 Task: Add a timeline in the project BellTech for the epic 'Software license optimization' from 2024/04/03 to 2025/07/25. Add a timeline in the project BellTech for the epic 'Cloud-based backup and recovery' from 2024/01/26 to 2025/12/22. Add a timeline in the project BellTech for the epic 'Internet security improvement' from 2023/01/02 to 2025/11/03
Action: Mouse moved to (202, 65)
Screenshot: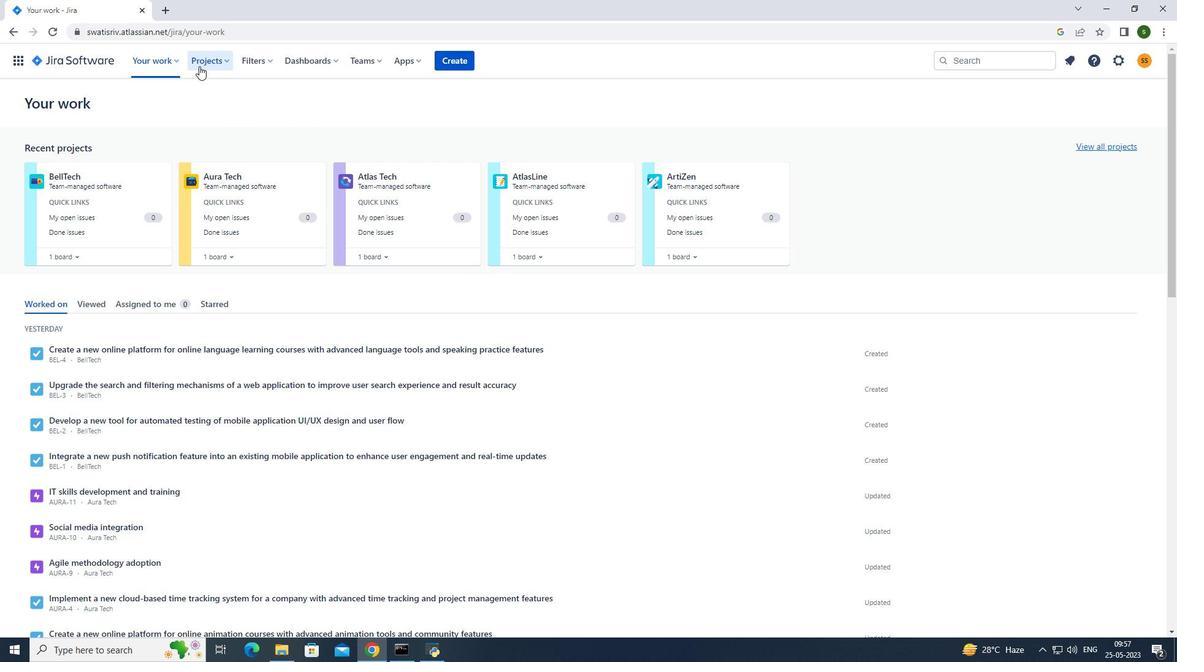 
Action: Mouse pressed left at (202, 65)
Screenshot: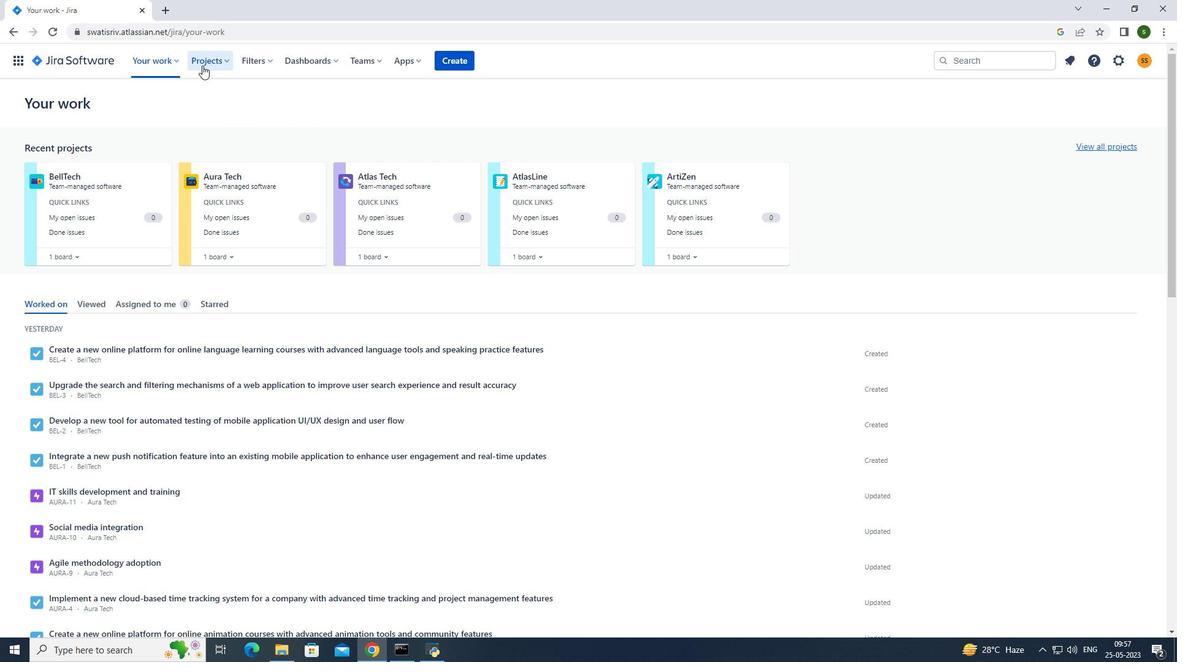 
Action: Mouse moved to (240, 110)
Screenshot: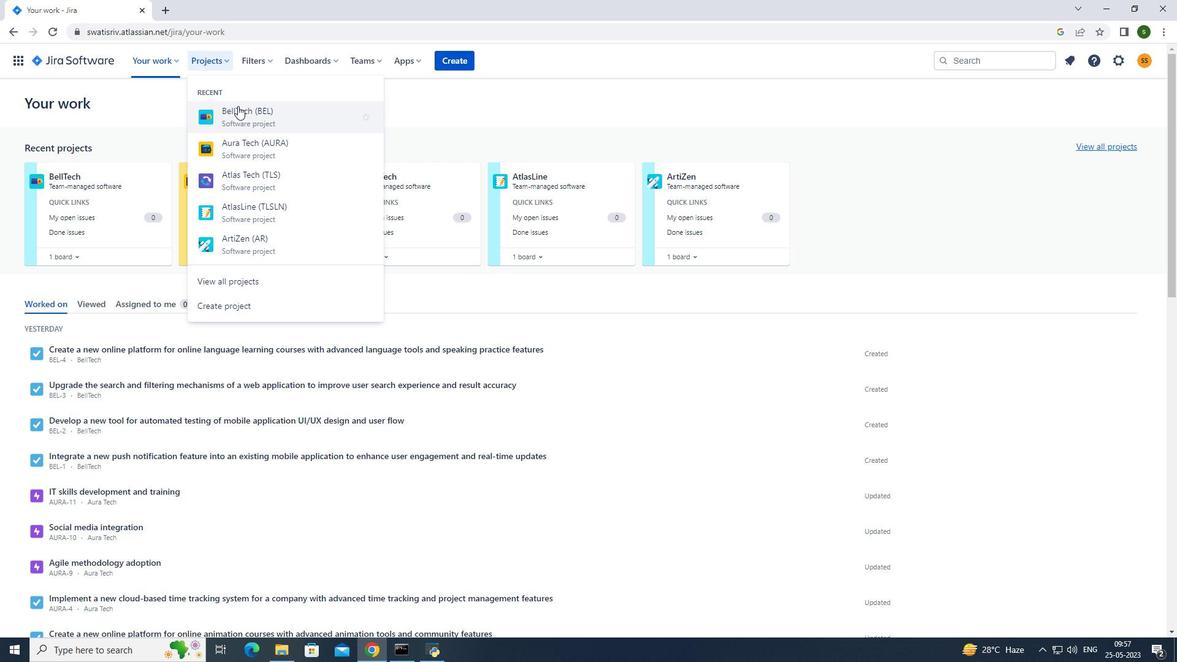 
Action: Mouse pressed left at (240, 110)
Screenshot: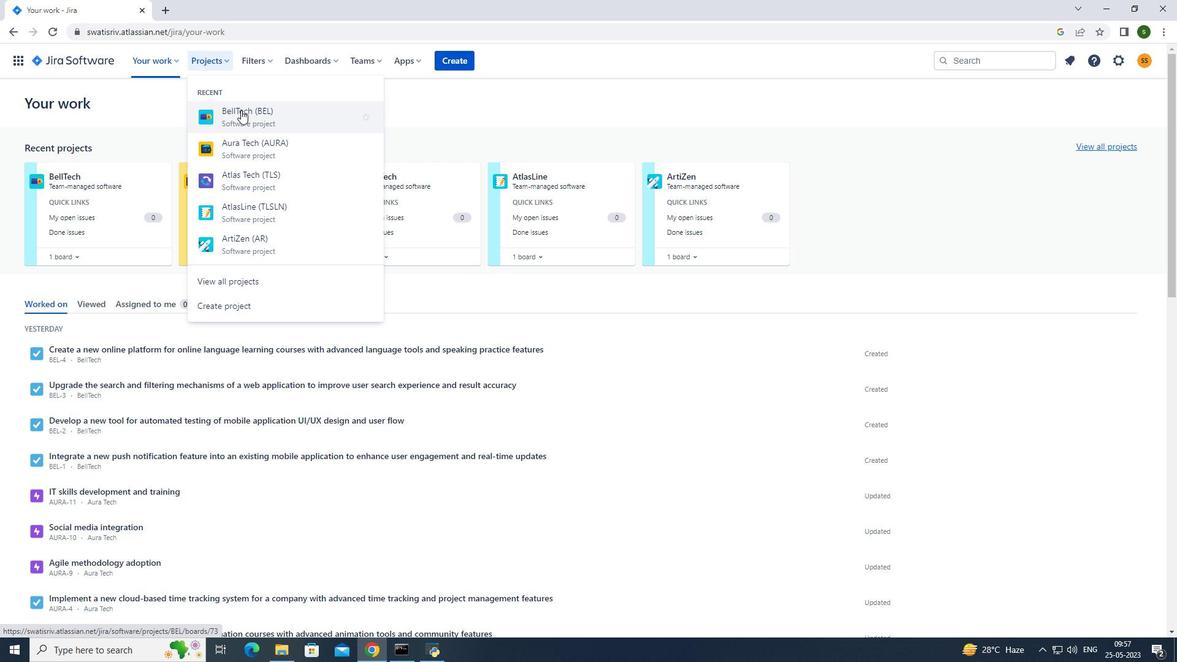 
Action: Mouse moved to (109, 195)
Screenshot: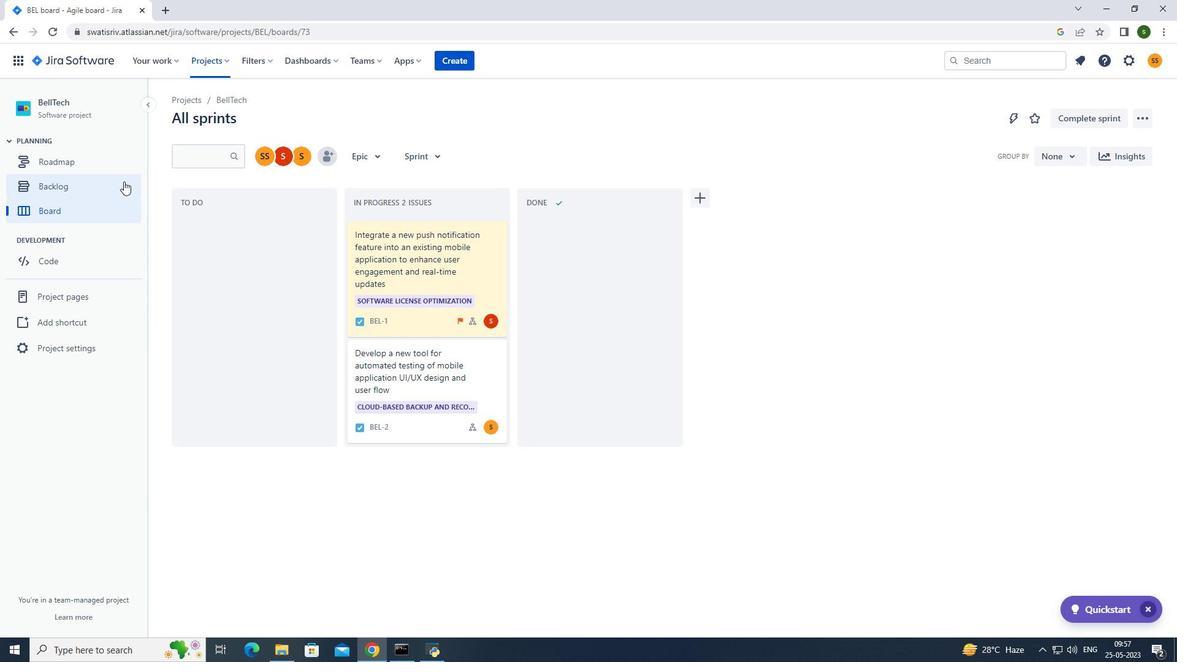
Action: Mouse pressed left at (109, 195)
Screenshot: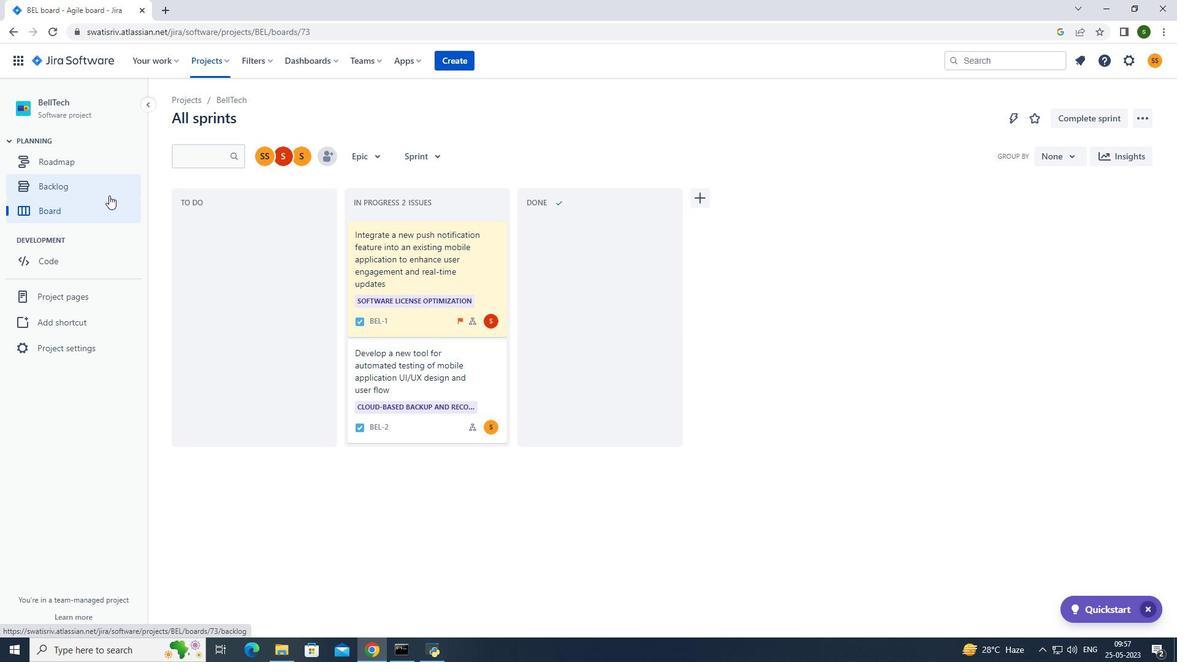
Action: Mouse moved to (183, 245)
Screenshot: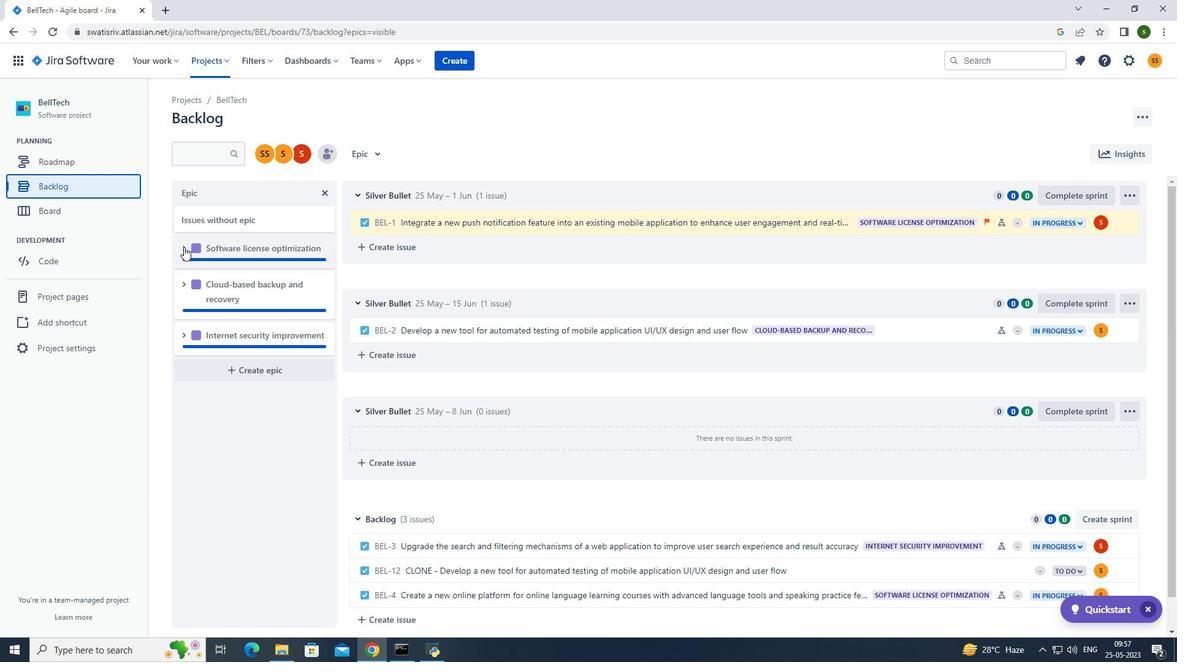 
Action: Mouse pressed left at (183, 245)
Screenshot: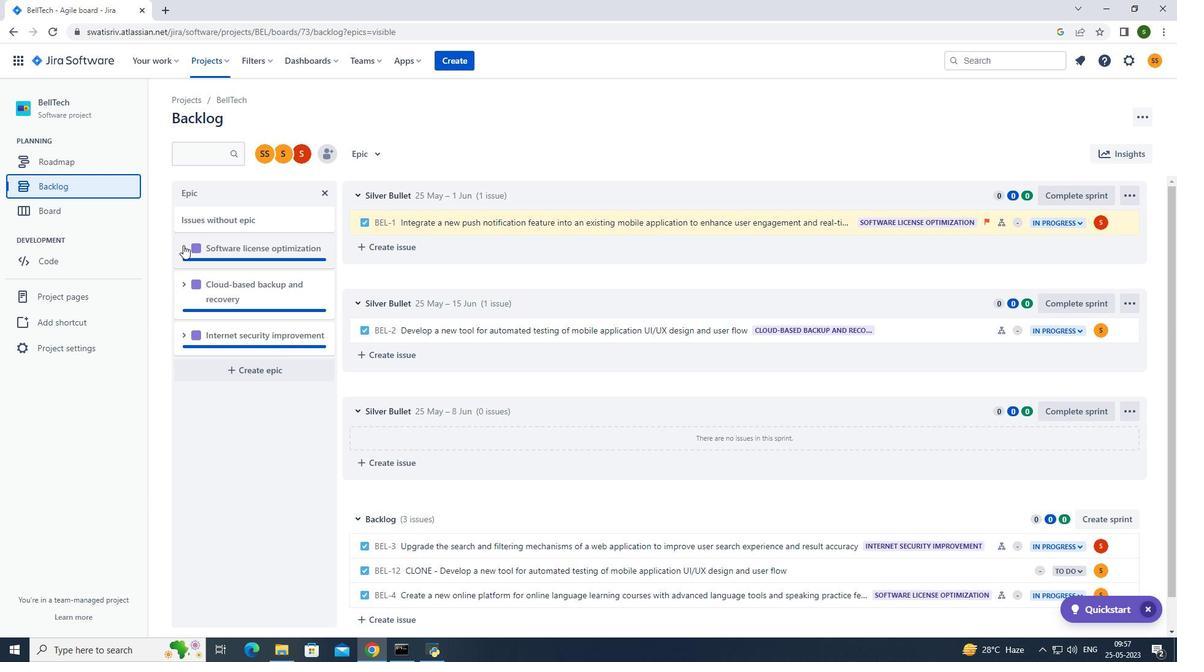 
Action: Mouse moved to (256, 340)
Screenshot: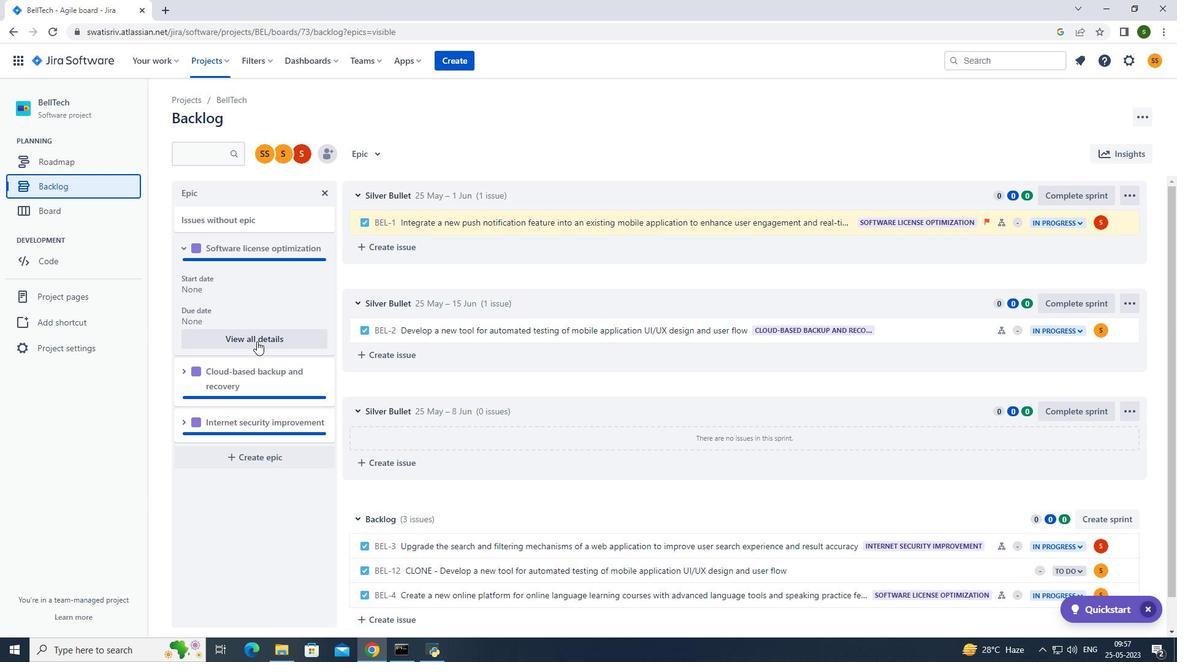 
Action: Mouse pressed left at (256, 340)
Screenshot: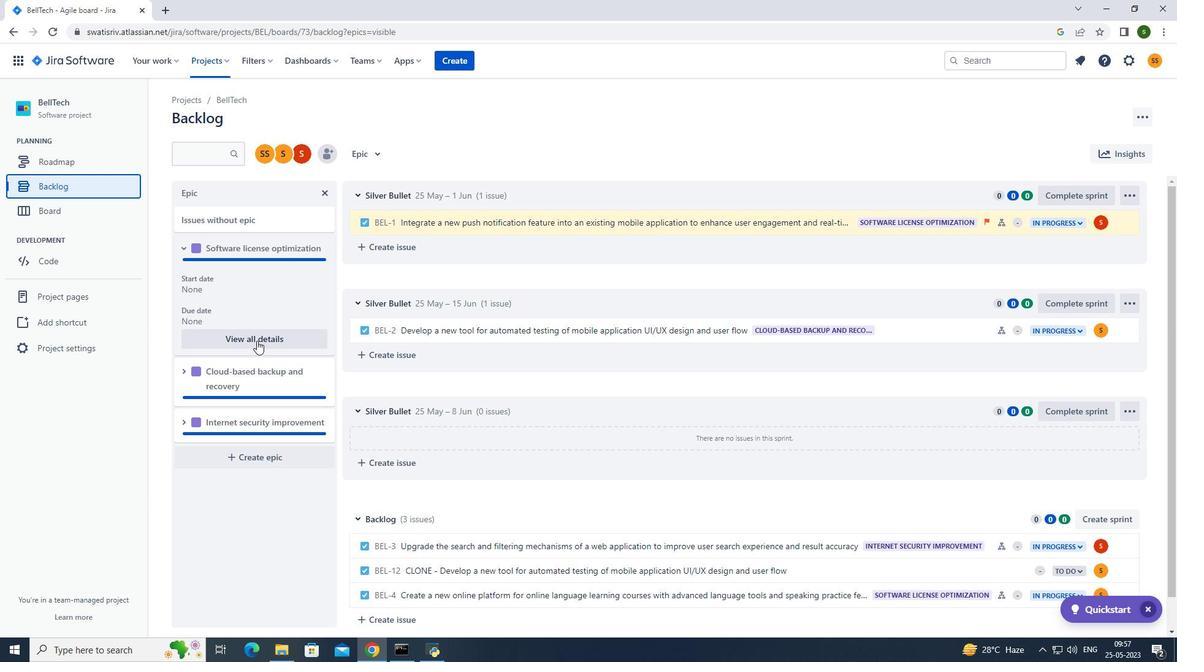 
Action: Mouse moved to (1042, 550)
Screenshot: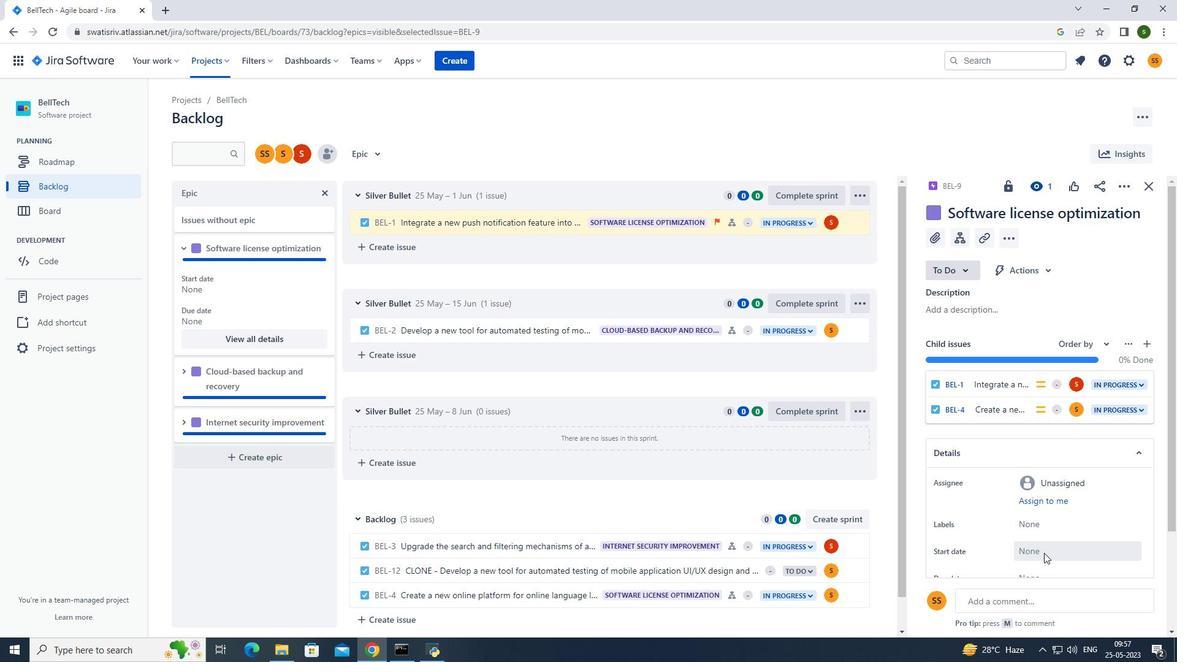 
Action: Mouse scrolled (1042, 549) with delta (0, 0)
Screenshot: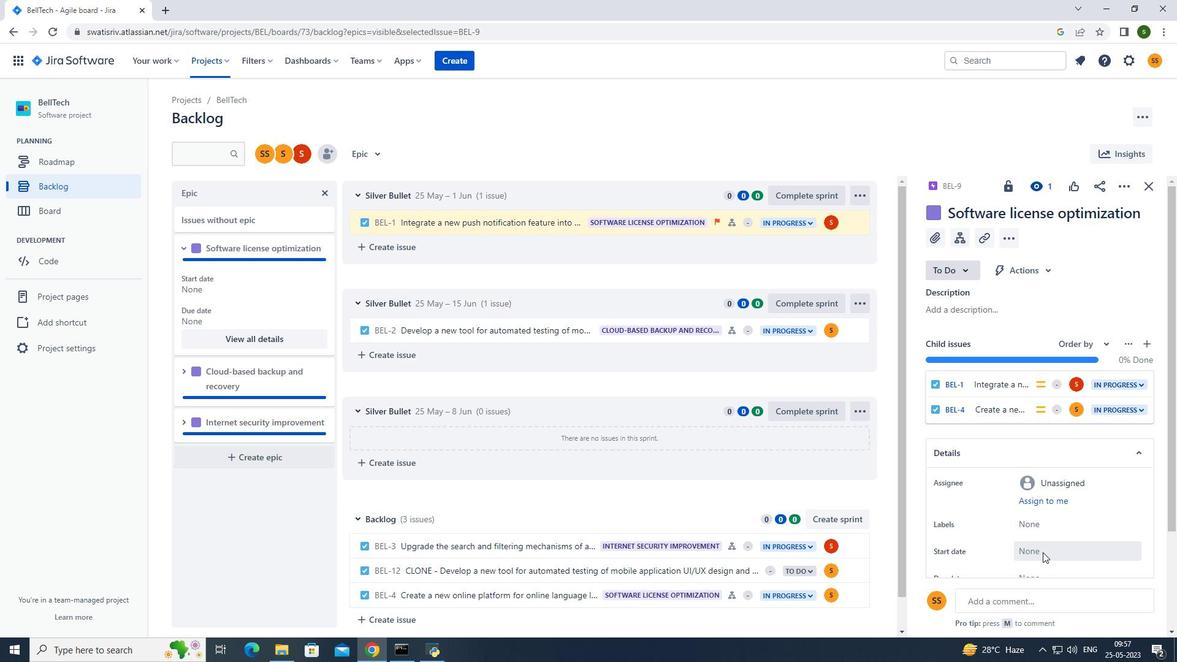 
Action: Mouse scrolled (1042, 549) with delta (0, 0)
Screenshot: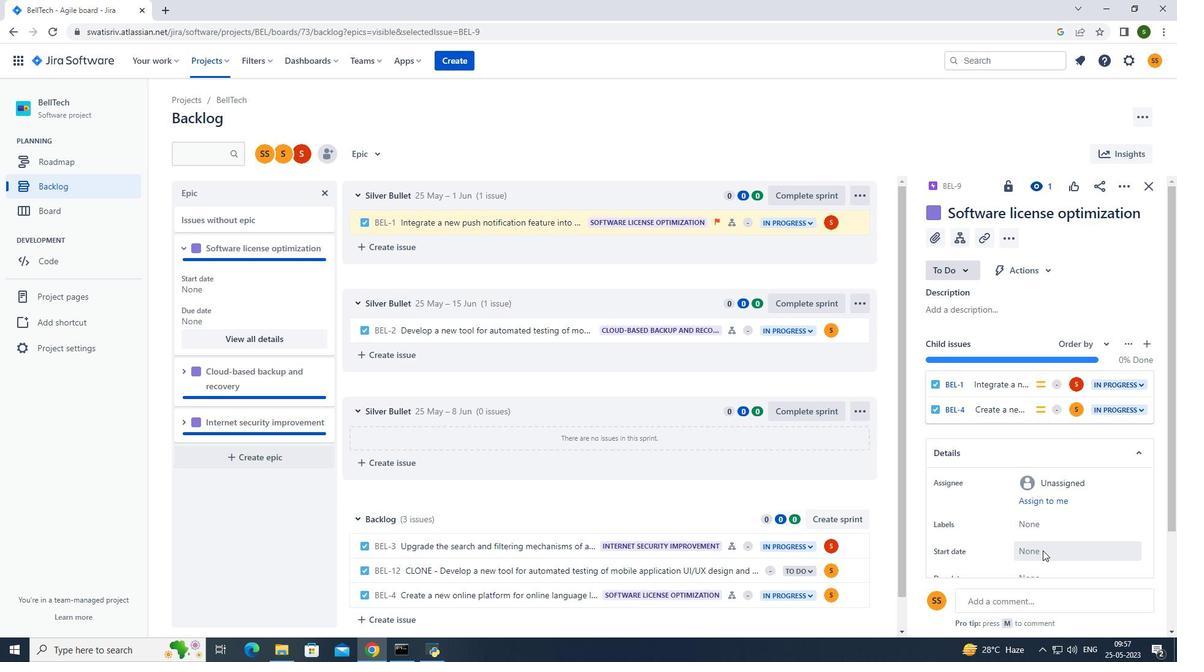 
Action: Mouse moved to (1048, 429)
Screenshot: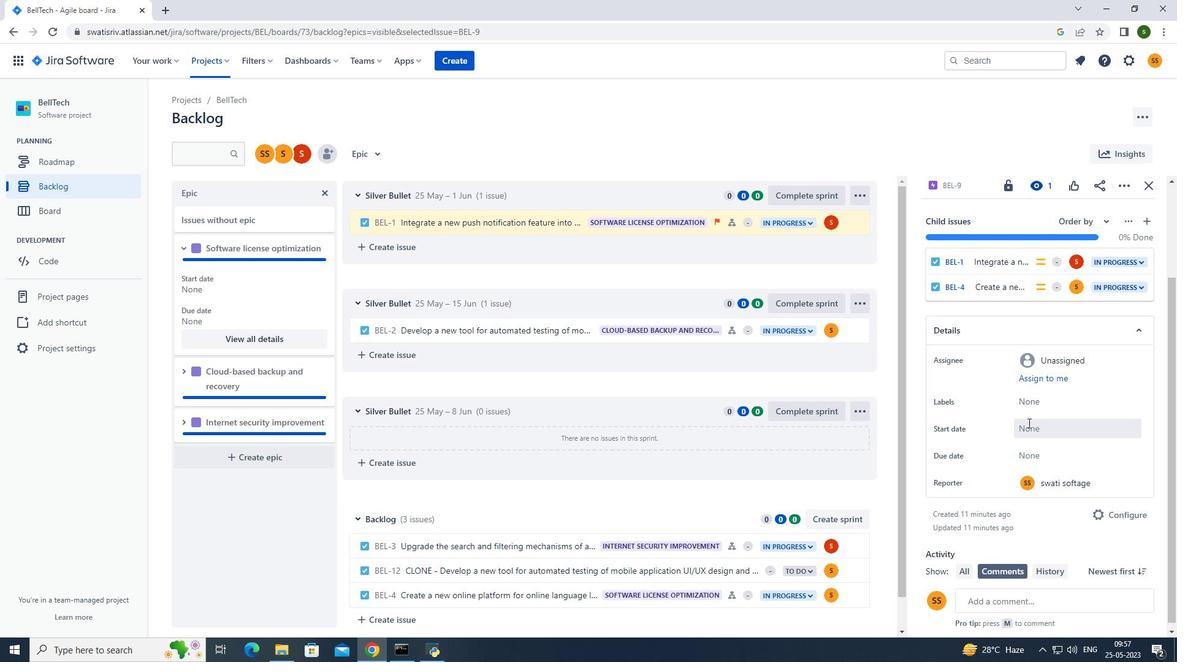 
Action: Mouse pressed left at (1048, 429)
Screenshot: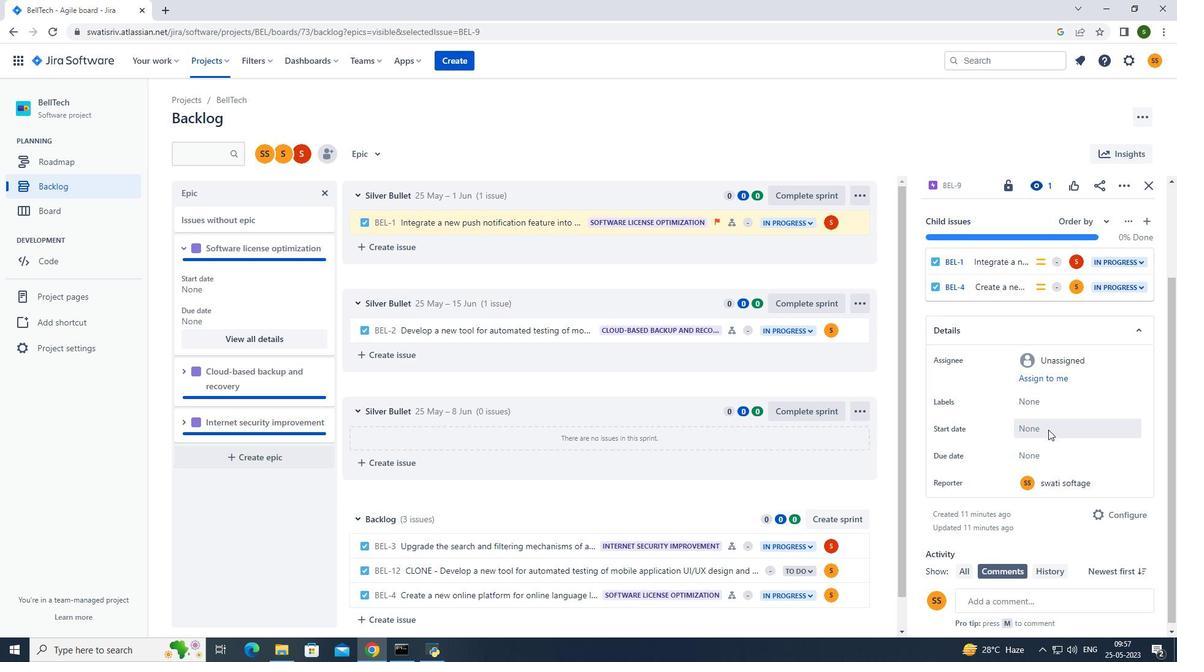 
Action: Mouse moved to (988, 464)
Screenshot: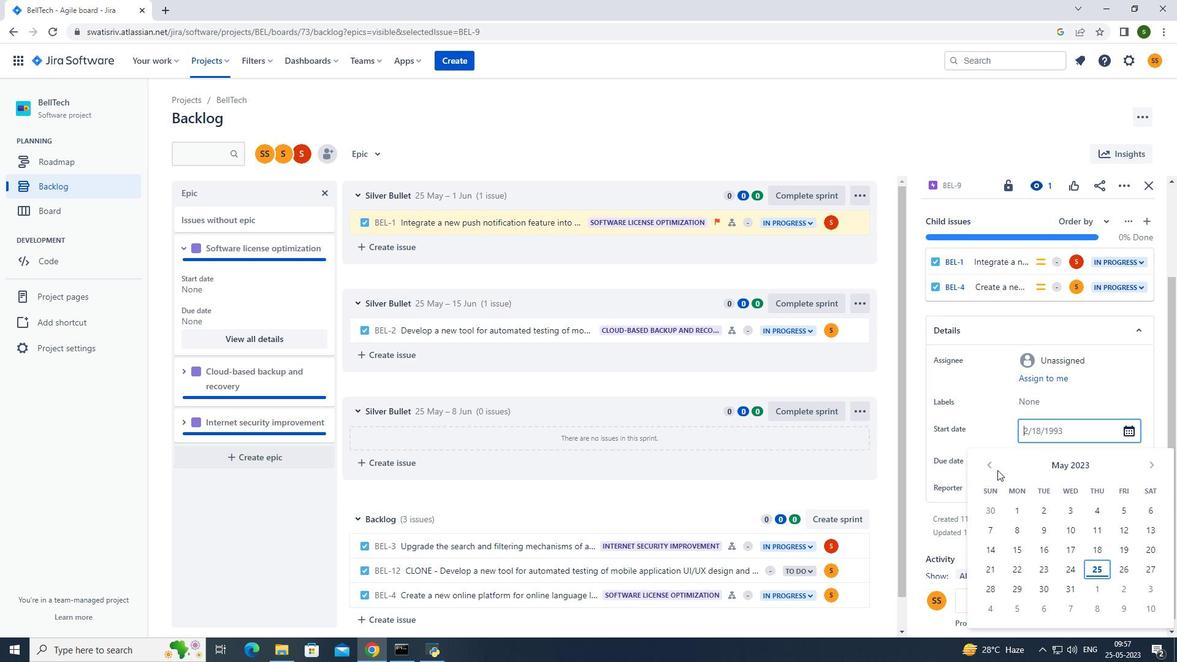 
Action: Mouse pressed left at (988, 464)
Screenshot: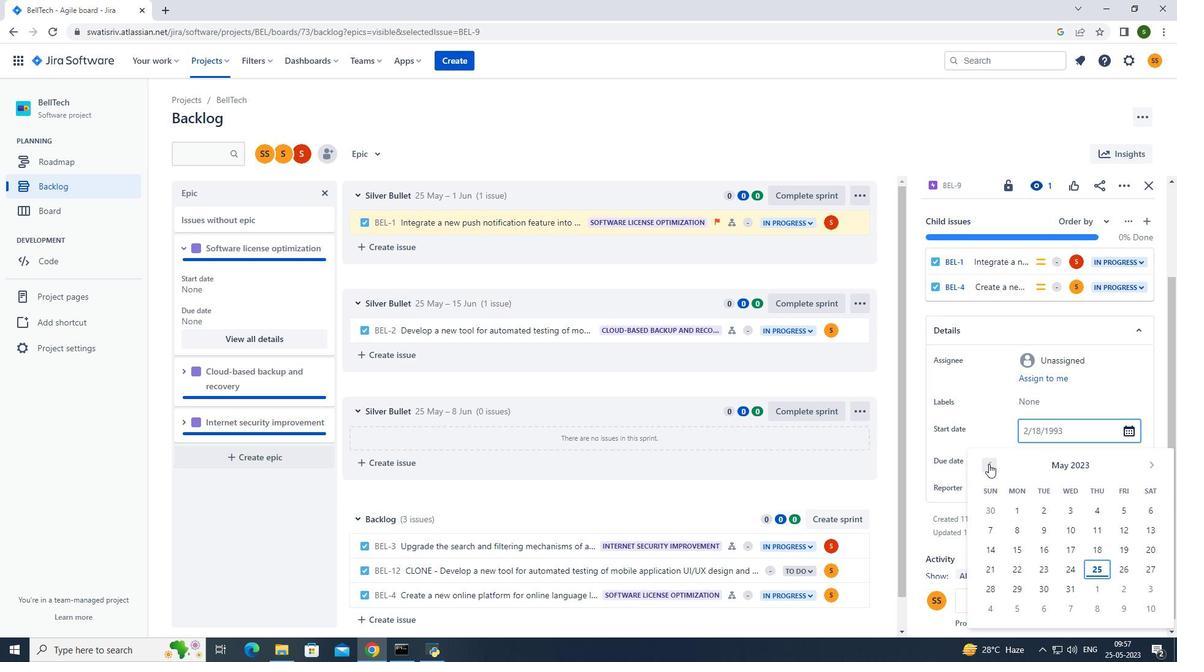 
Action: Mouse moved to (1037, 524)
Screenshot: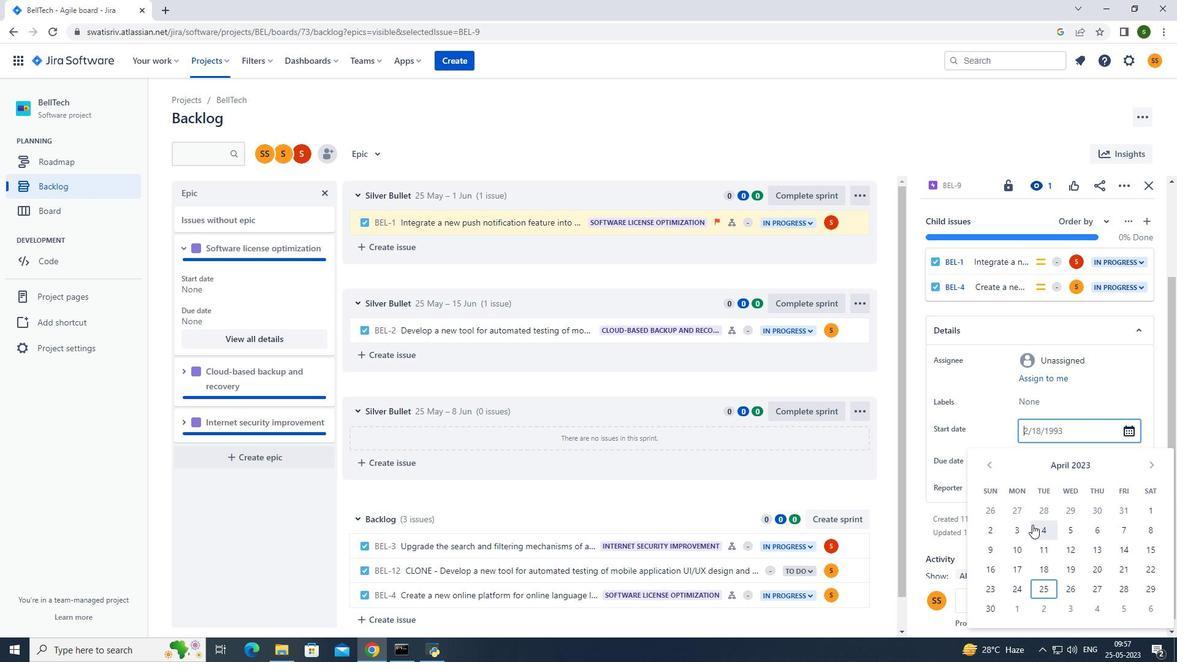 
Action: Mouse pressed left at (1037, 524)
Screenshot: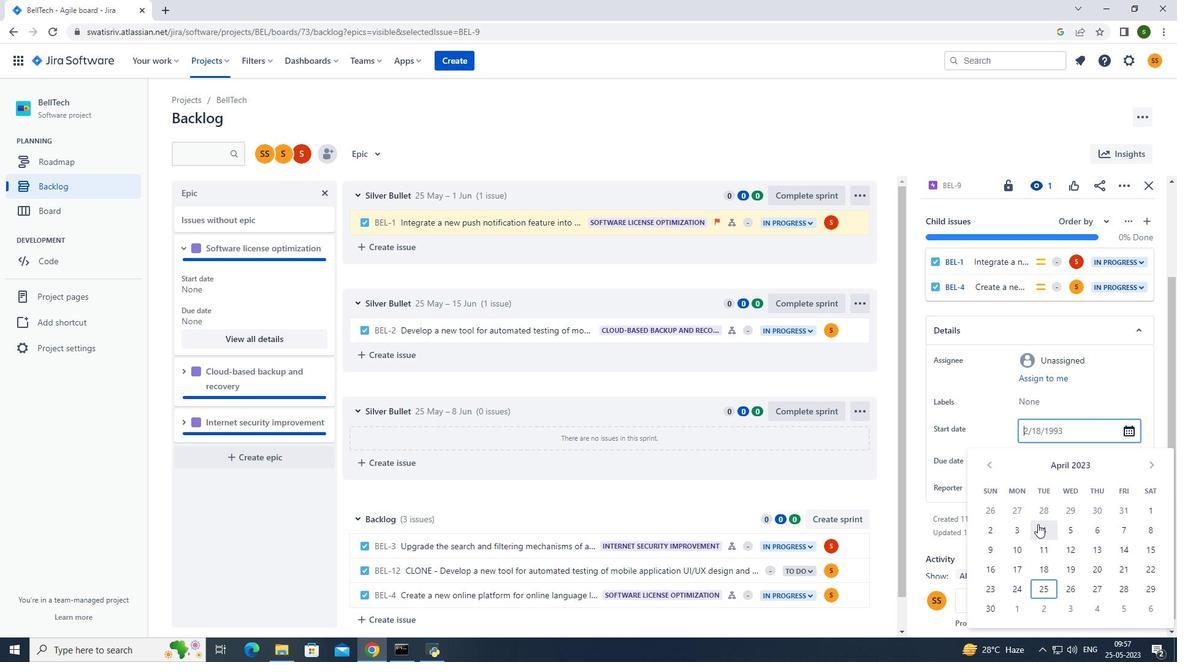 
Action: Mouse moved to (1039, 462)
Screenshot: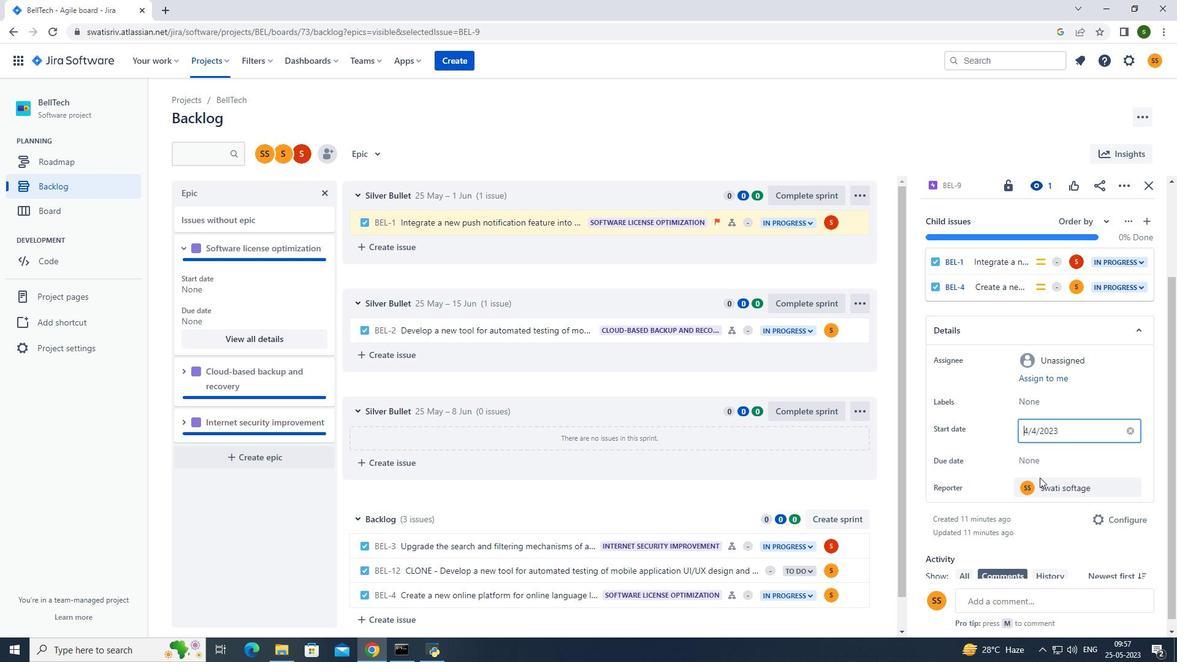 
Action: Mouse pressed left at (1039, 462)
Screenshot: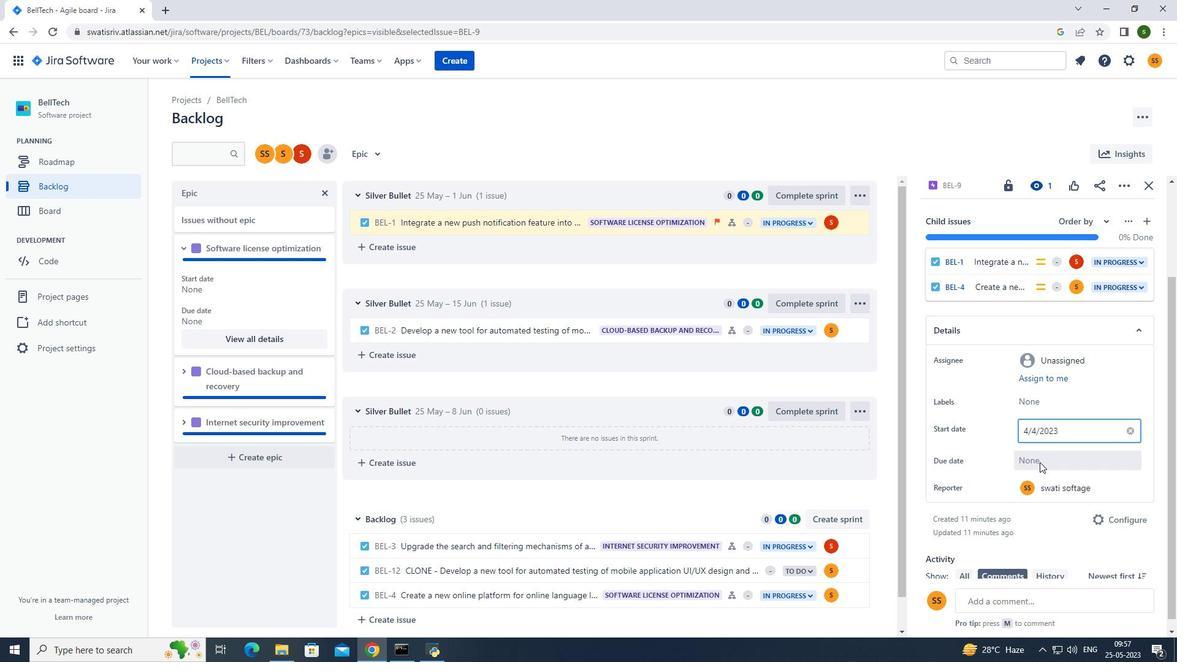 
Action: Mouse moved to (1158, 285)
Screenshot: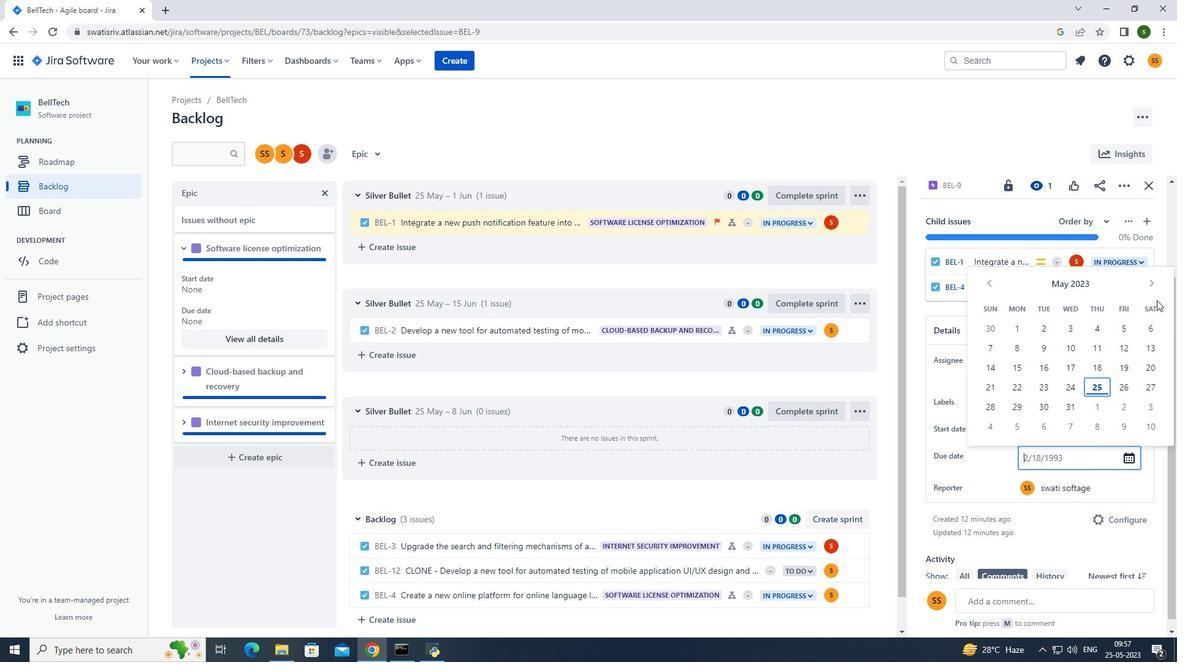 
Action: Mouse pressed left at (1158, 285)
Screenshot: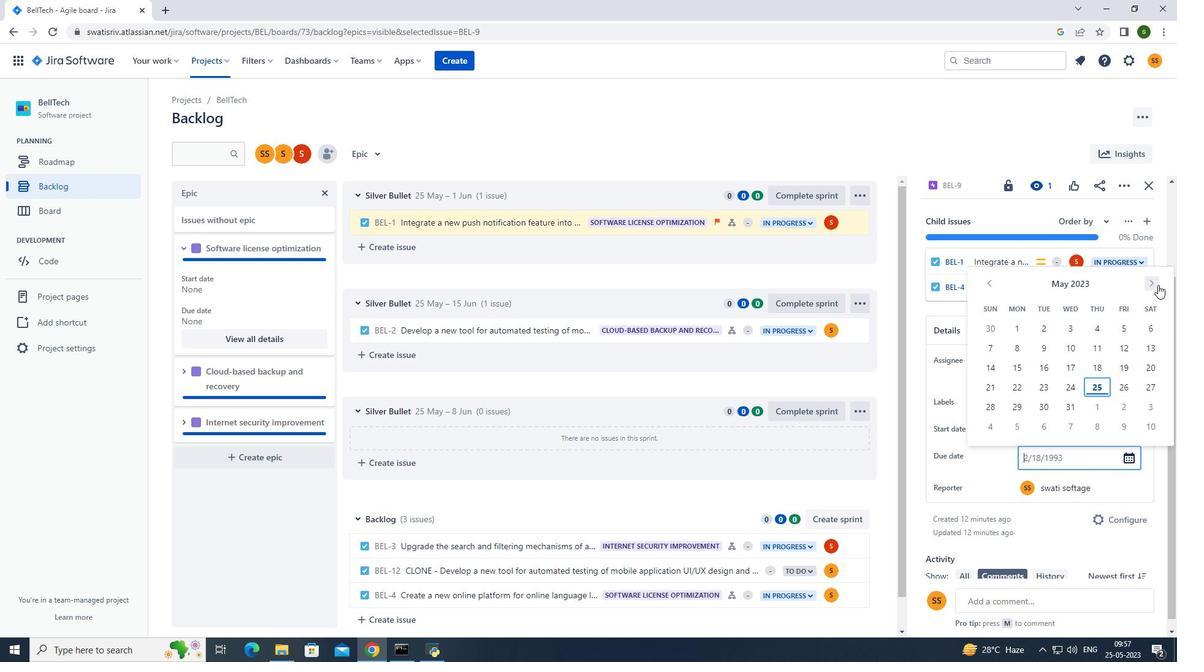 
Action: Mouse pressed left at (1158, 285)
Screenshot: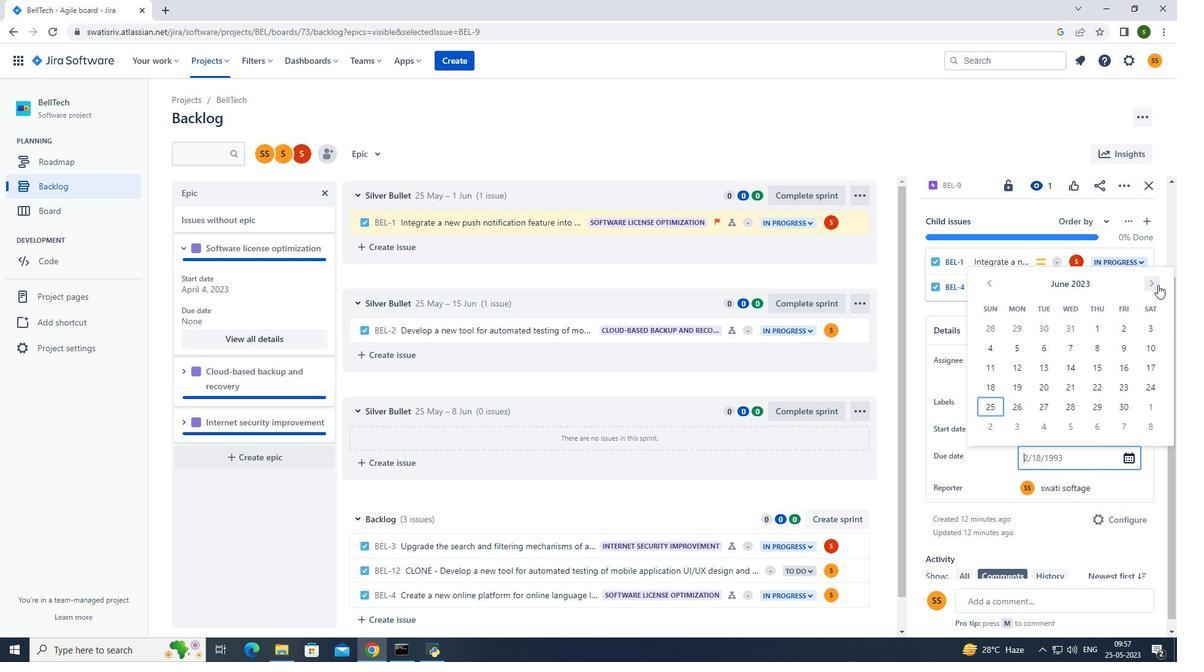 
Action: Mouse pressed left at (1158, 285)
Screenshot: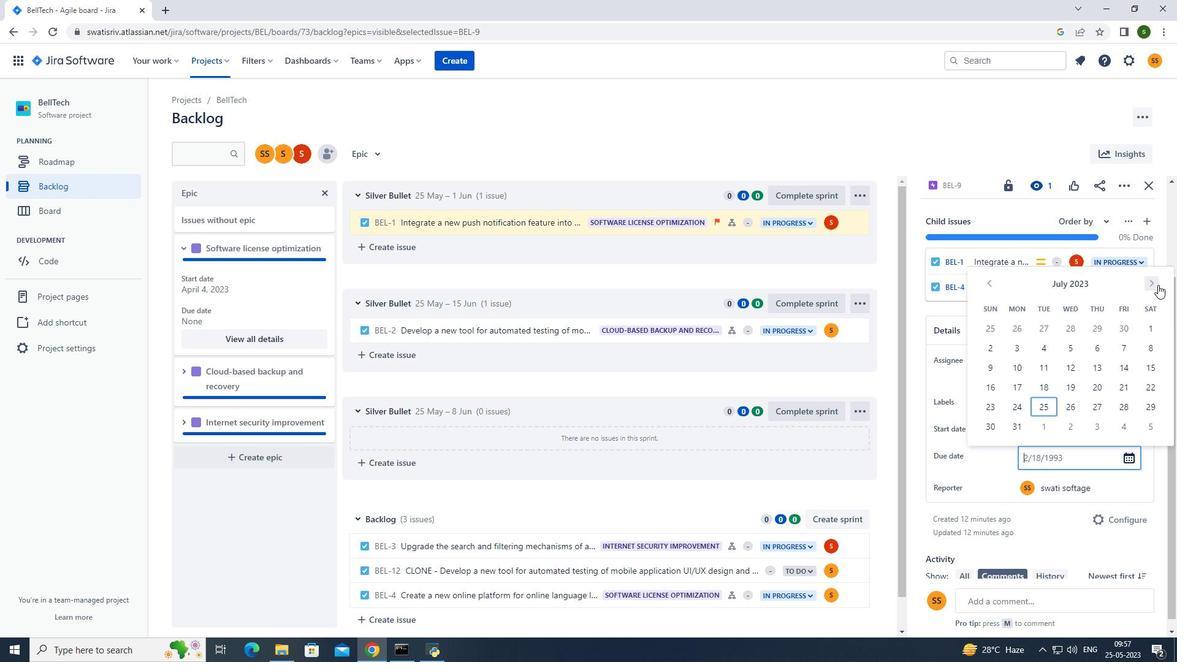 
Action: Mouse pressed left at (1158, 285)
Screenshot: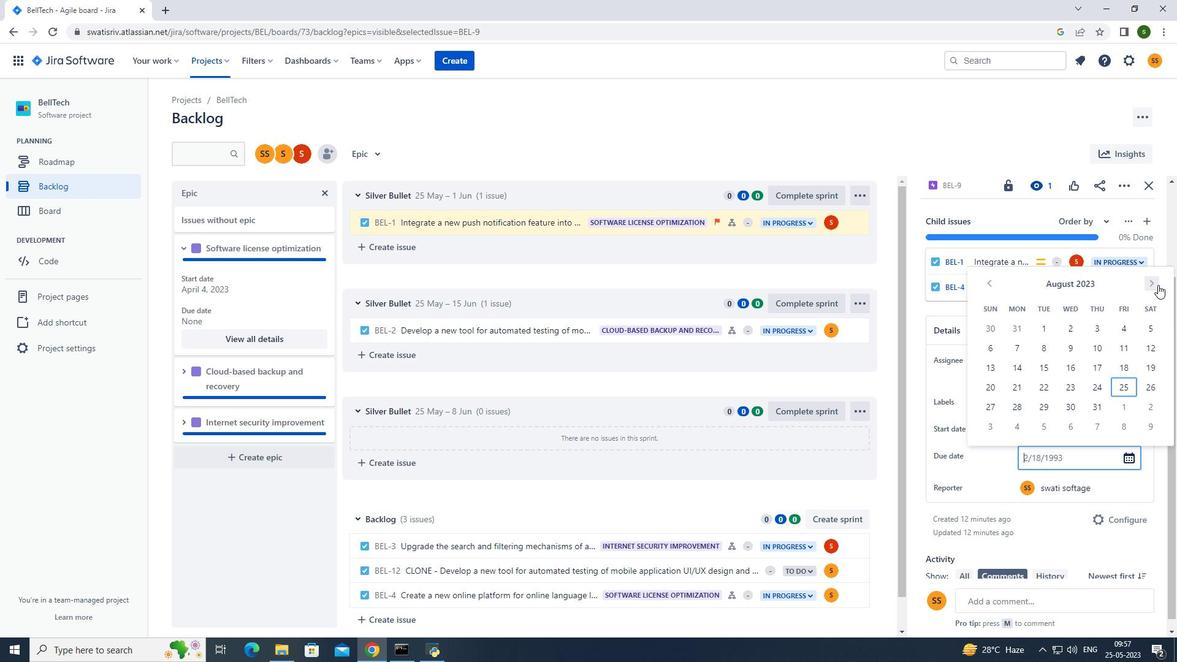 
Action: Mouse pressed left at (1158, 285)
Screenshot: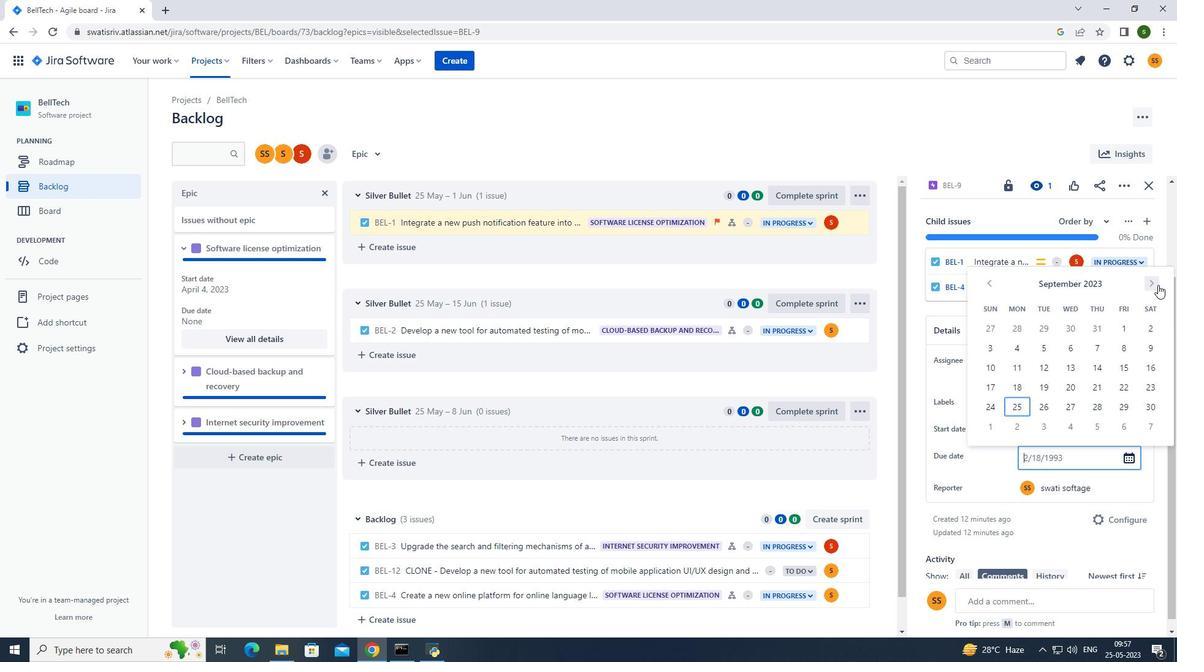 
Action: Mouse pressed left at (1158, 285)
Screenshot: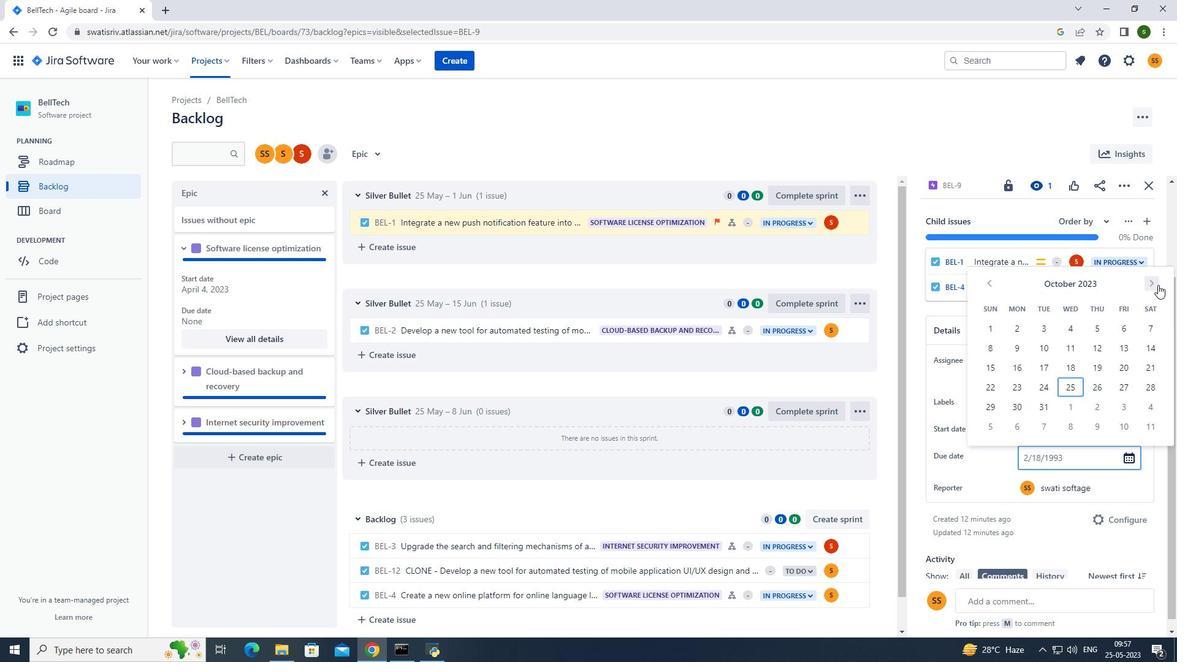
Action: Mouse pressed left at (1158, 285)
Screenshot: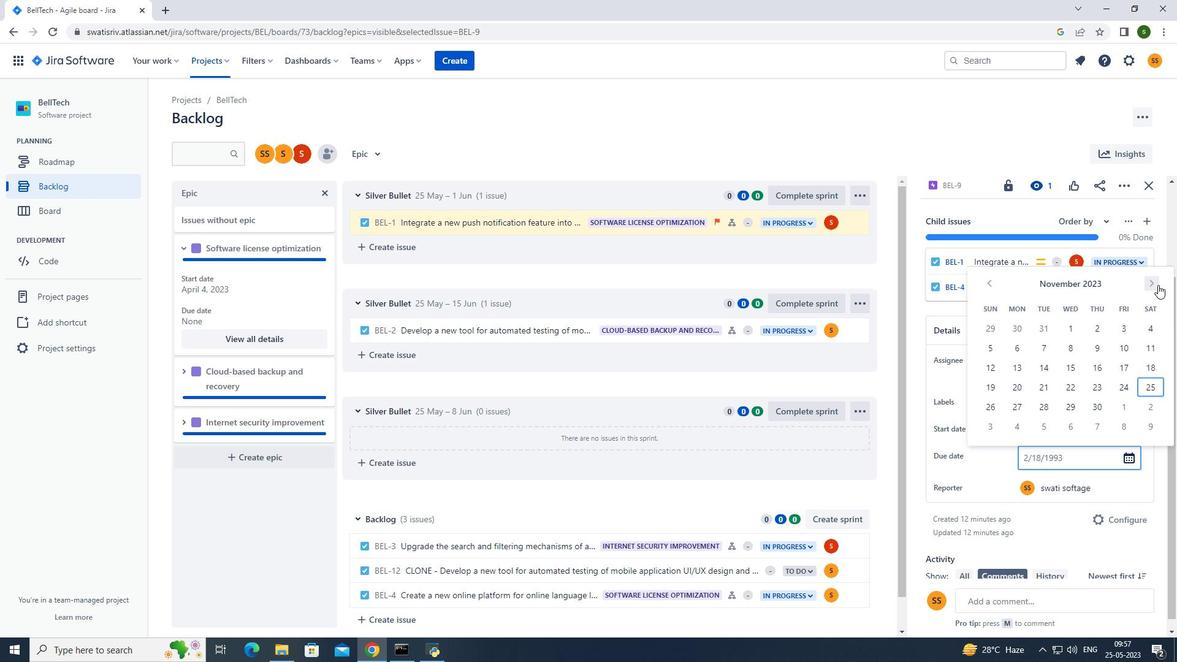 
Action: Mouse pressed left at (1158, 285)
Screenshot: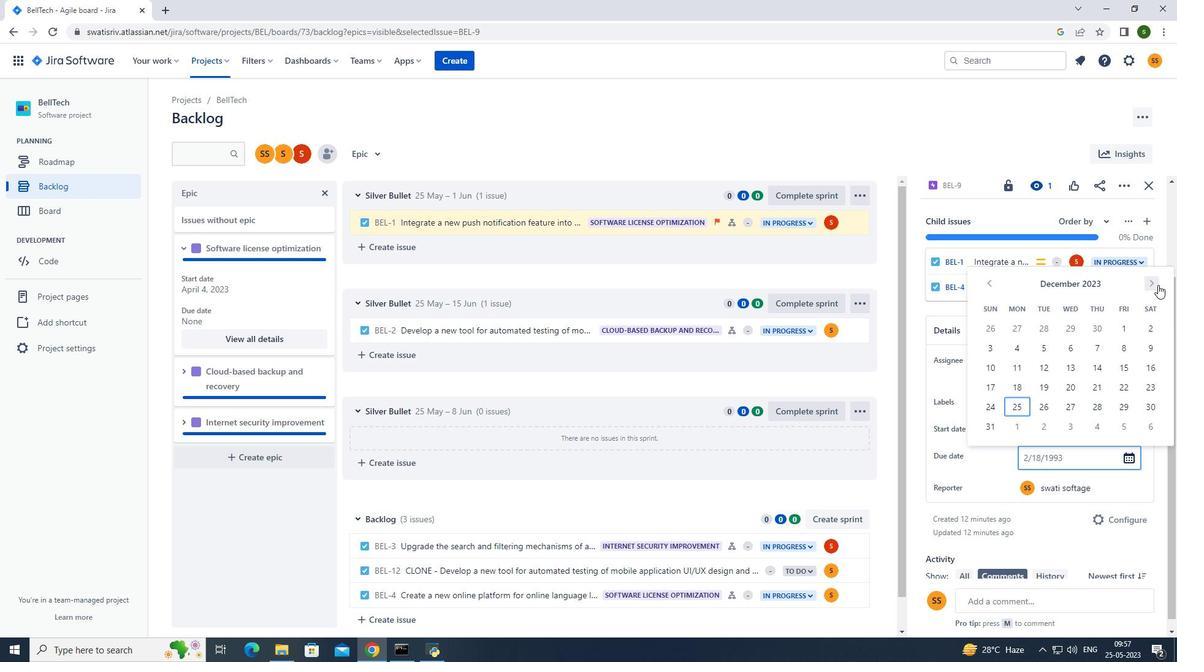 
Action: Mouse pressed left at (1158, 285)
Screenshot: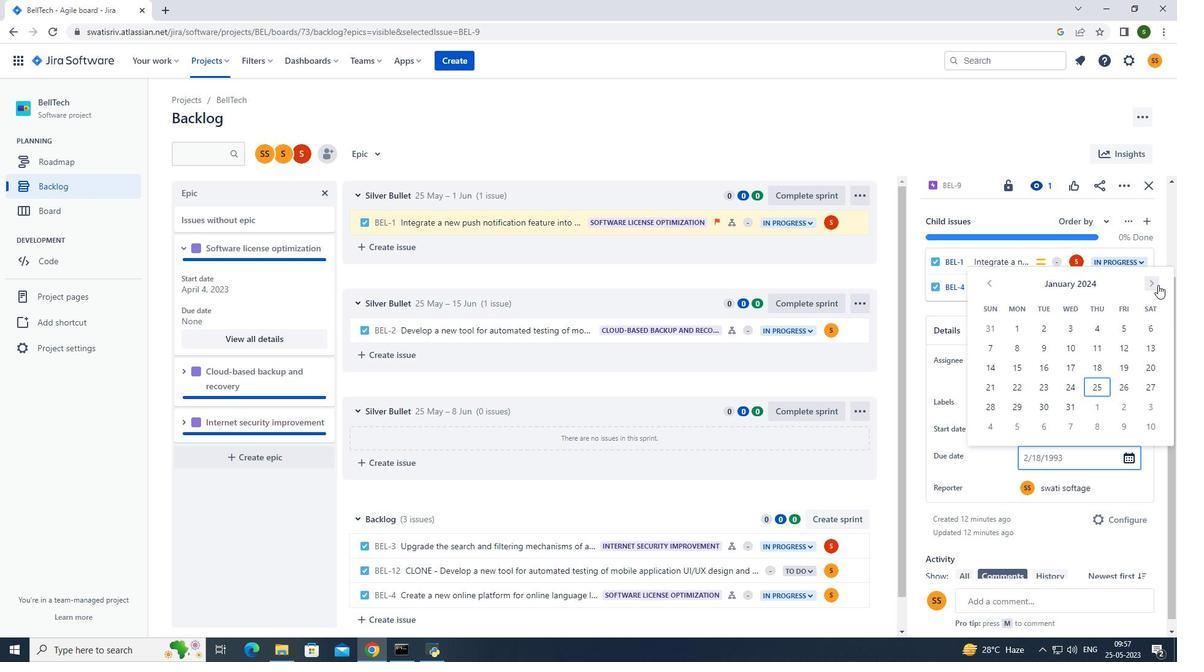 
Action: Mouse pressed left at (1158, 285)
Screenshot: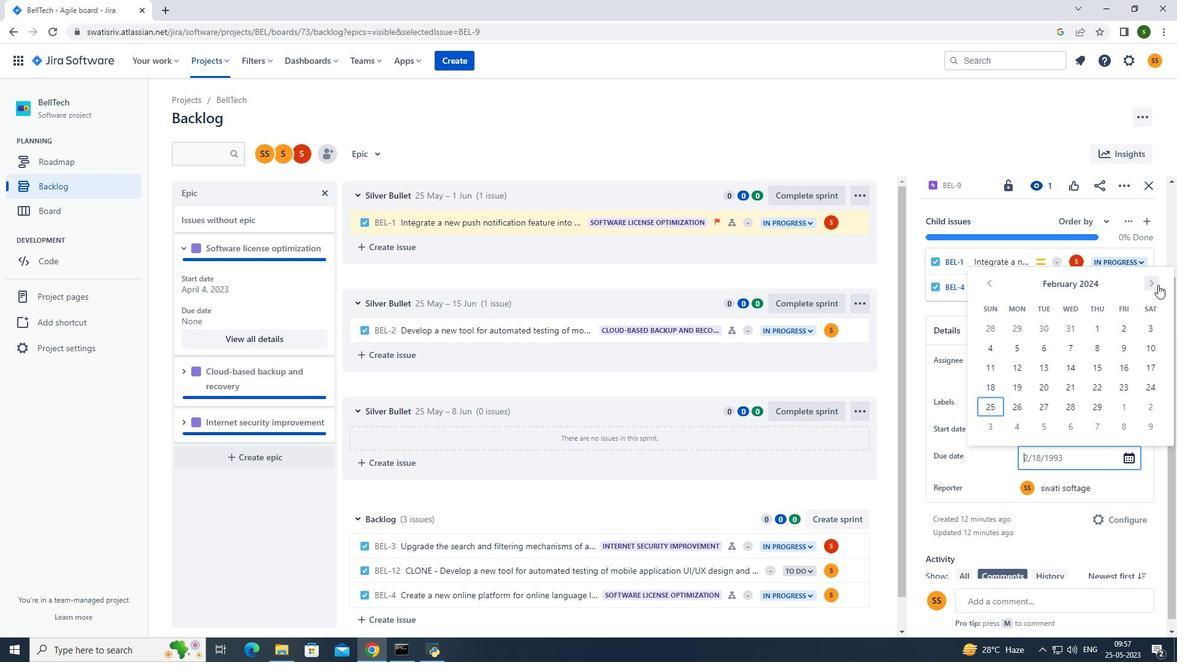 
Action: Mouse pressed left at (1158, 285)
Screenshot: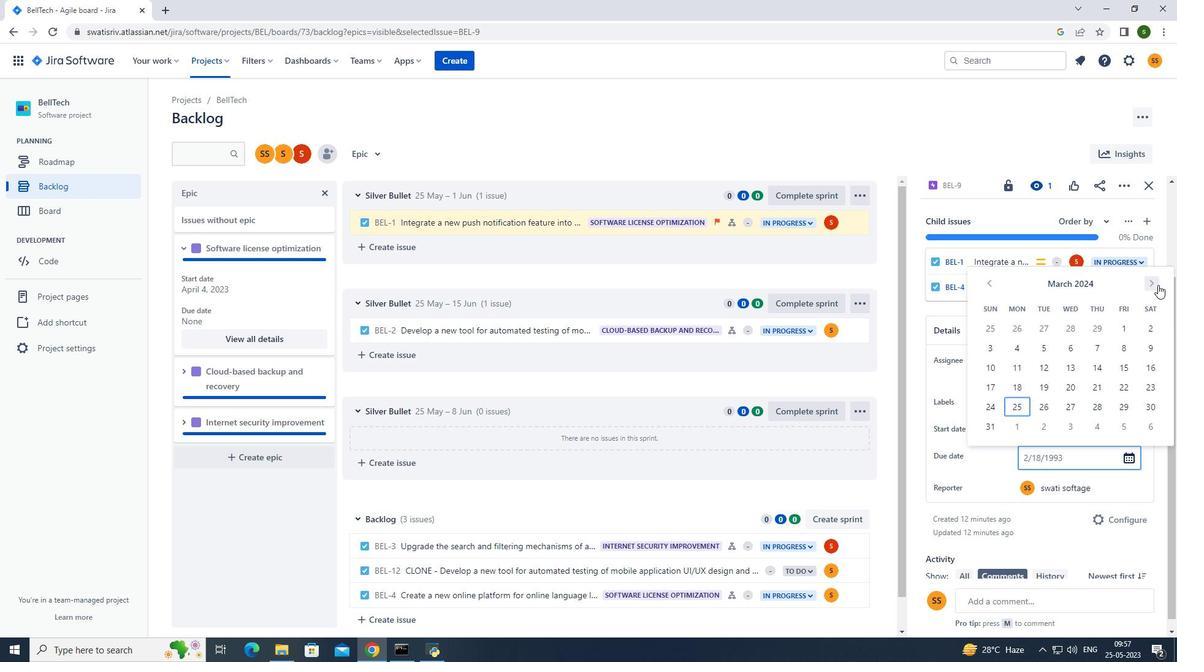 
Action: Mouse pressed left at (1158, 285)
Screenshot: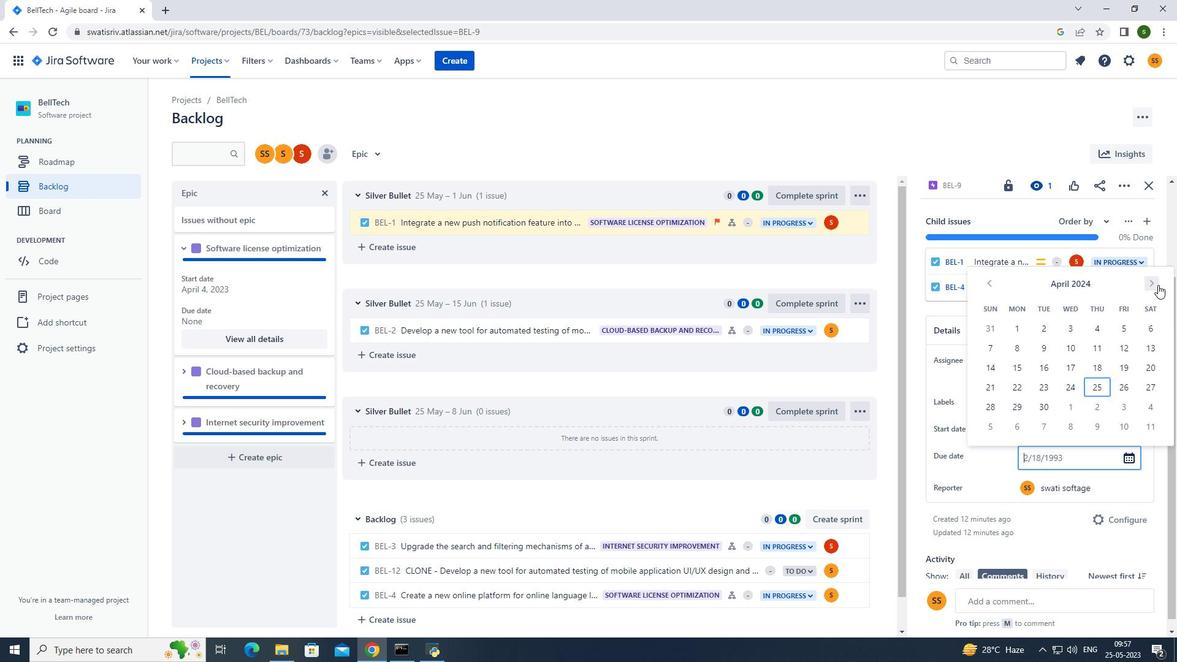 
Action: Mouse pressed left at (1158, 285)
Screenshot: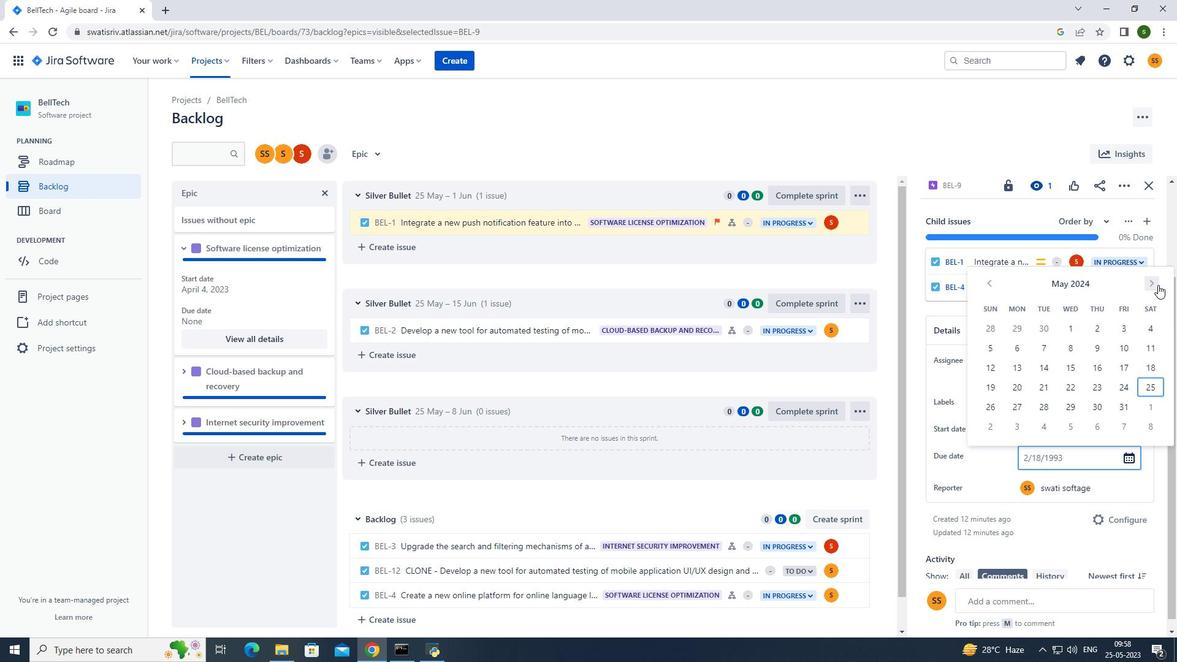 
Action: Mouse pressed left at (1158, 285)
Screenshot: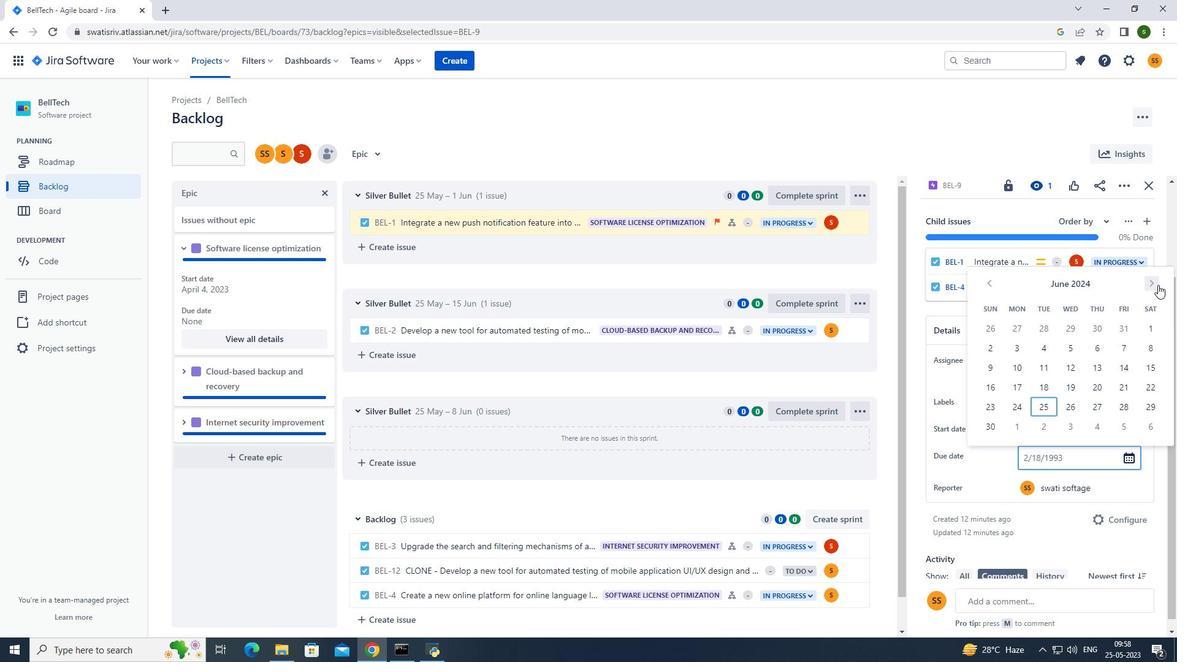 
Action: Mouse pressed left at (1158, 285)
Screenshot: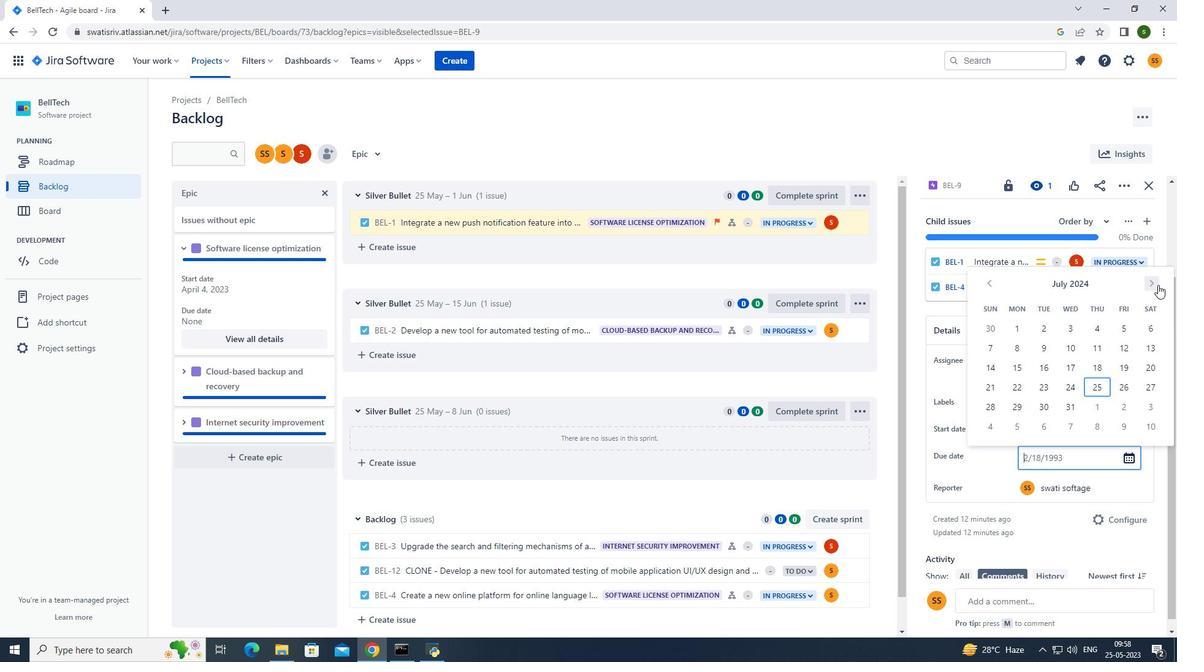 
Action: Mouse pressed left at (1158, 285)
Screenshot: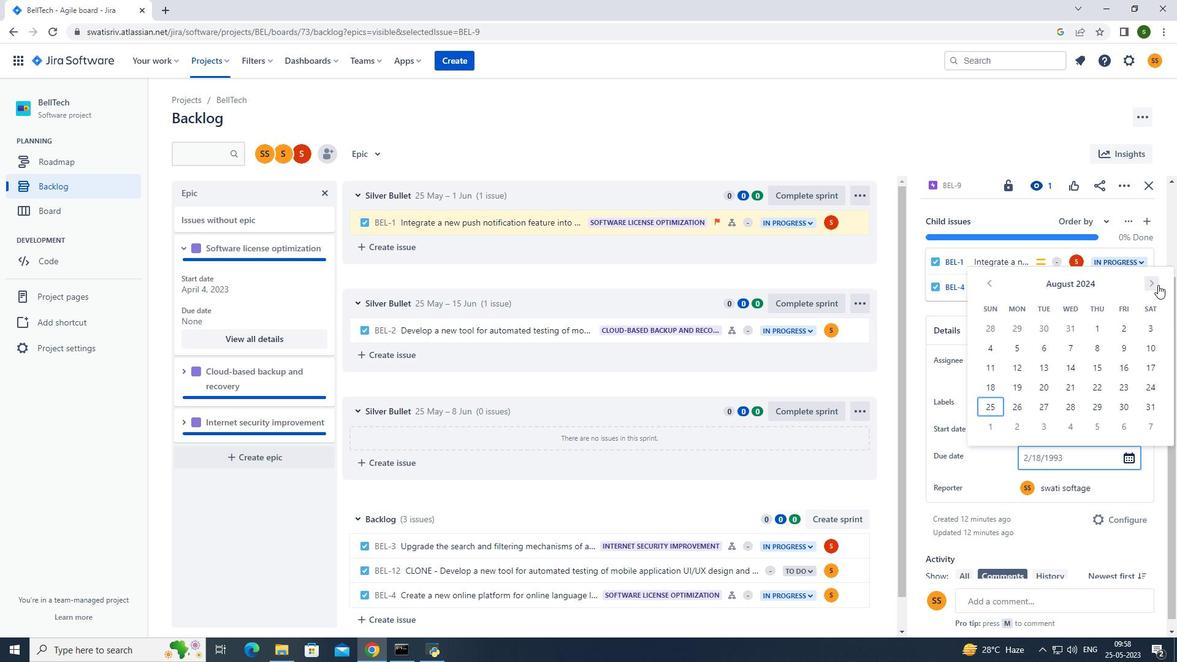 
Action: Mouse pressed left at (1158, 285)
Screenshot: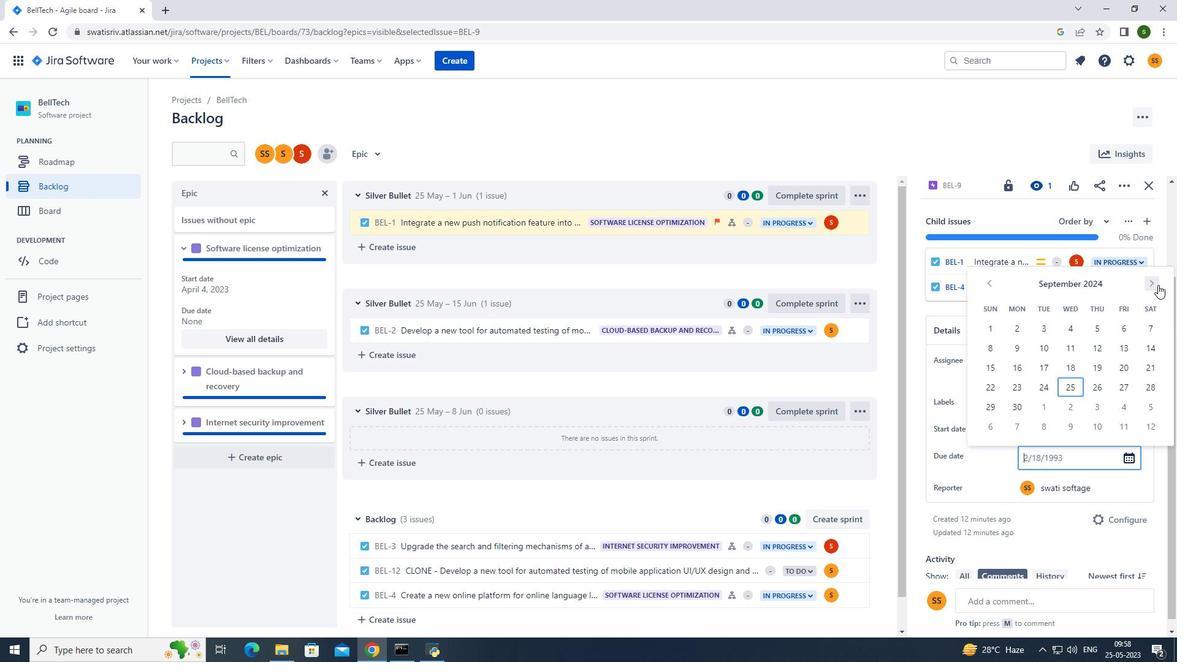 
Action: Mouse pressed left at (1158, 285)
Screenshot: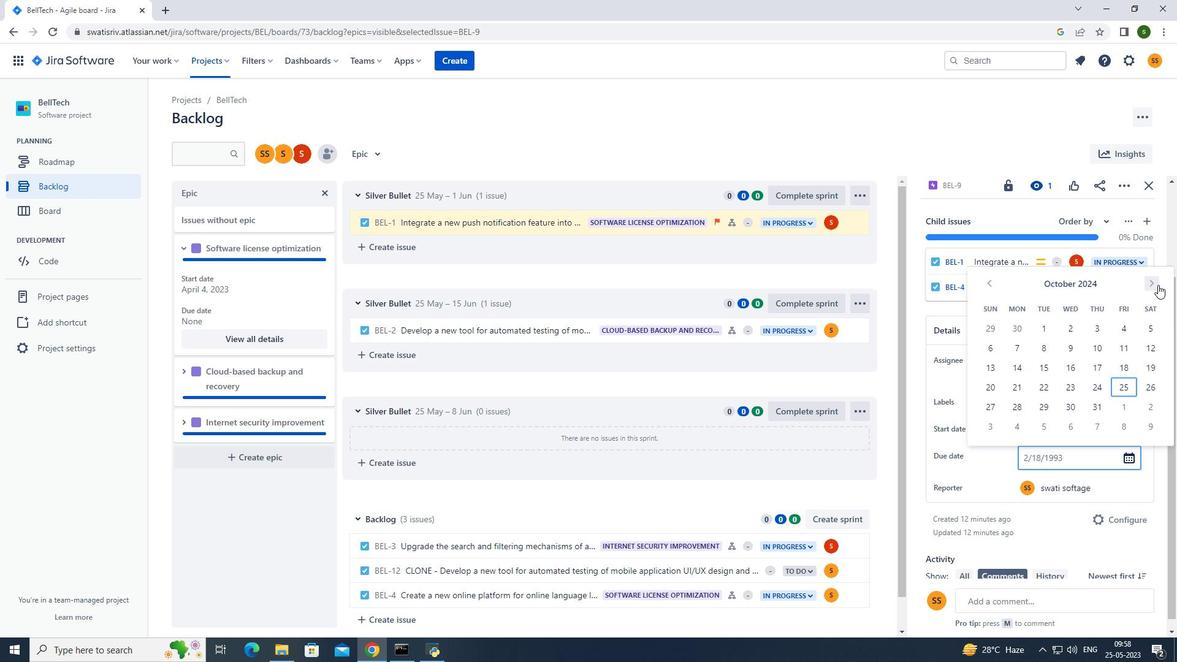
Action: Mouse pressed left at (1158, 285)
Screenshot: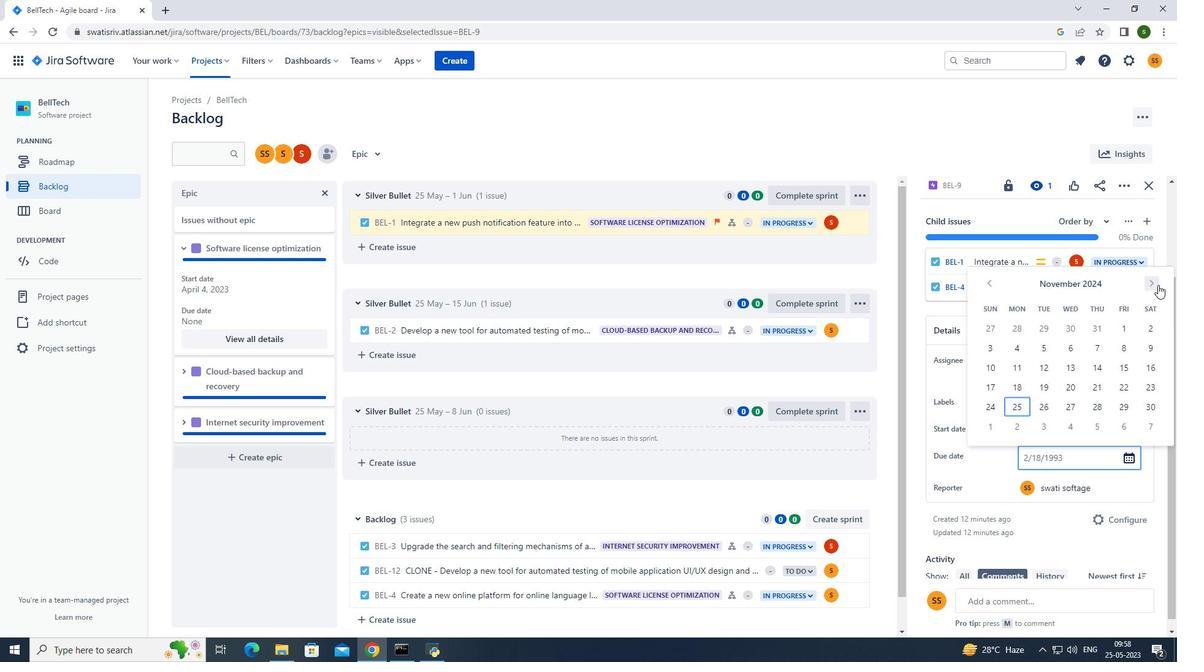 
Action: Mouse pressed left at (1158, 285)
Screenshot: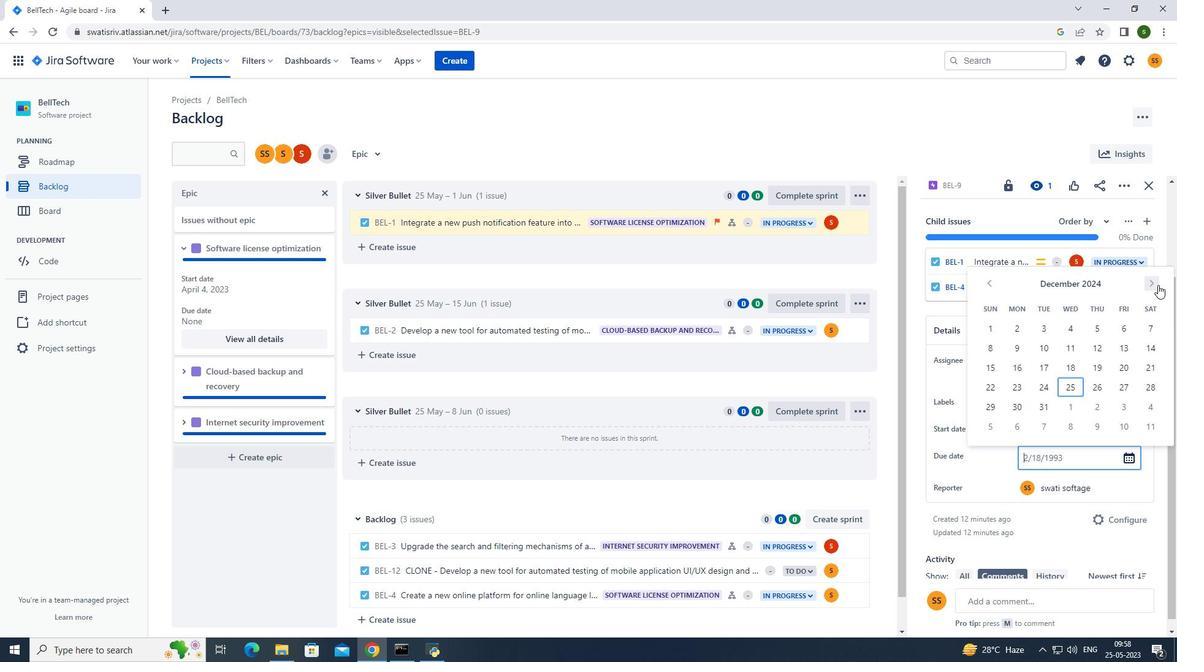 
Action: Mouse pressed left at (1158, 285)
Screenshot: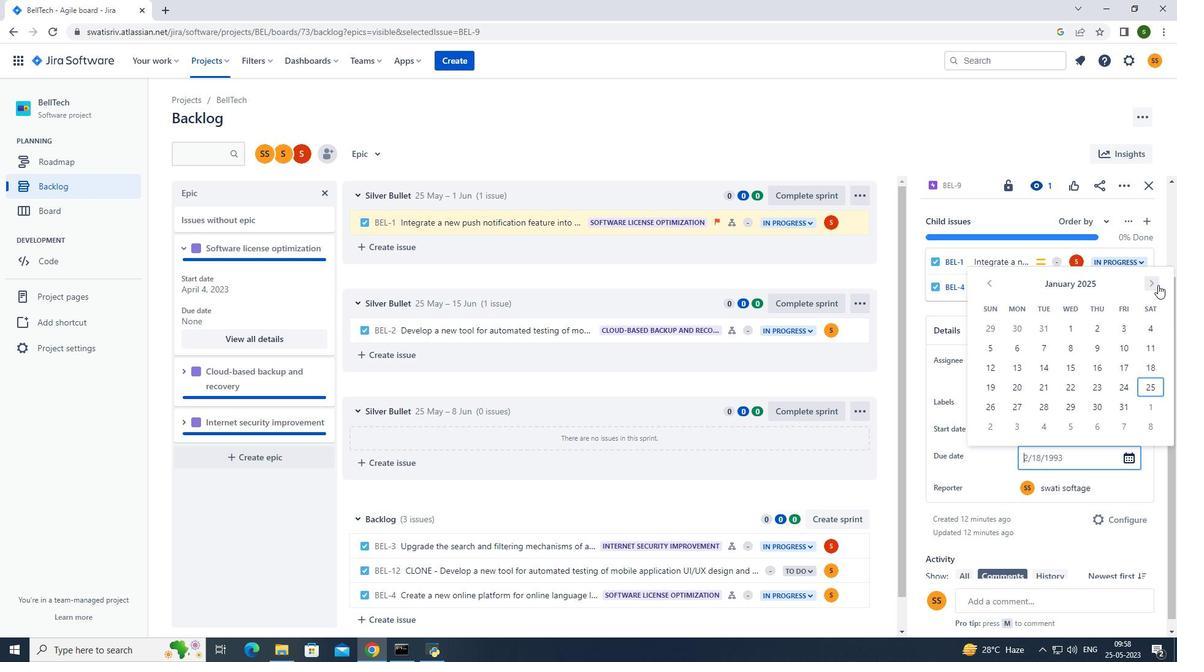 
Action: Mouse pressed left at (1158, 285)
Screenshot: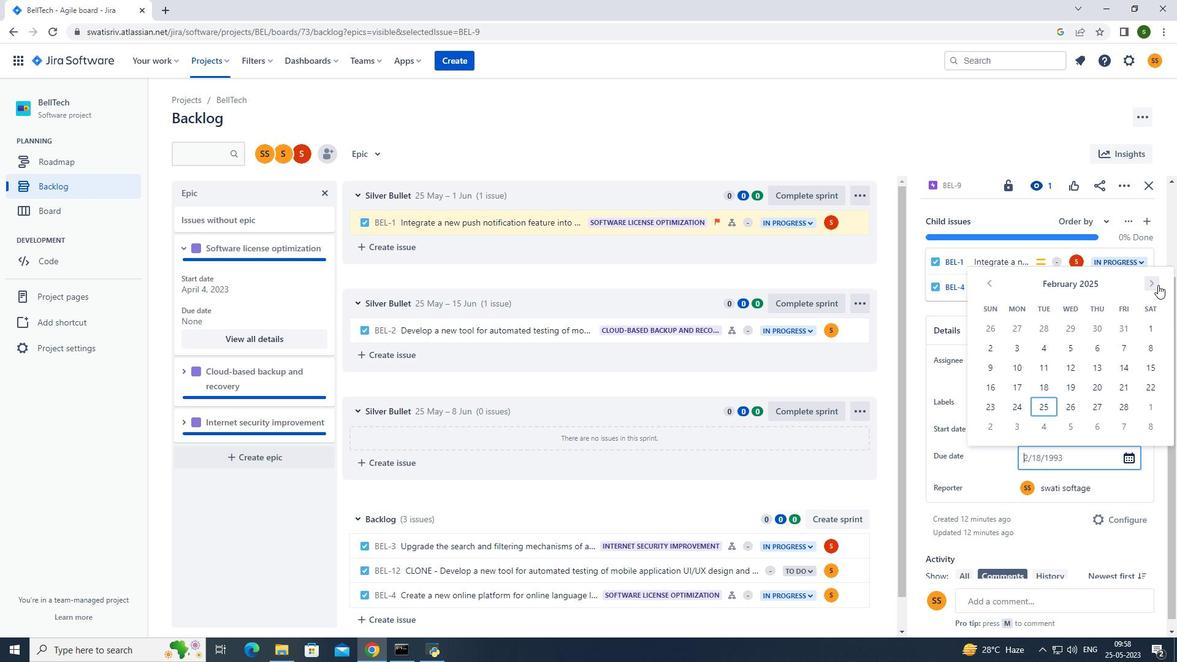 
Action: Mouse pressed left at (1158, 285)
Screenshot: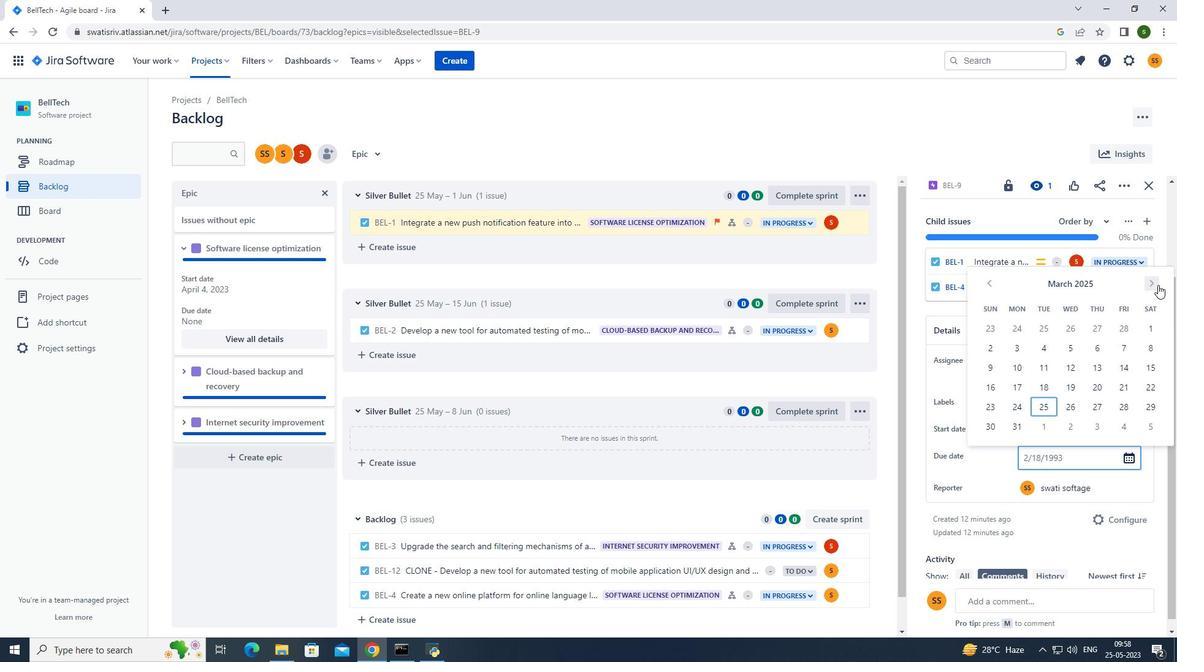 
Action: Mouse pressed left at (1158, 285)
Screenshot: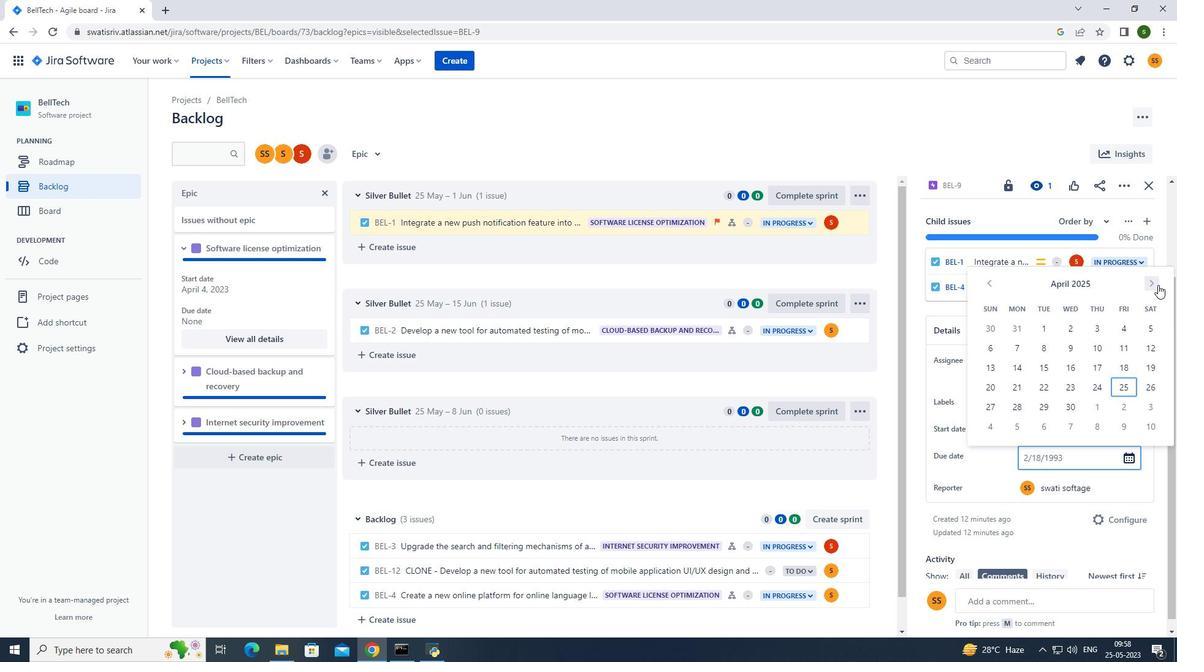 
Action: Mouse pressed left at (1158, 285)
Screenshot: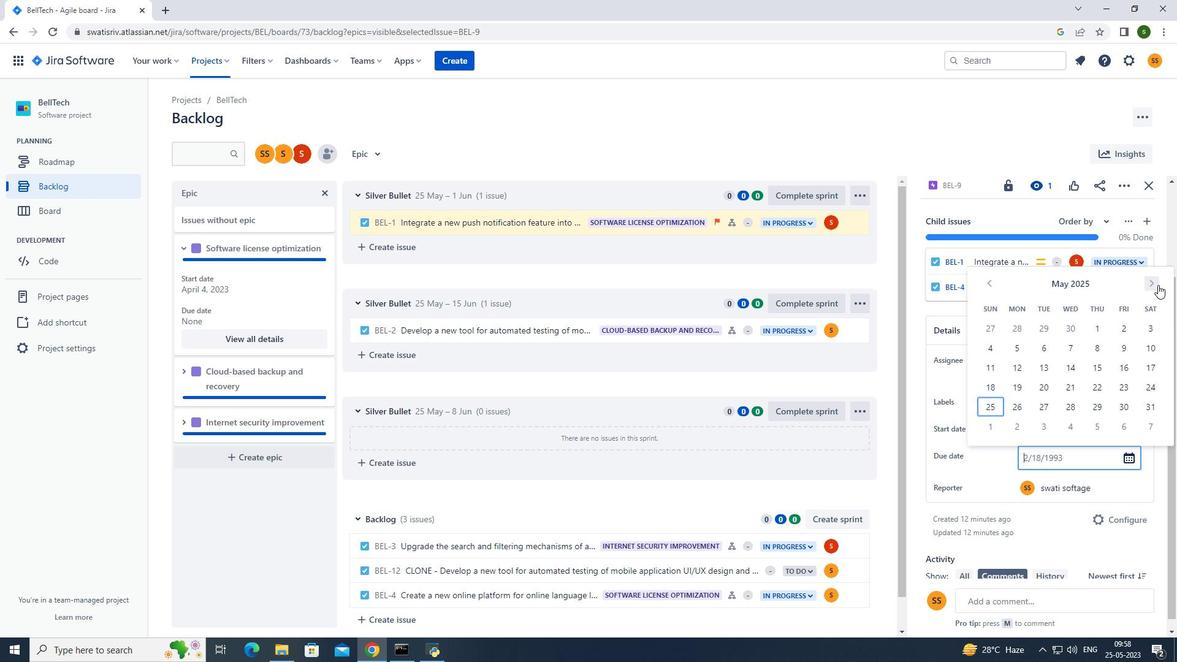 
Action: Mouse pressed left at (1158, 285)
Screenshot: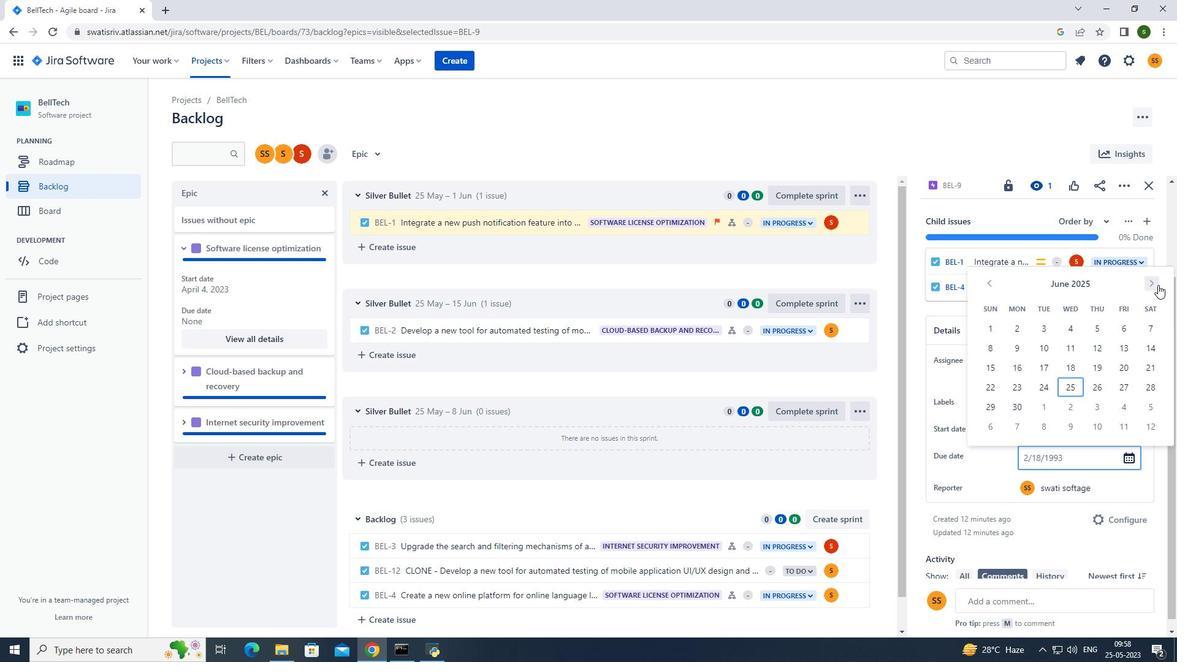 
Action: Mouse moved to (1129, 385)
Screenshot: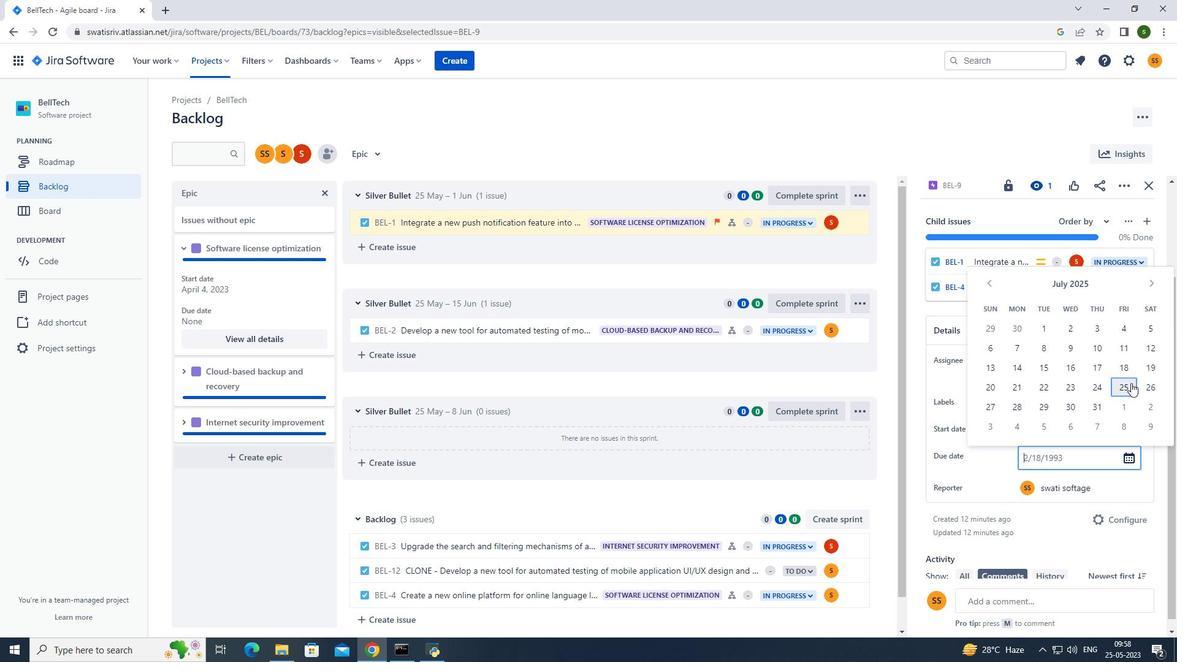 
Action: Mouse pressed left at (1129, 385)
Screenshot: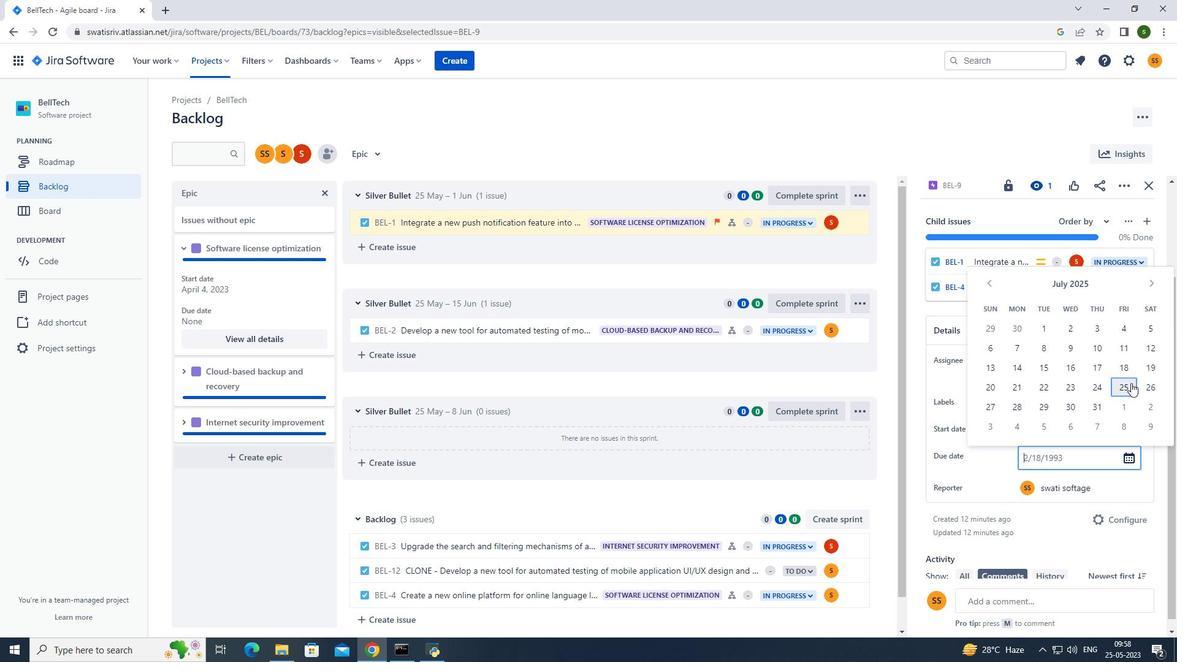 
Action: Mouse moved to (596, 143)
Screenshot: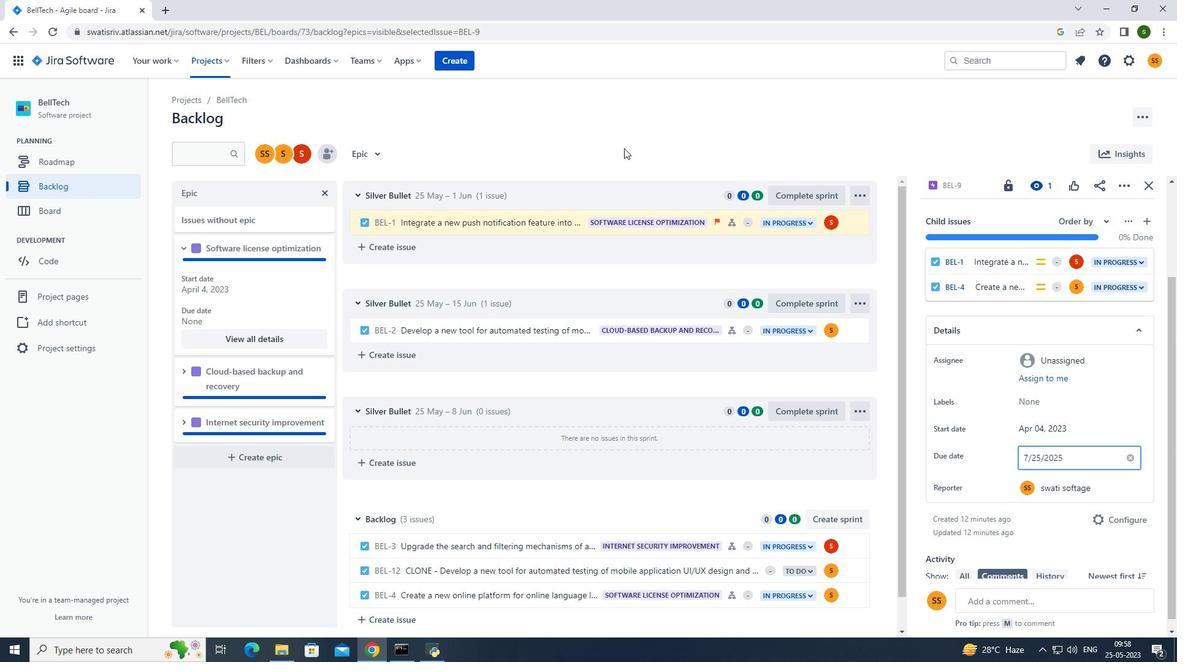 
Action: Mouse pressed left at (596, 143)
Screenshot: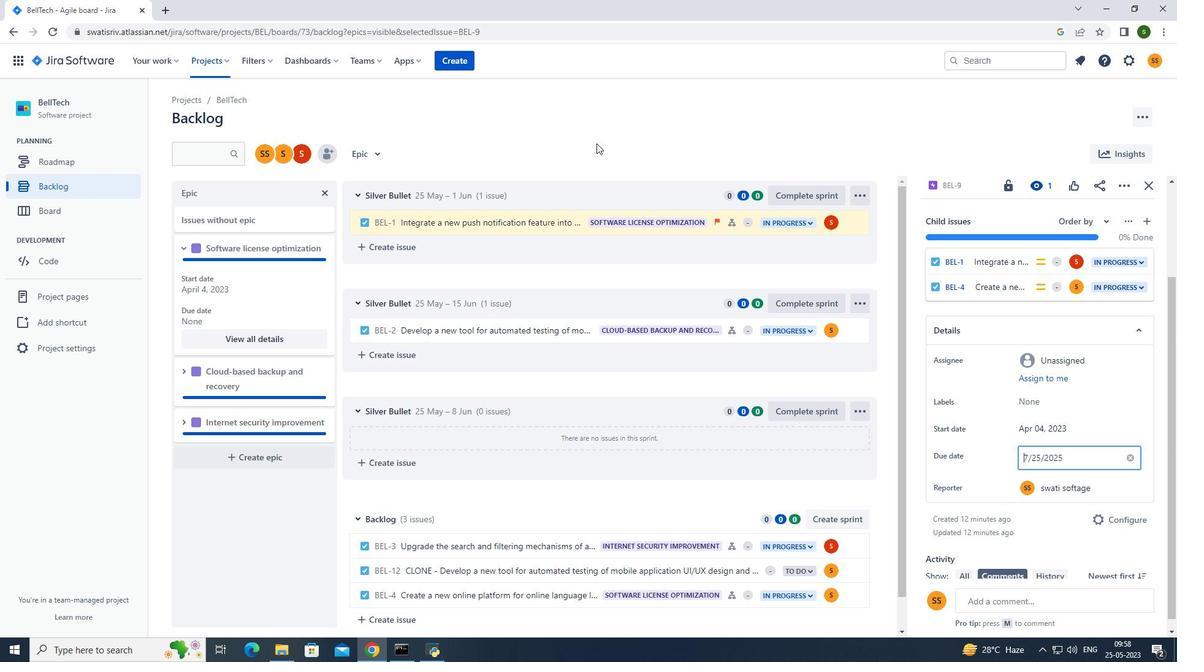 
Action: Mouse moved to (221, 61)
Screenshot: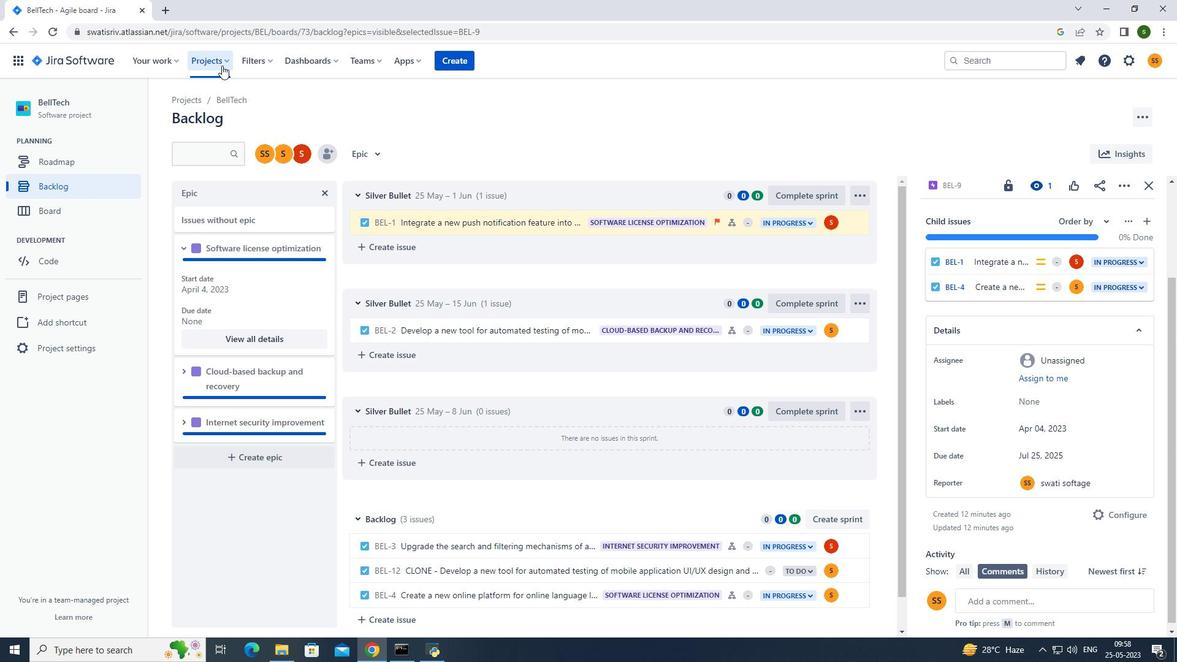 
Action: Mouse pressed left at (221, 61)
Screenshot: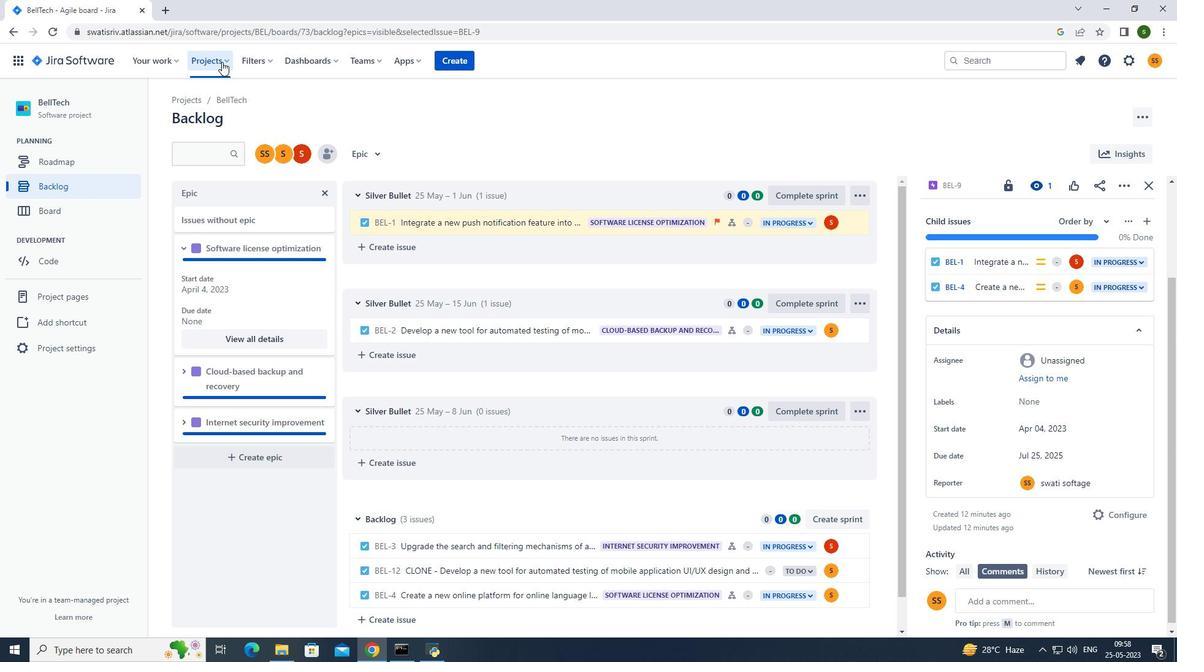 
Action: Mouse moved to (247, 121)
Screenshot: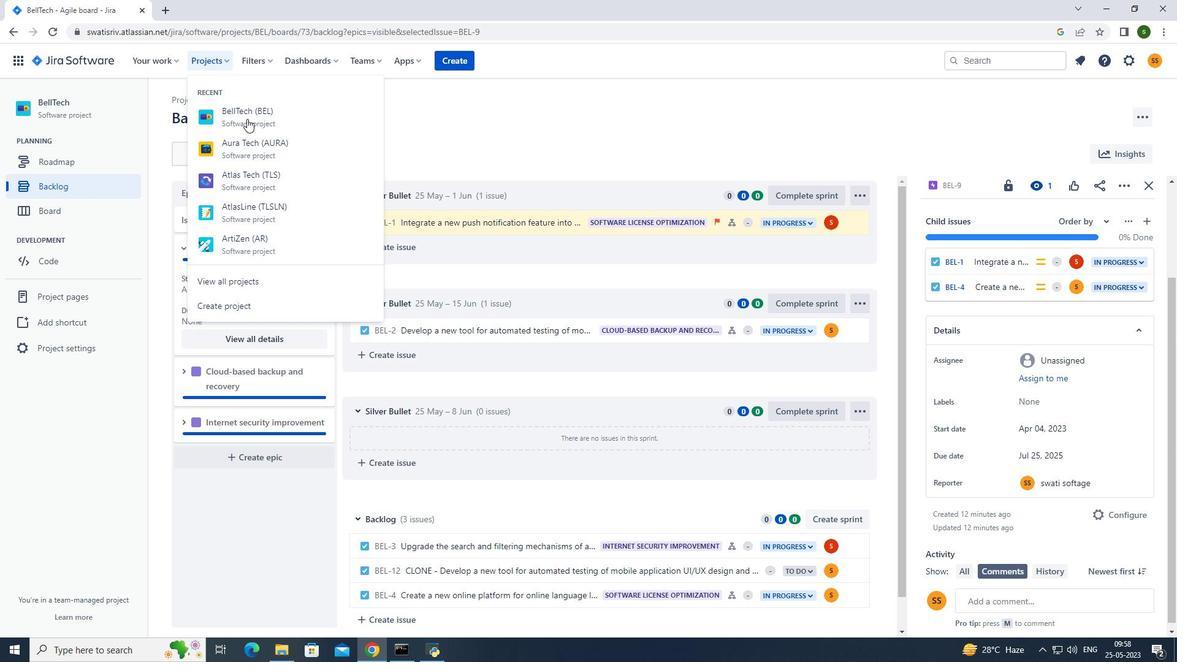 
Action: Mouse pressed left at (247, 121)
Screenshot: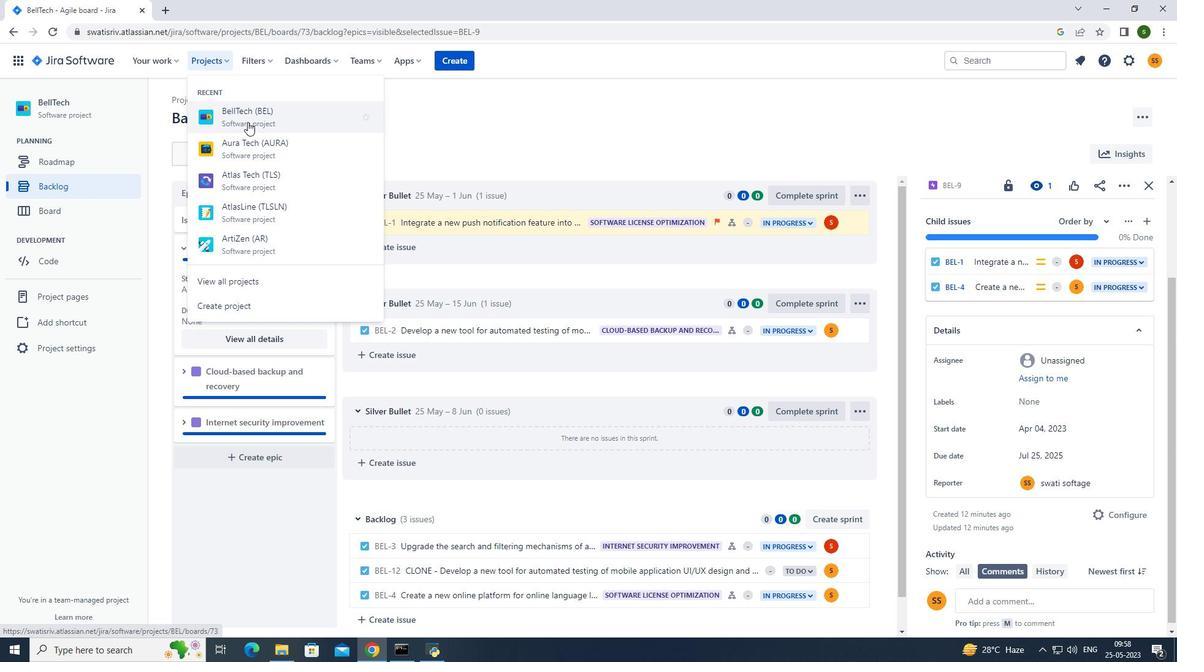 
Action: Mouse moved to (83, 189)
Screenshot: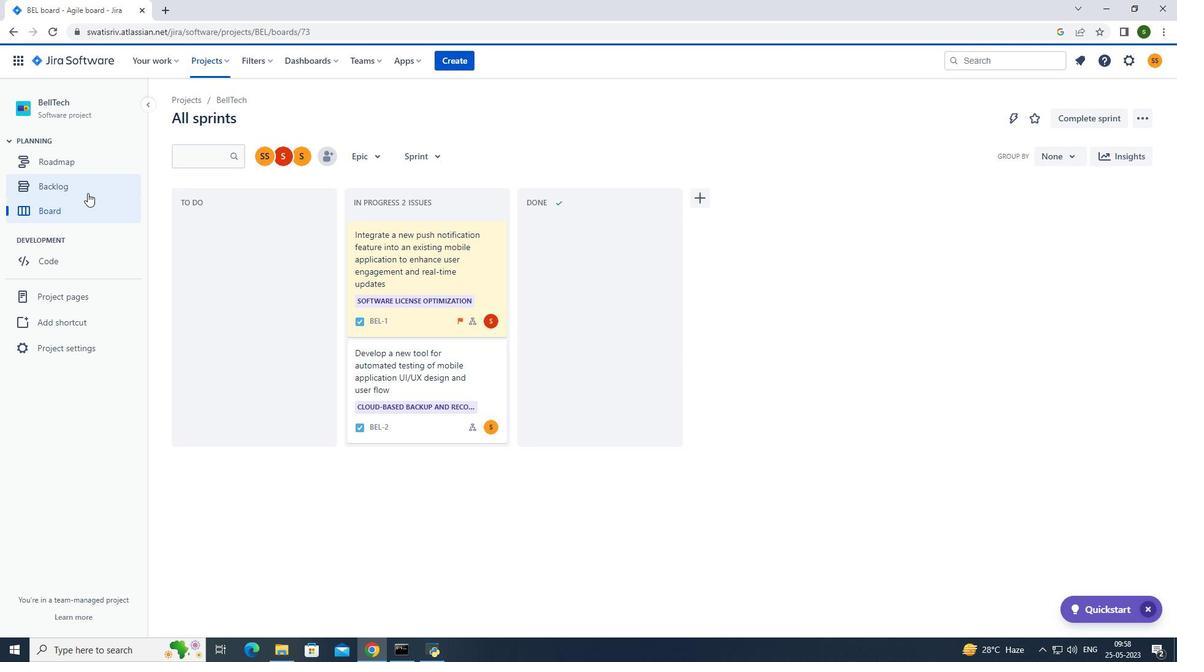 
Action: Mouse pressed left at (83, 189)
Screenshot: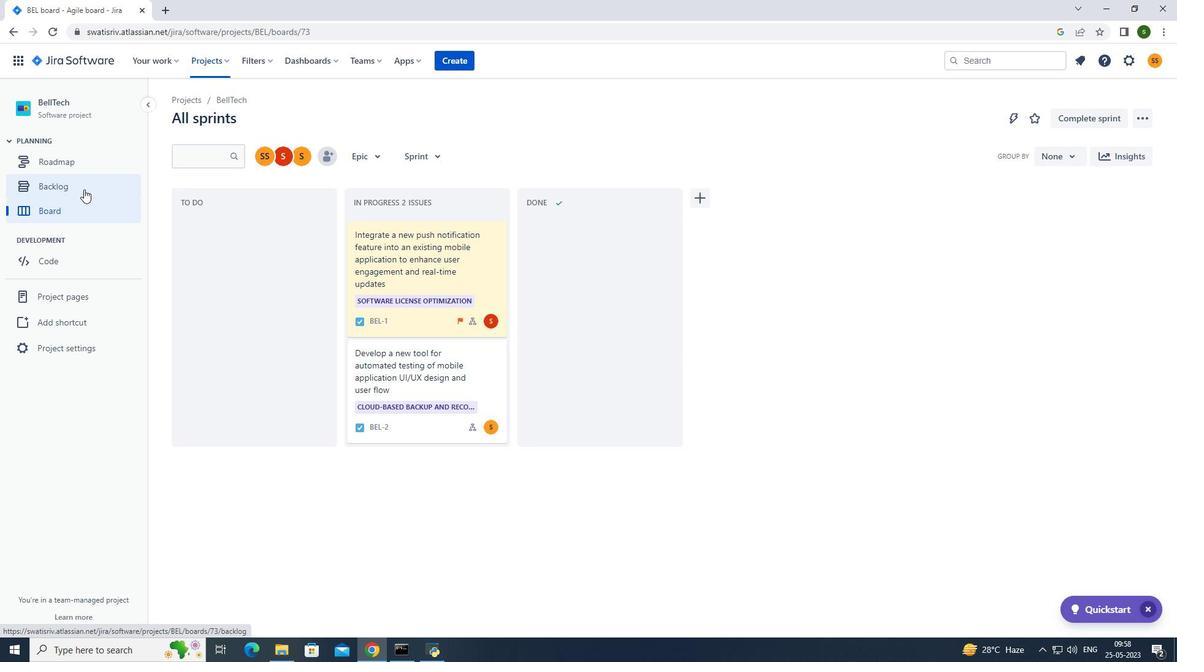 
Action: Mouse moved to (182, 286)
Screenshot: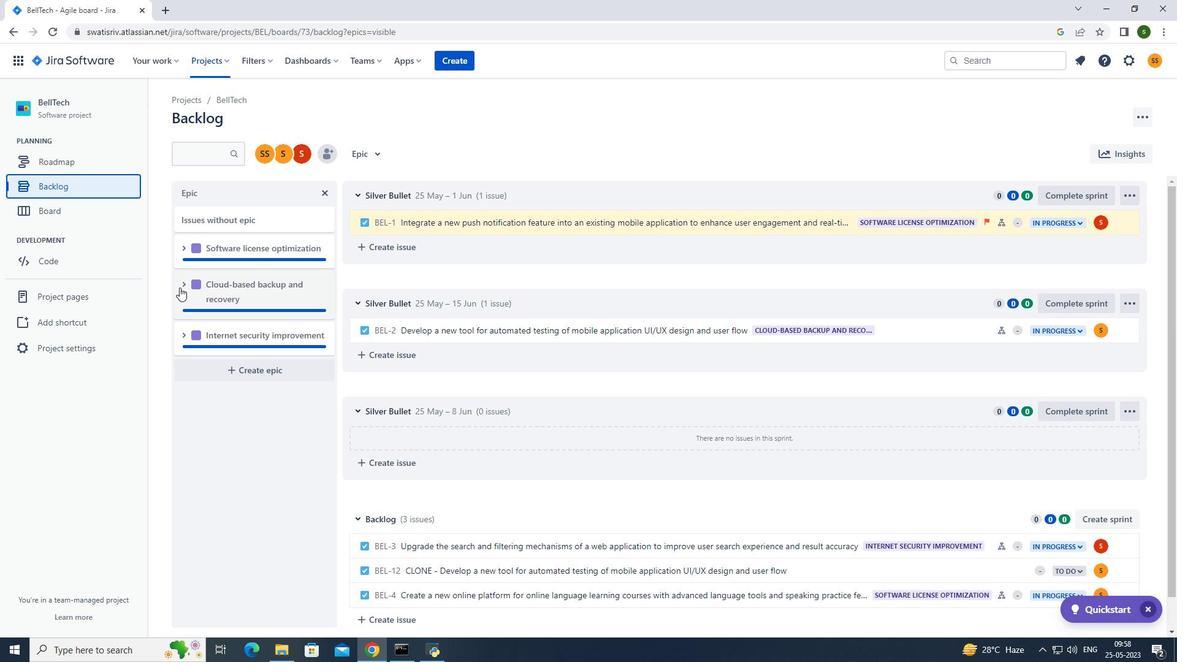 
Action: Mouse pressed left at (182, 286)
Screenshot: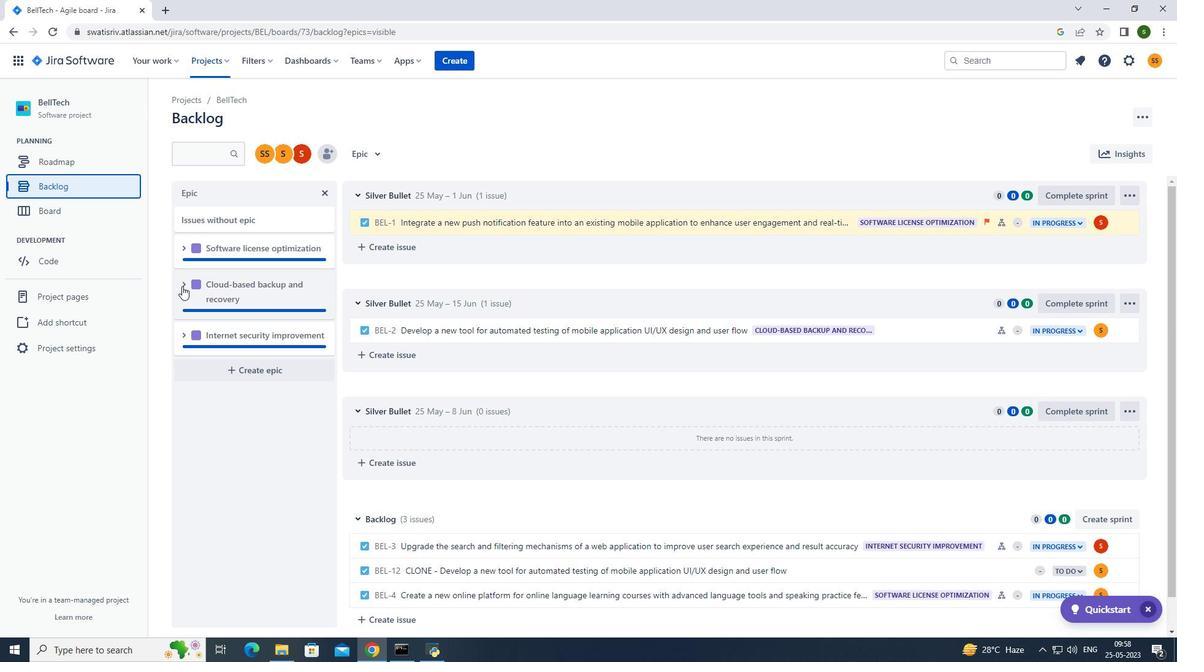 
Action: Mouse moved to (228, 381)
Screenshot: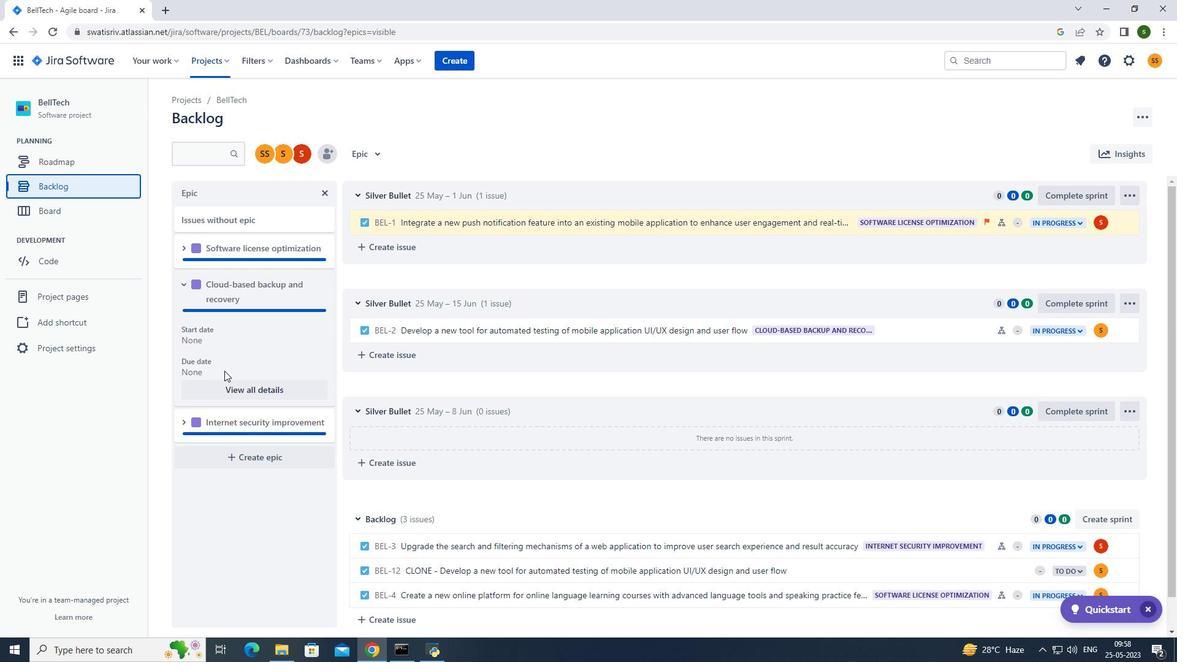 
Action: Mouse pressed left at (228, 381)
Screenshot: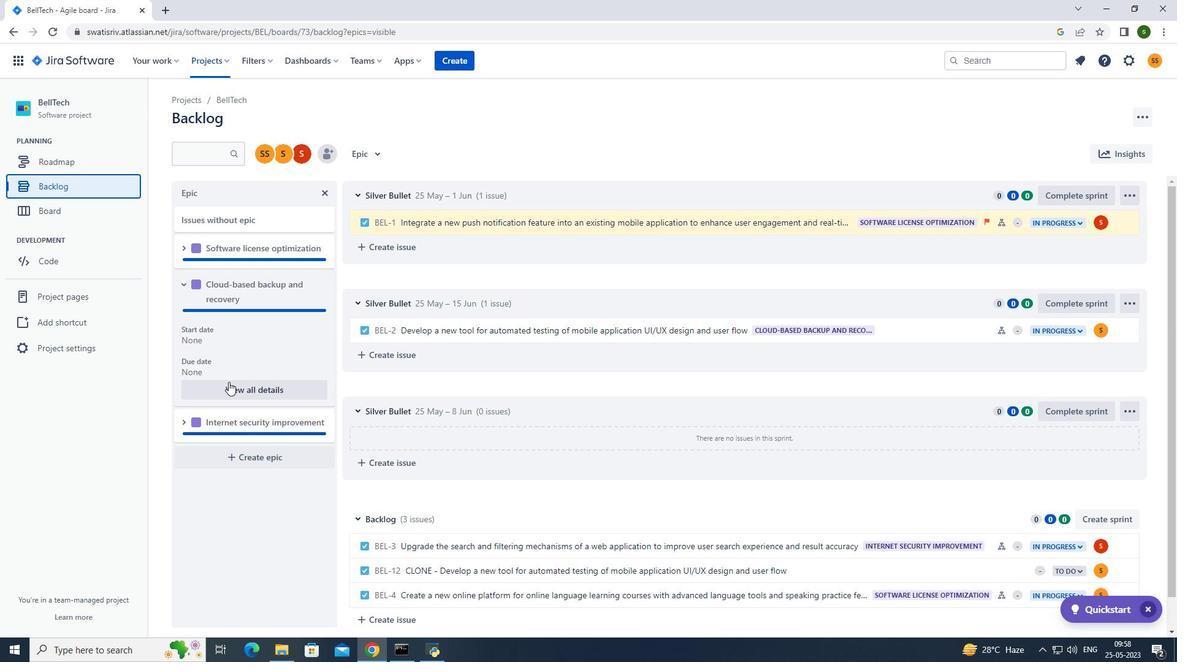 
Action: Mouse moved to (1040, 531)
Screenshot: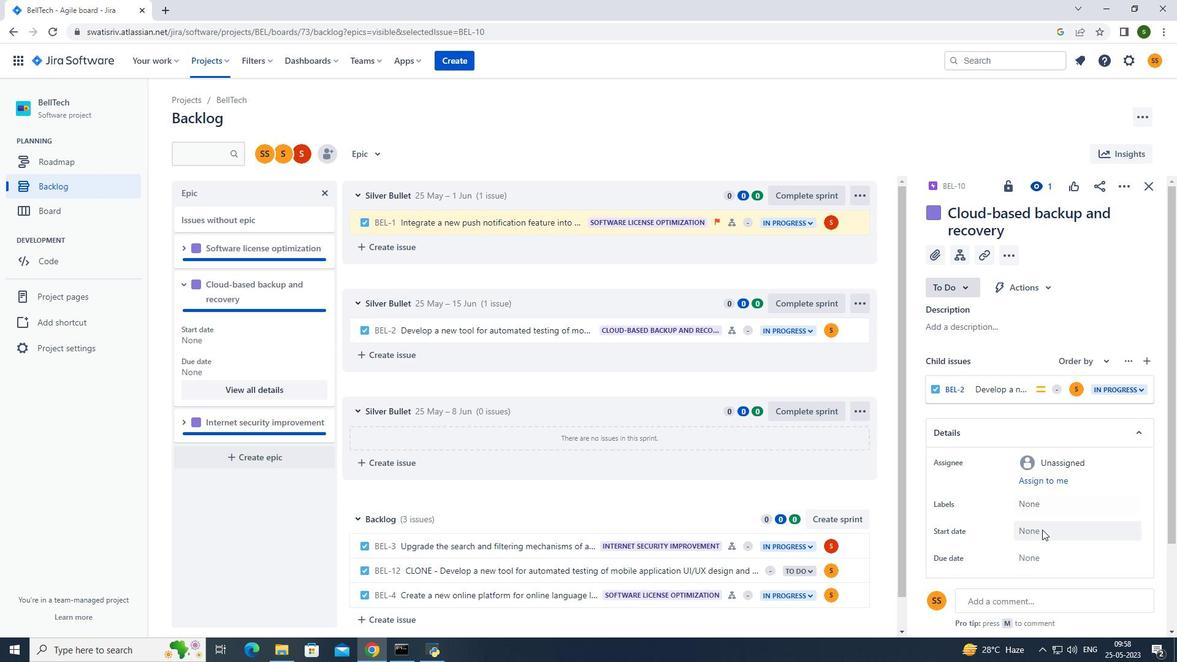 
Action: Mouse pressed left at (1040, 531)
Screenshot: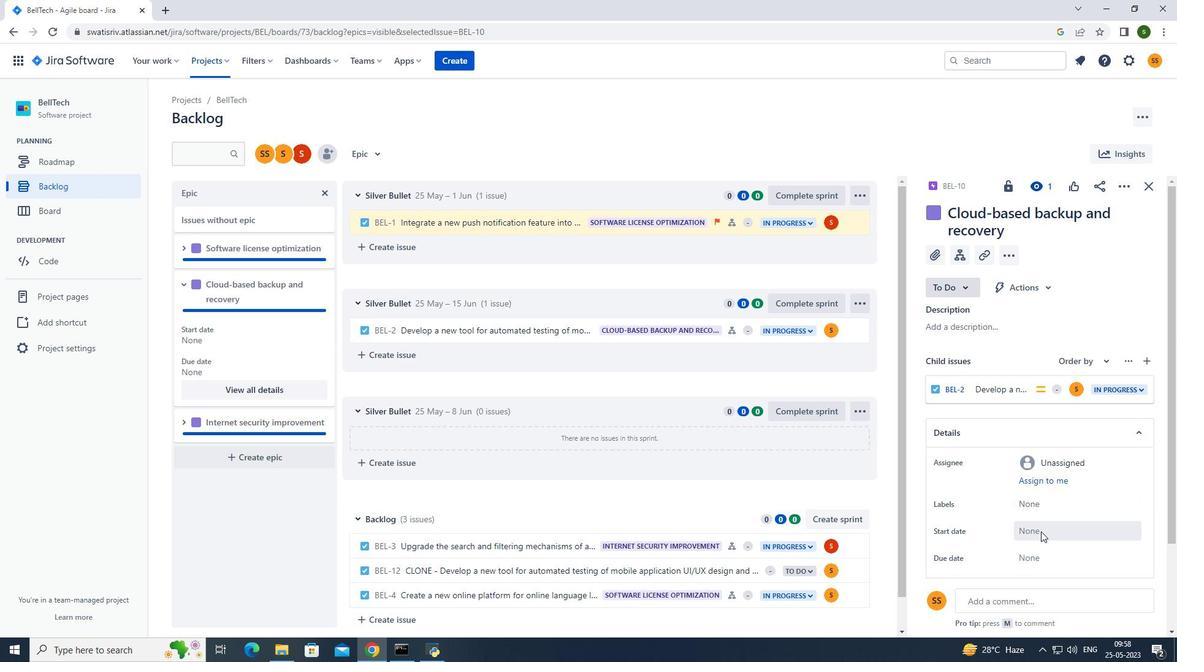 
Action: Mouse moved to (1148, 349)
Screenshot: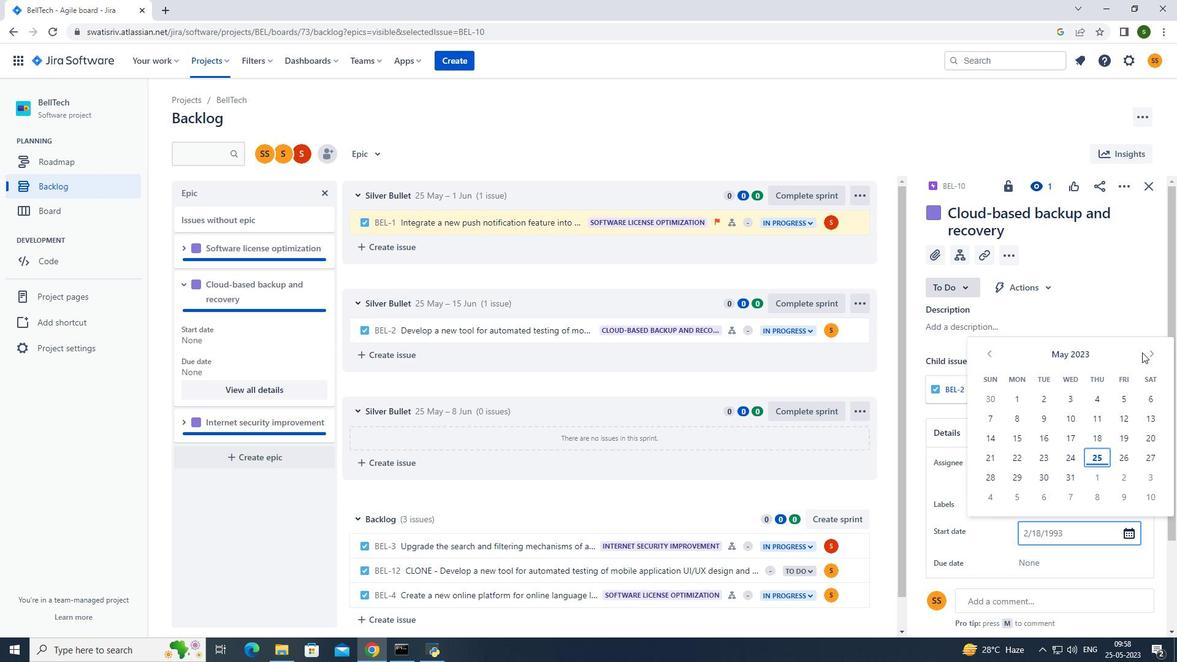 
Action: Mouse pressed left at (1148, 349)
Screenshot: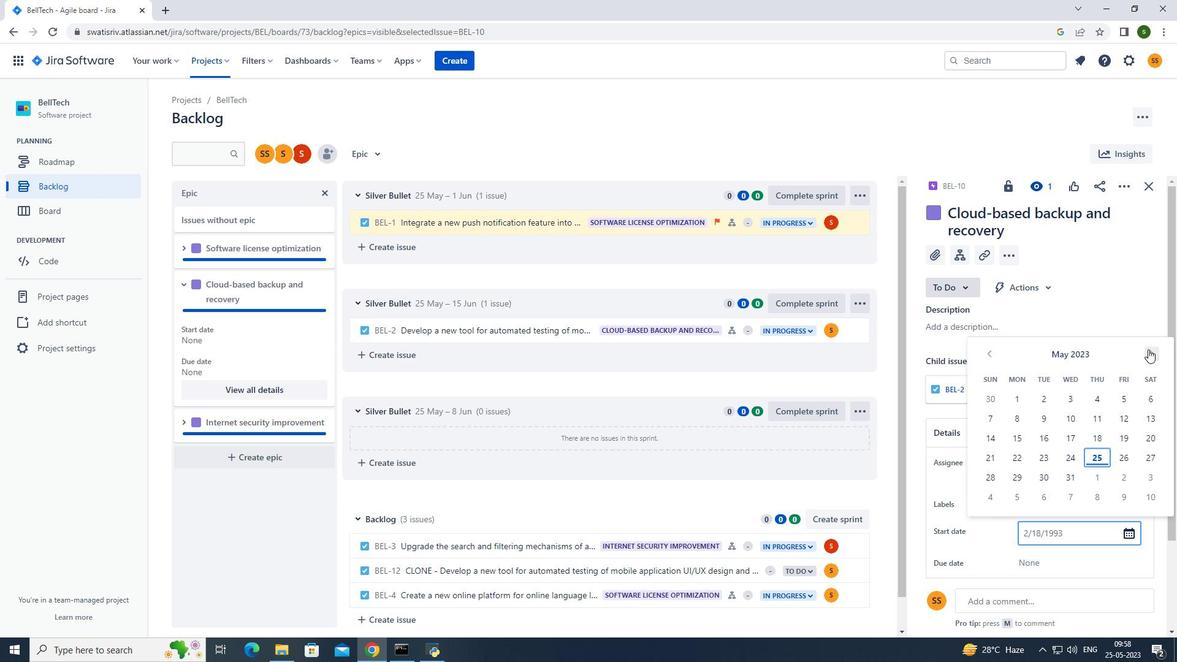 
Action: Mouse pressed left at (1148, 349)
Screenshot: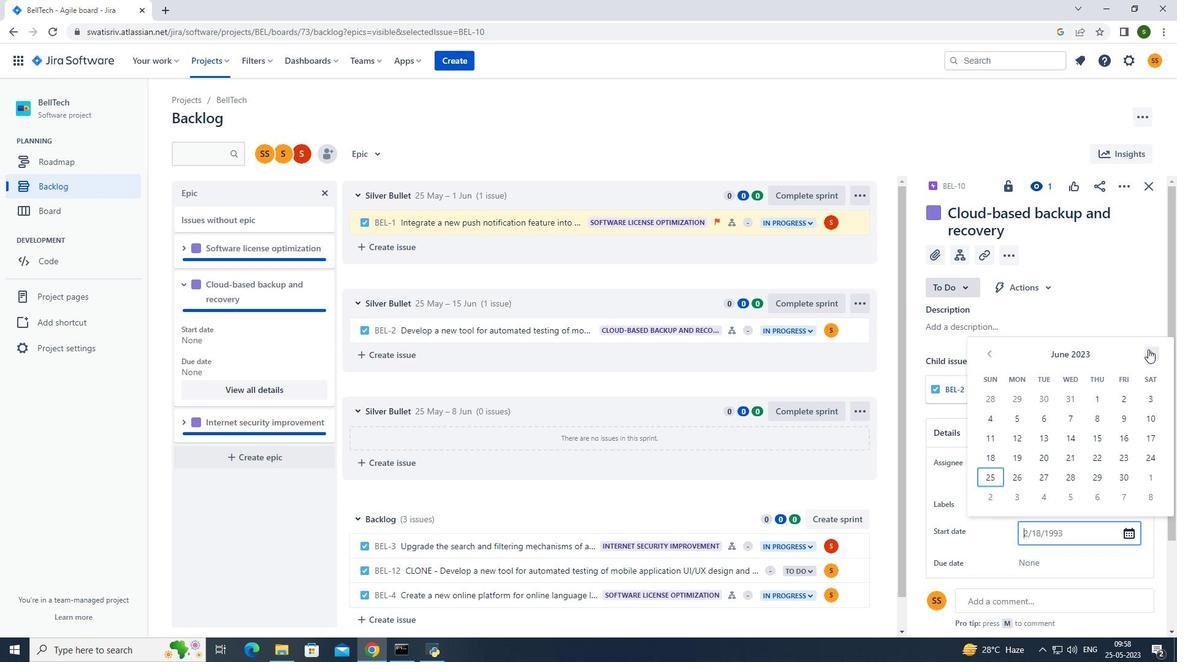 
Action: Mouse pressed left at (1148, 349)
Screenshot: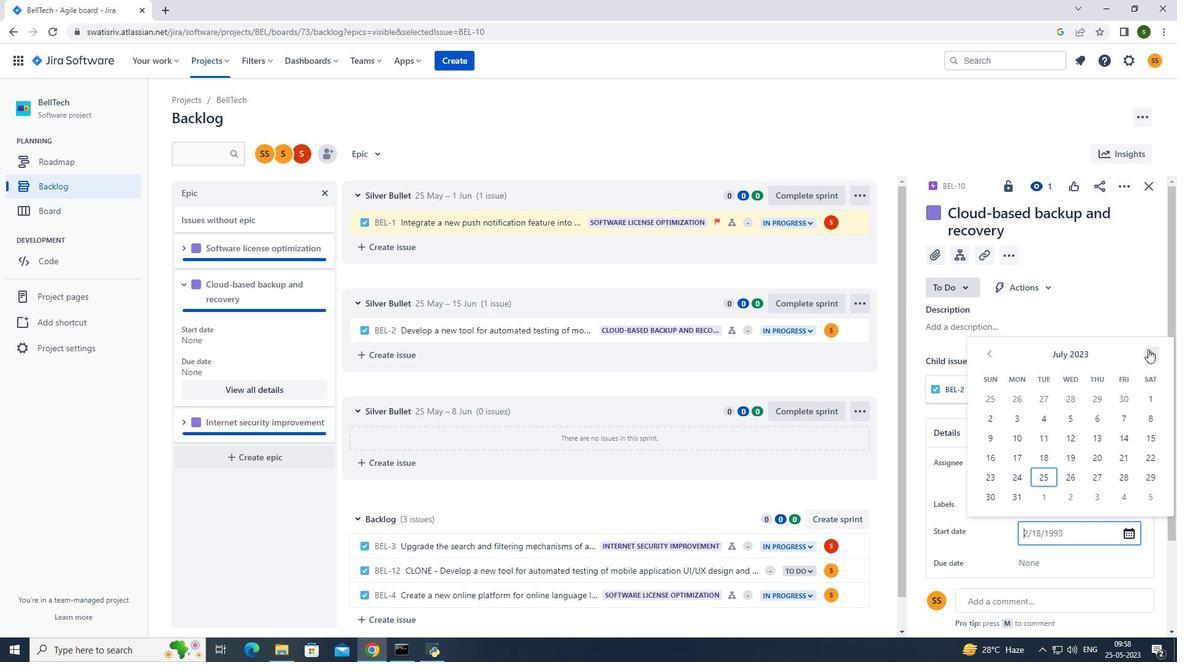 
Action: Mouse moved to (1149, 348)
Screenshot: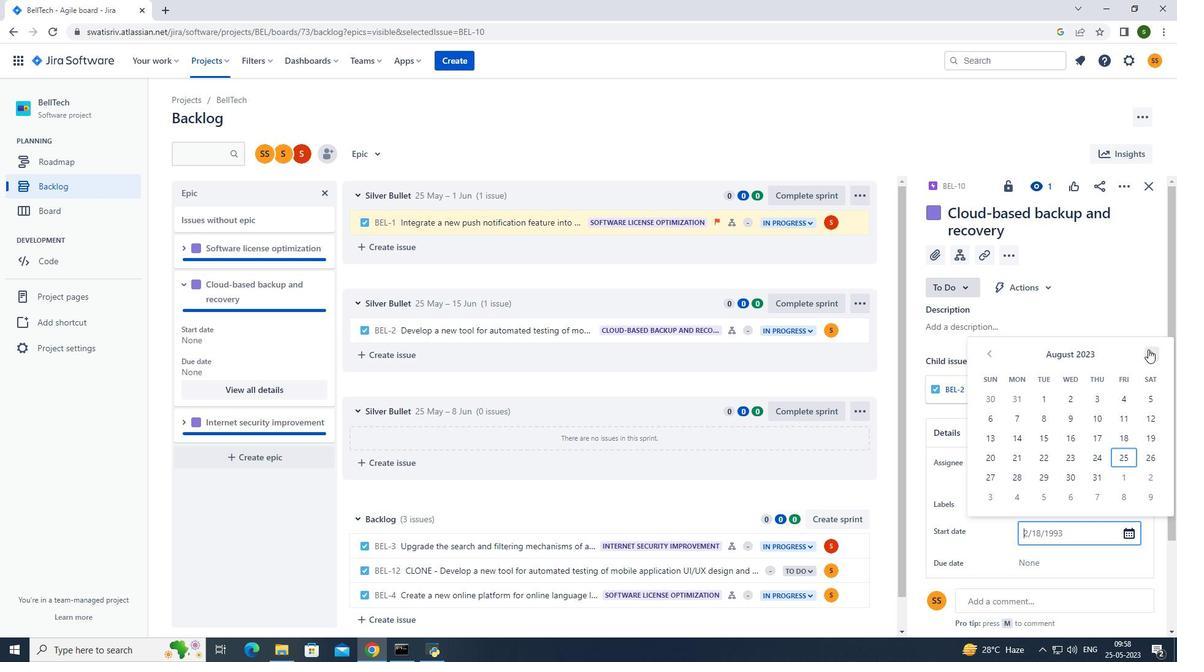 
Action: Mouse pressed left at (1149, 348)
Screenshot: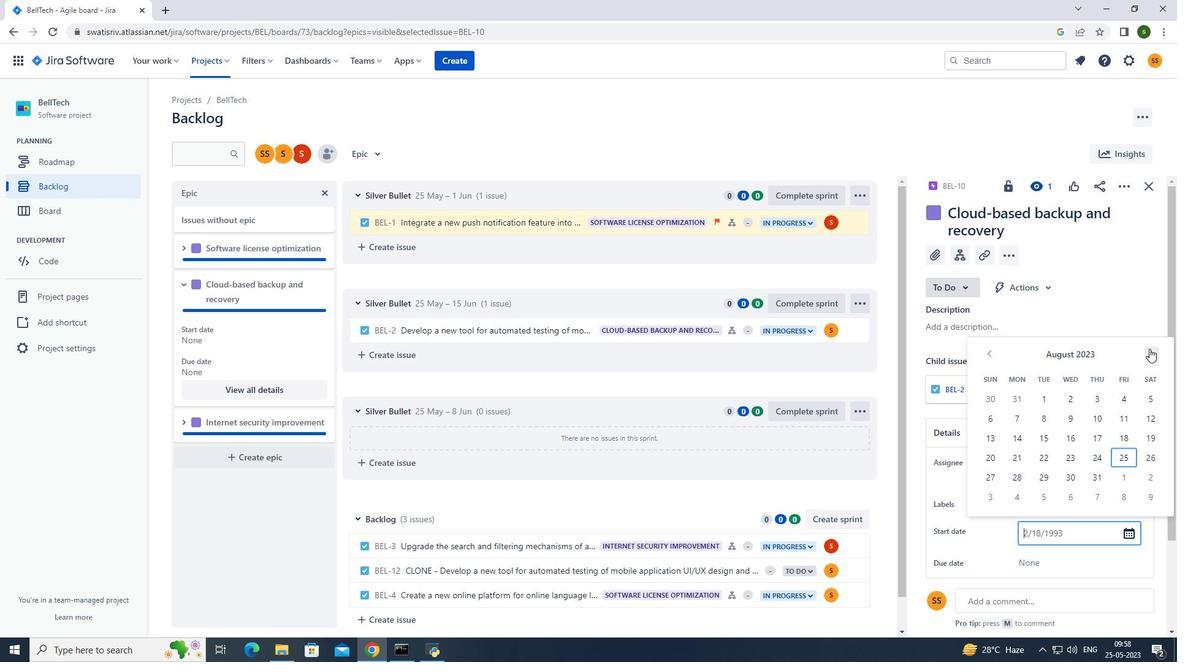
Action: Mouse pressed left at (1149, 348)
Screenshot: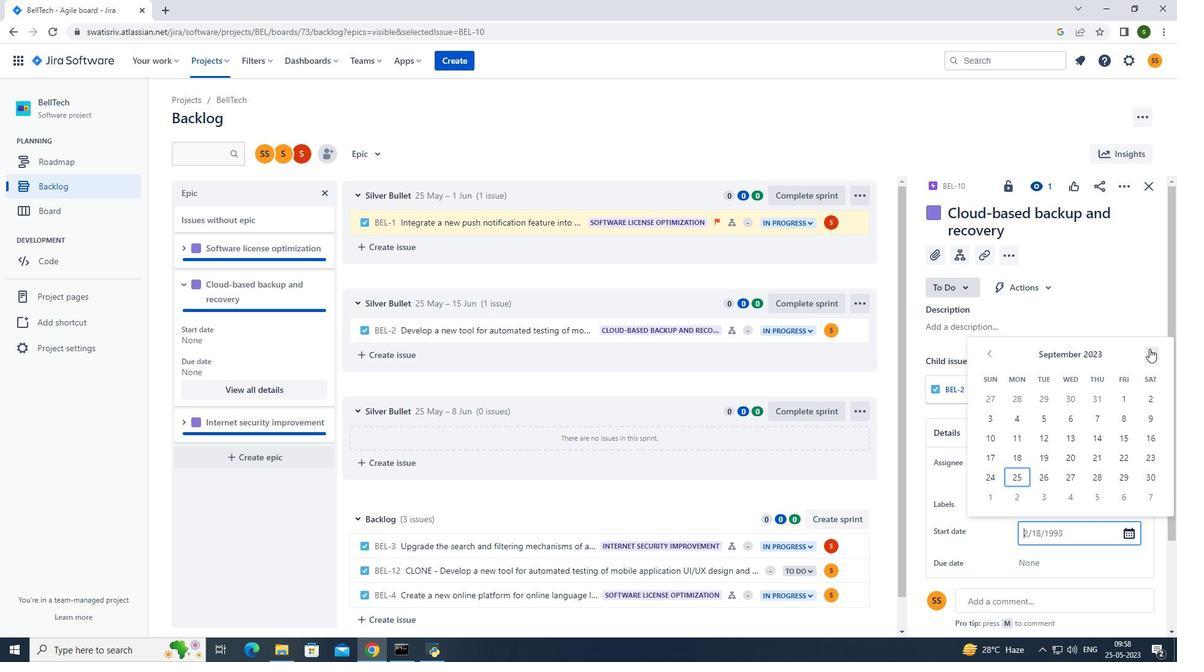 
Action: Mouse pressed left at (1149, 348)
Screenshot: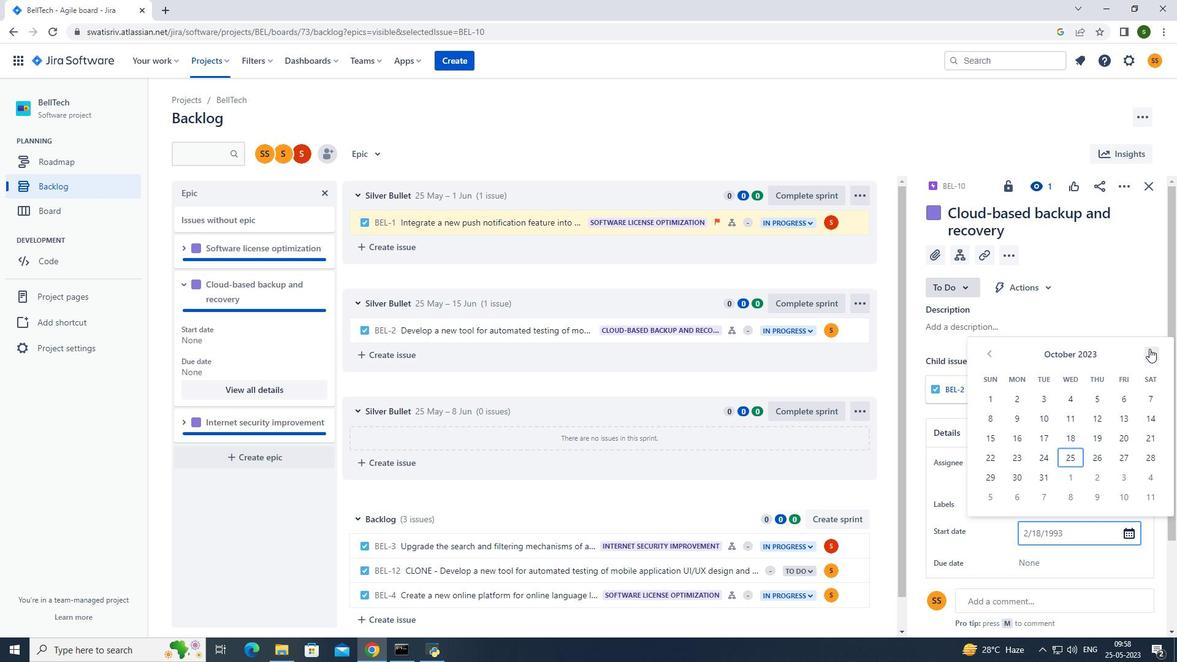 
Action: Mouse pressed left at (1149, 348)
Screenshot: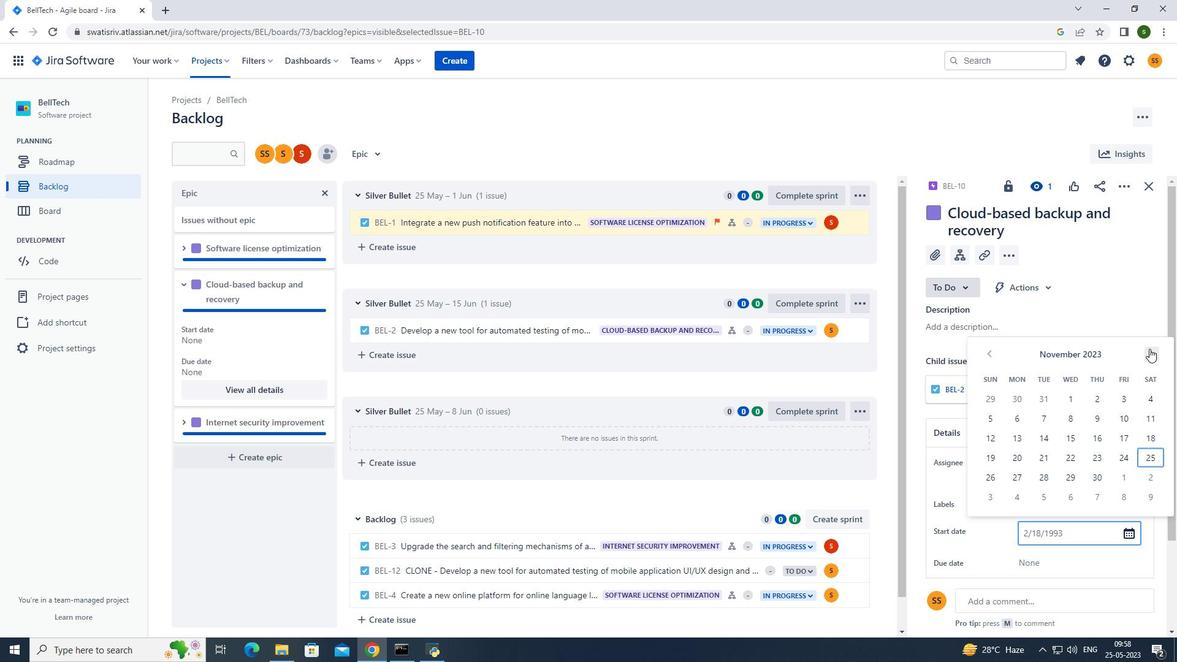 
Action: Mouse pressed left at (1149, 348)
Screenshot: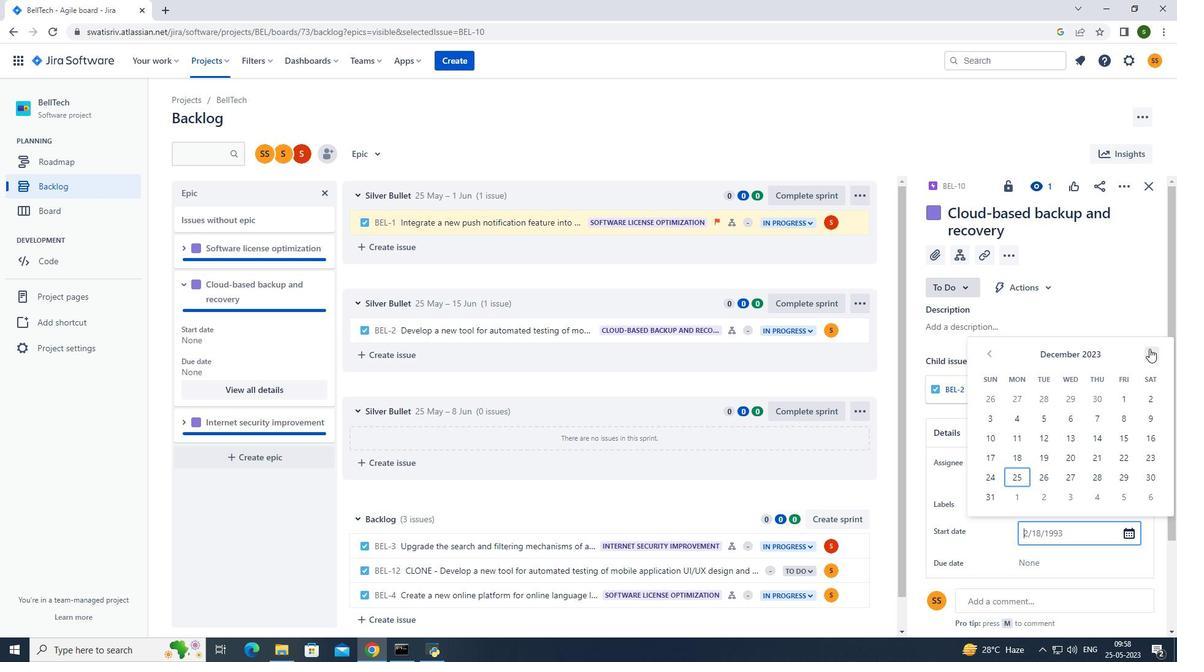 
Action: Mouse moved to (1124, 456)
Screenshot: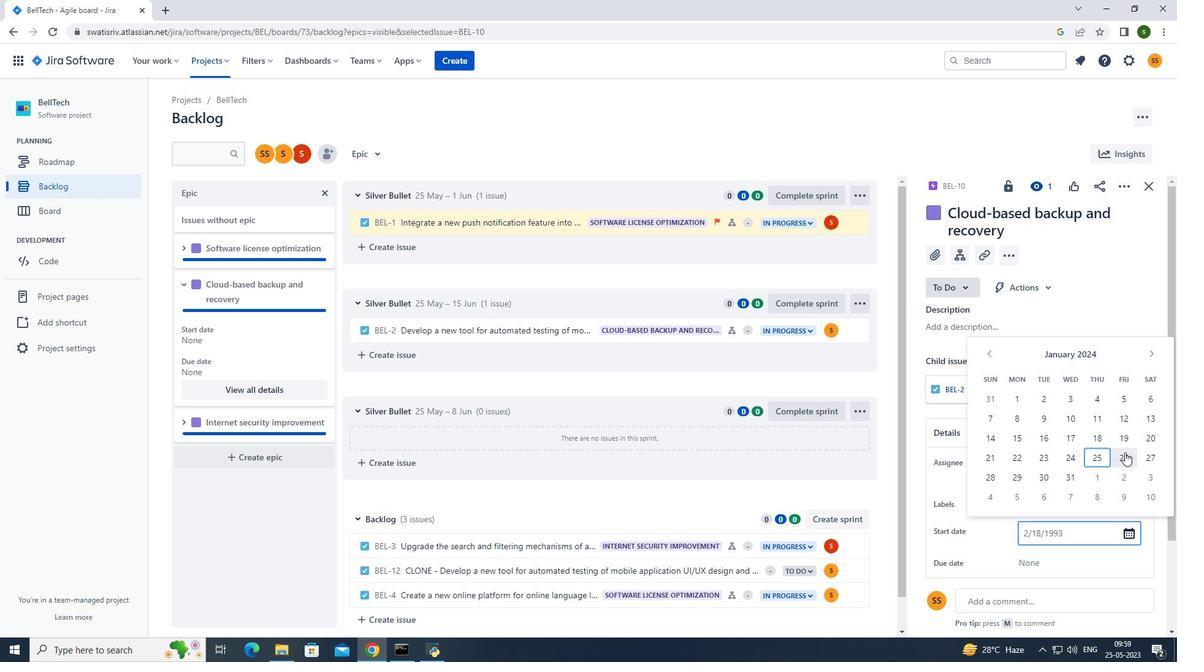 
Action: Mouse pressed left at (1124, 456)
Screenshot: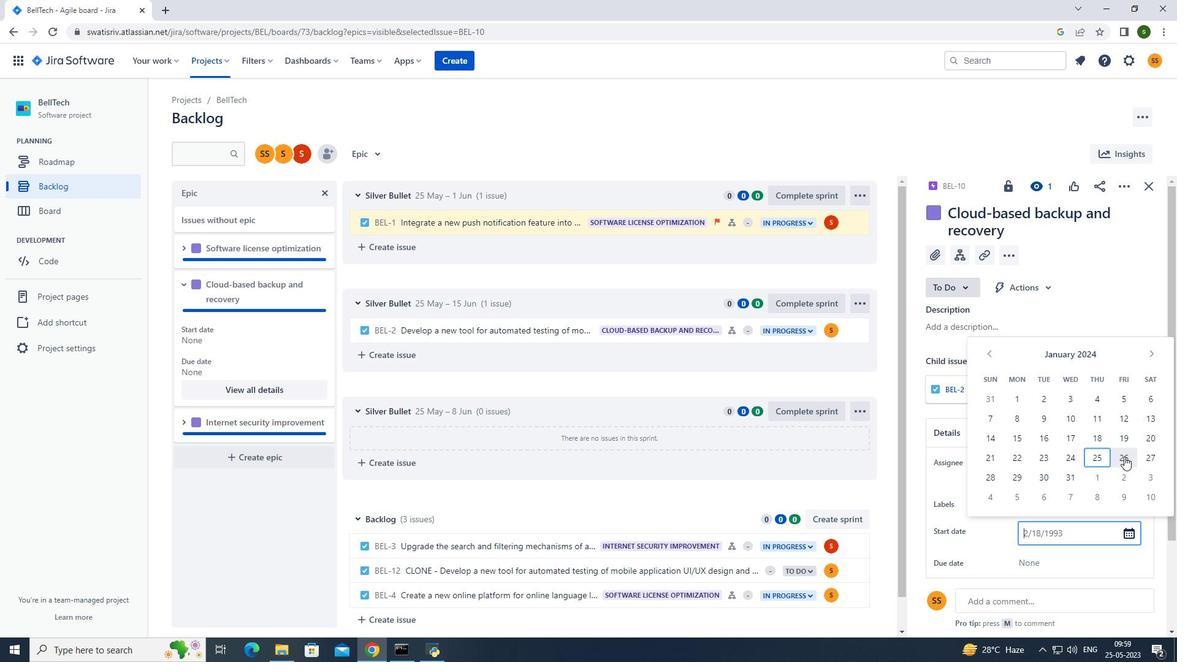 
Action: Mouse moved to (1035, 560)
Screenshot: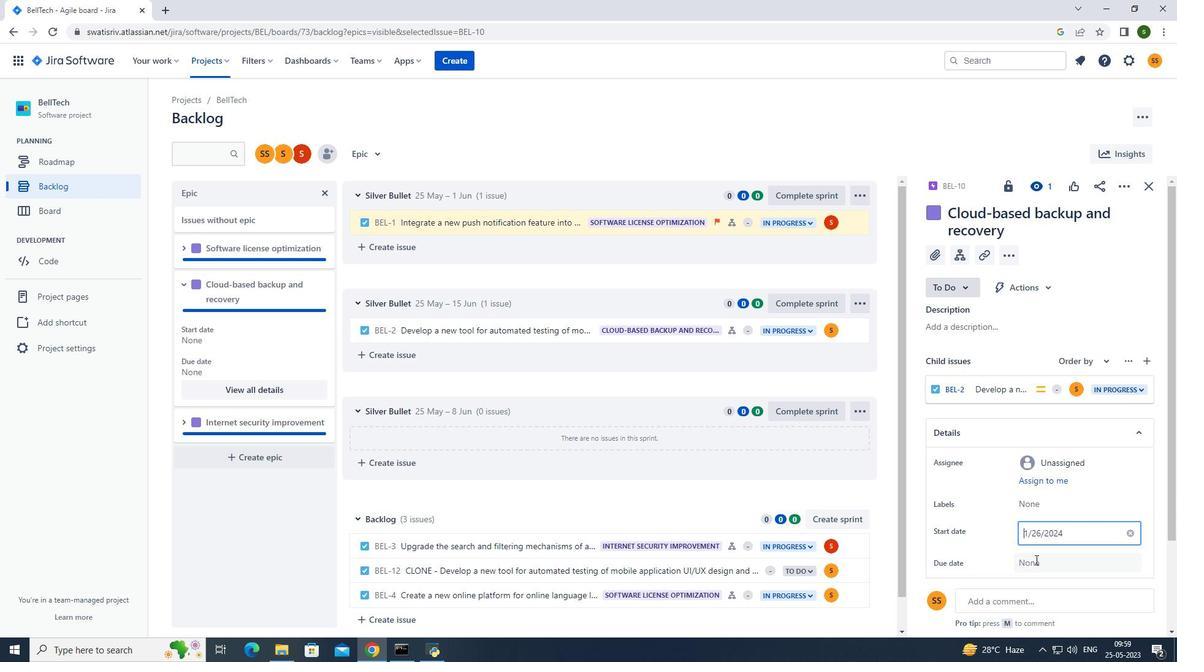 
Action: Mouse pressed left at (1035, 560)
Screenshot: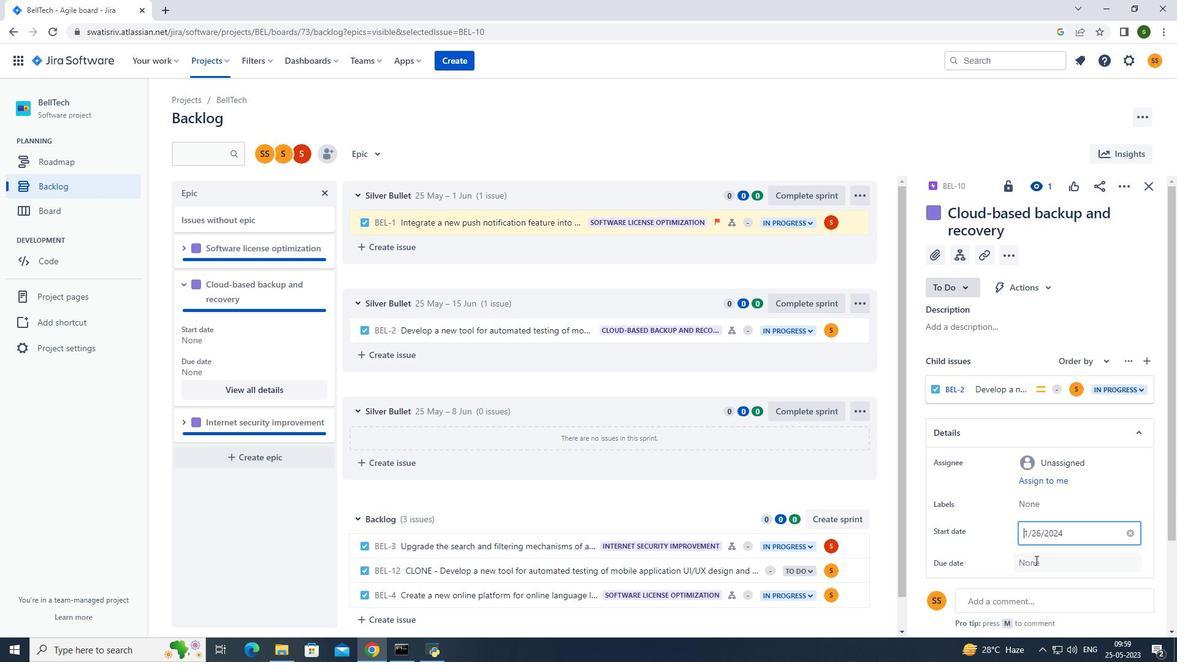
Action: Mouse moved to (1154, 382)
Screenshot: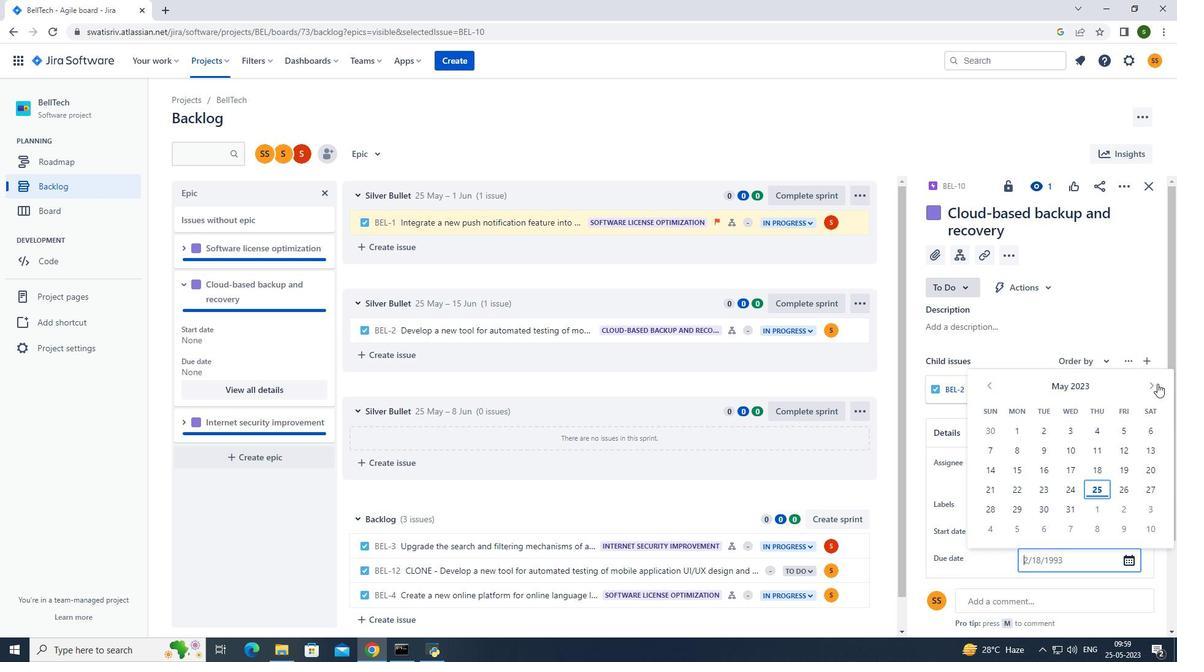 
Action: Mouse pressed left at (1154, 382)
Screenshot: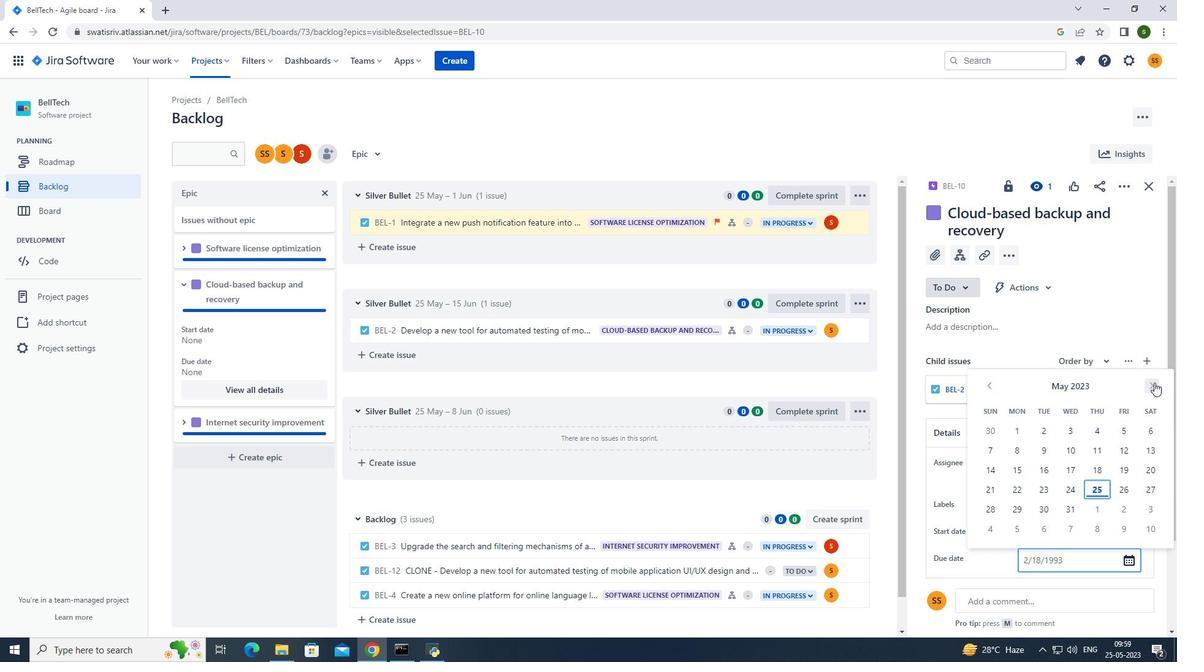 
Action: Mouse pressed left at (1154, 382)
Screenshot: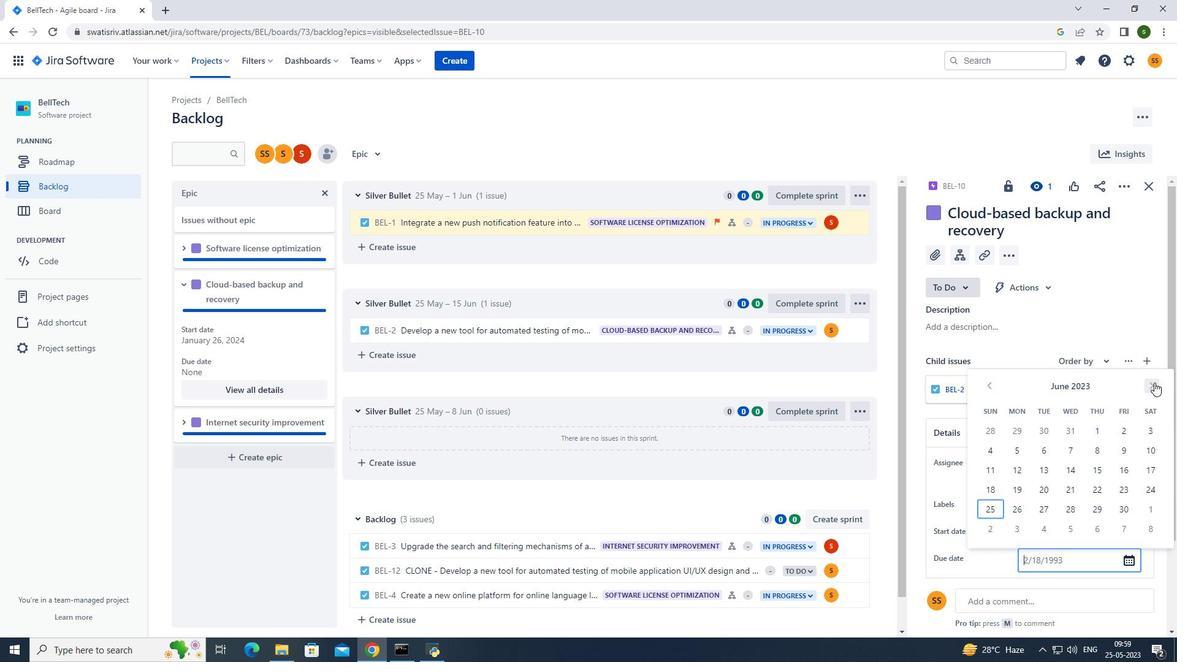 
Action: Mouse pressed left at (1154, 382)
Screenshot: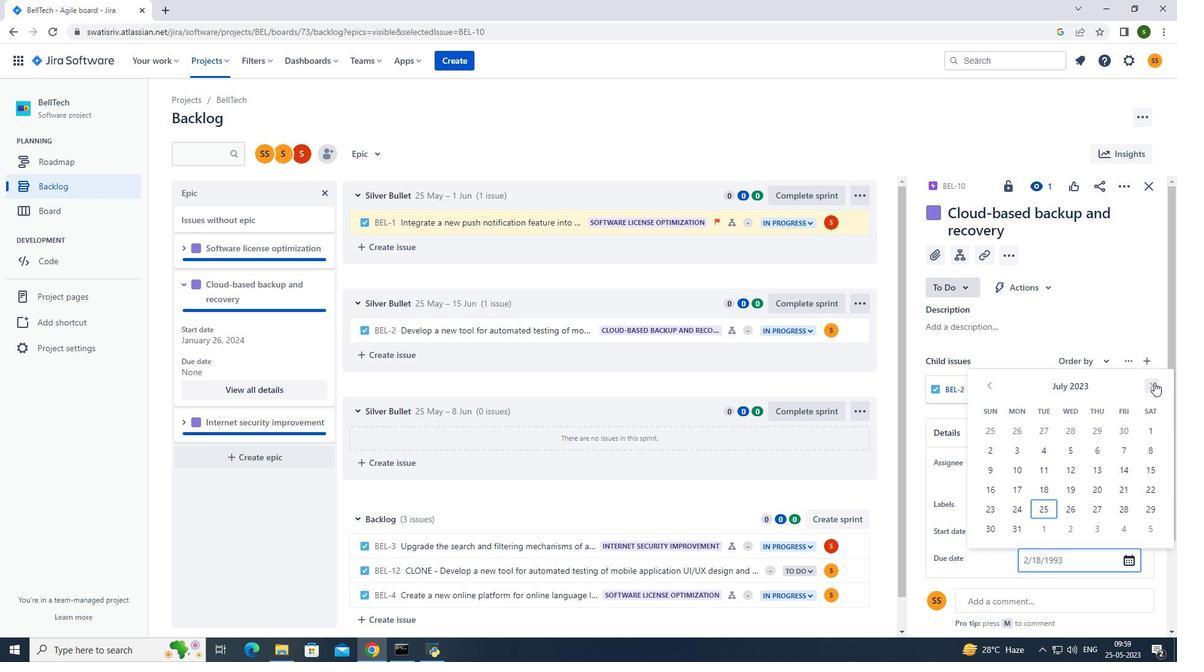 
Action: Mouse pressed left at (1154, 382)
Screenshot: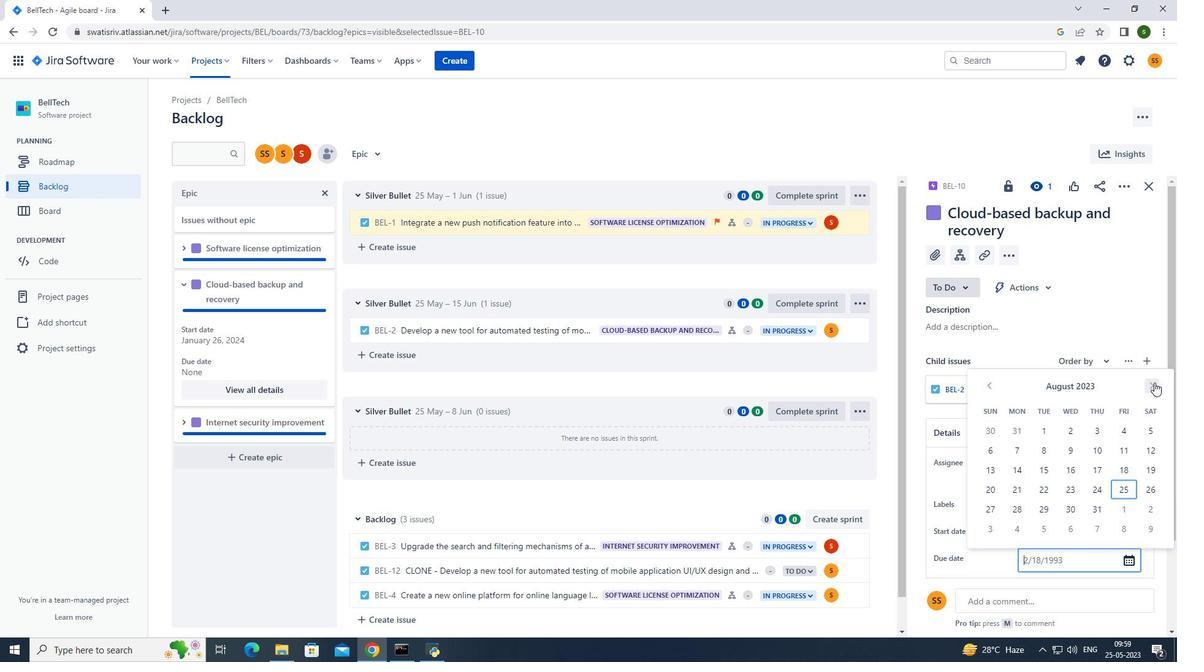 
Action: Mouse pressed left at (1154, 382)
Screenshot: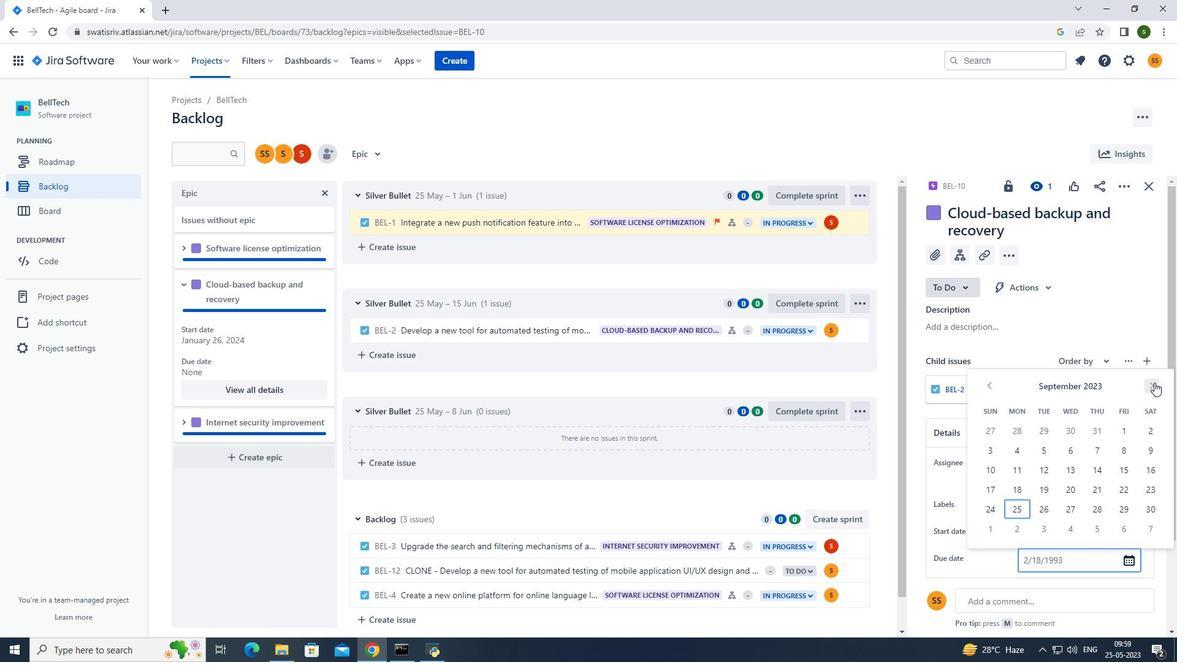 
Action: Mouse pressed left at (1154, 382)
Screenshot: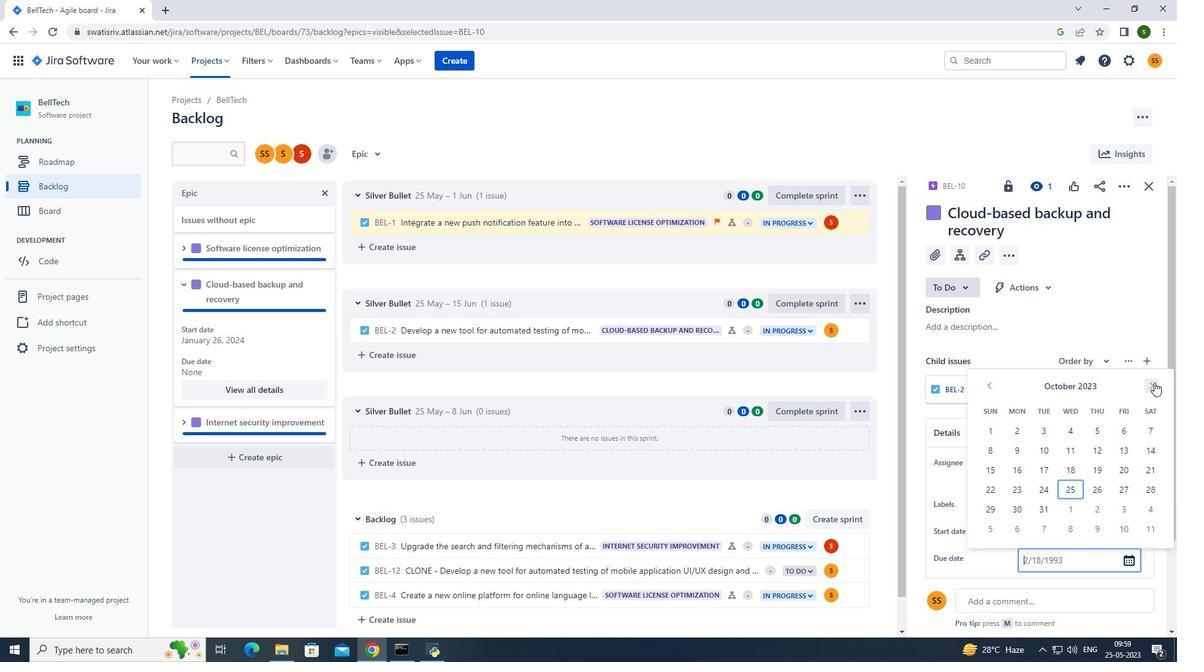 
Action: Mouse pressed left at (1154, 382)
Screenshot: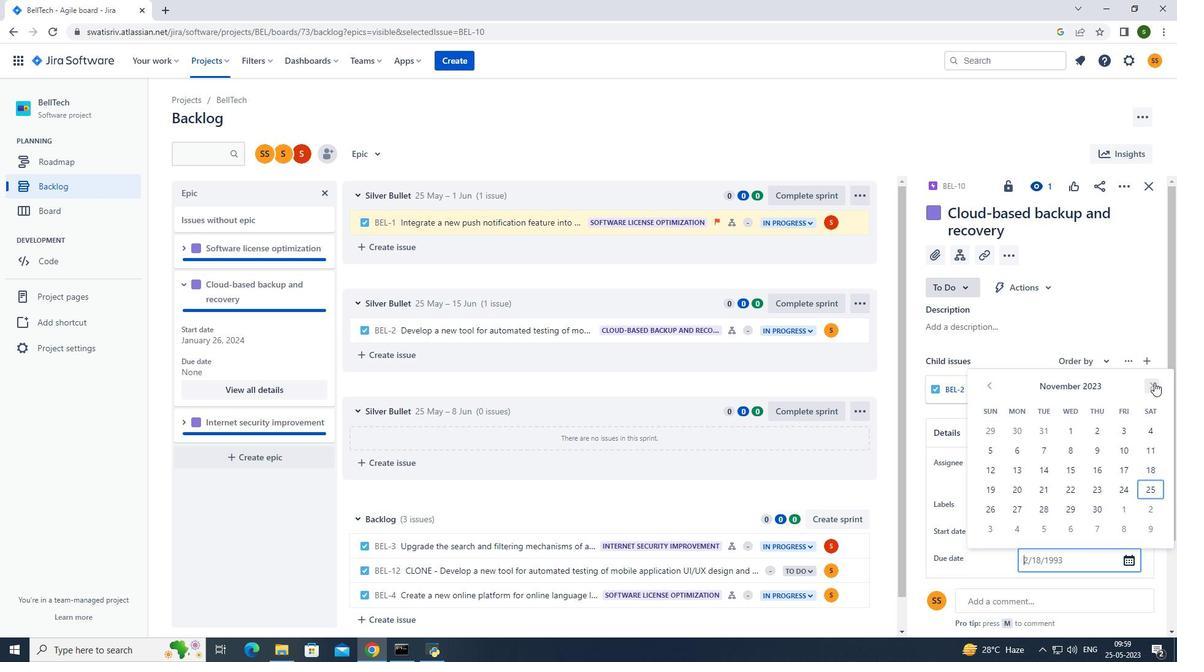 
Action: Mouse pressed left at (1154, 382)
Screenshot: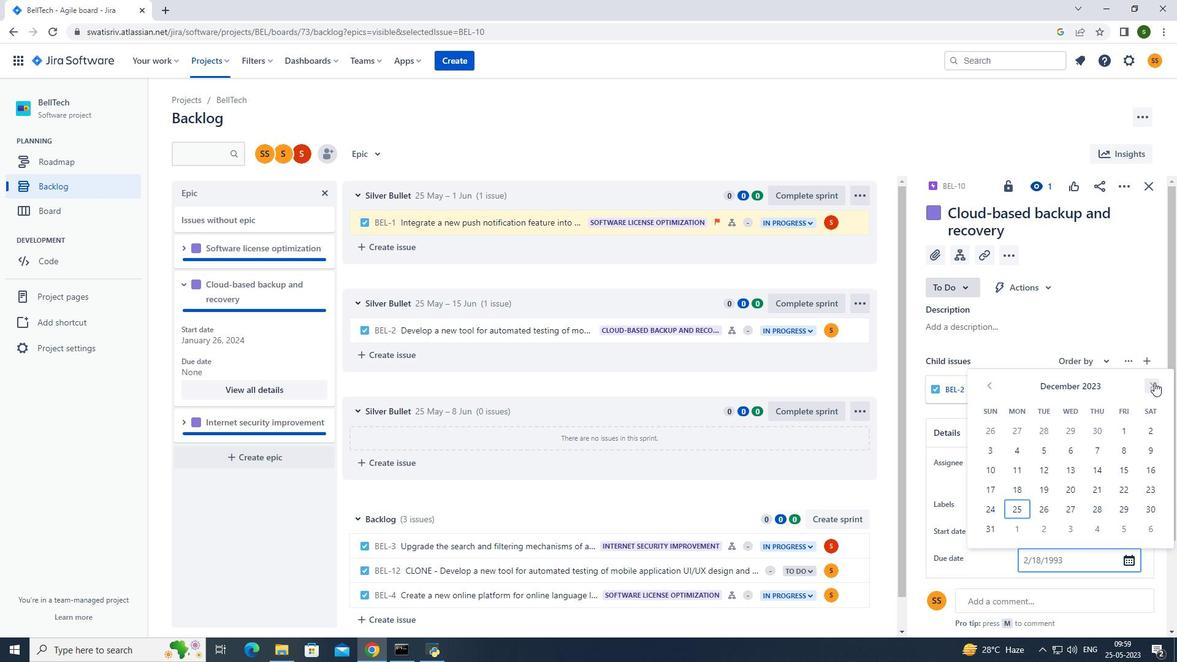 
Action: Mouse pressed left at (1154, 382)
Screenshot: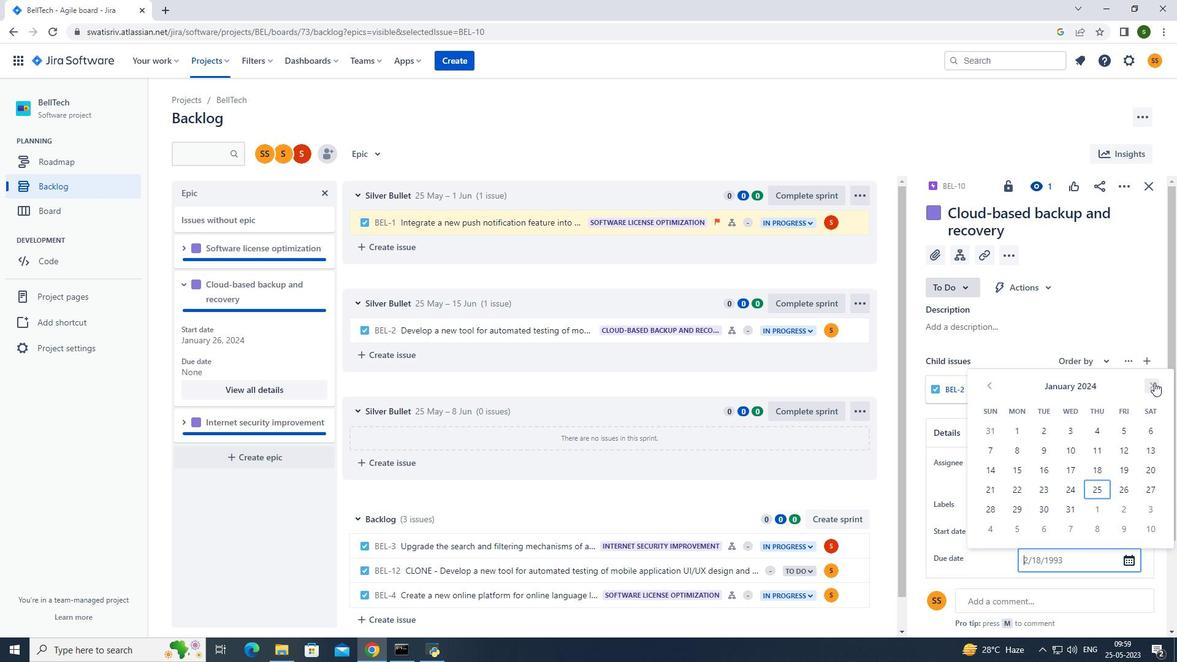 
Action: Mouse pressed left at (1154, 382)
Screenshot: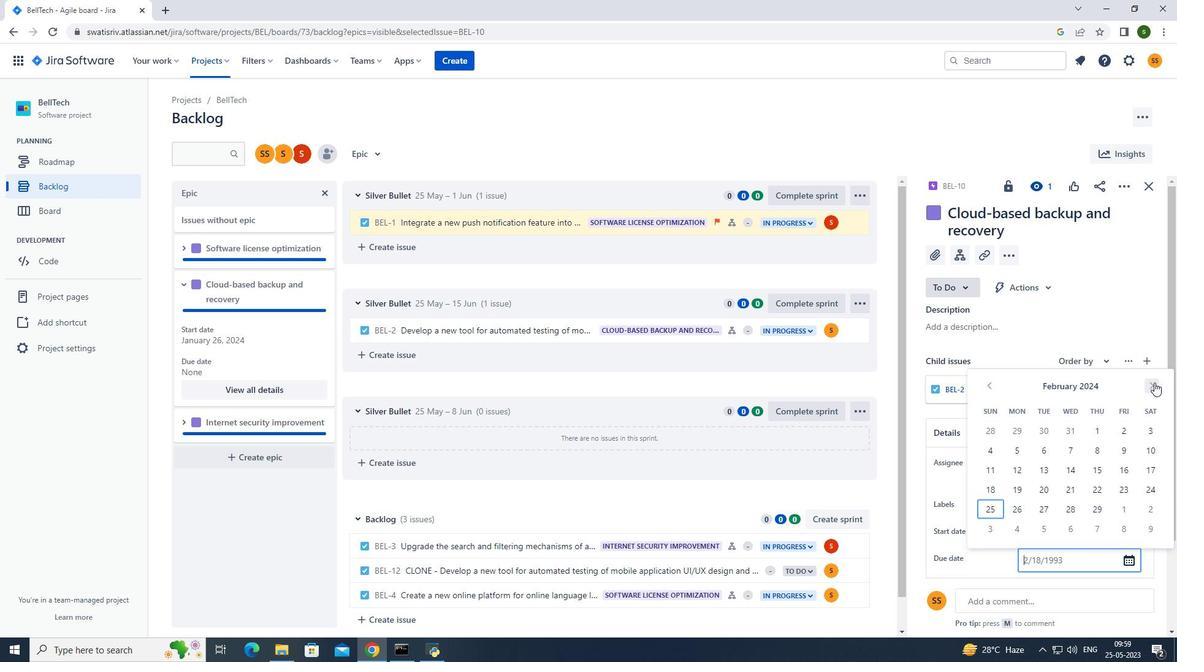 
Action: Mouse pressed left at (1154, 382)
Screenshot: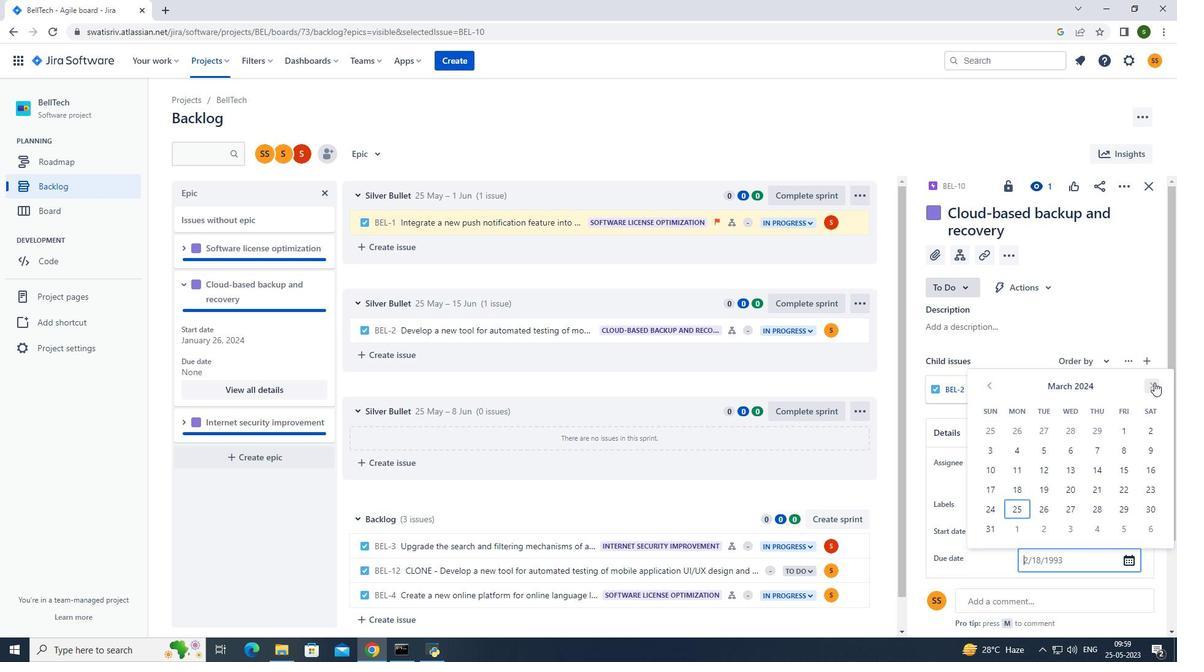 
Action: Mouse pressed left at (1154, 382)
Screenshot: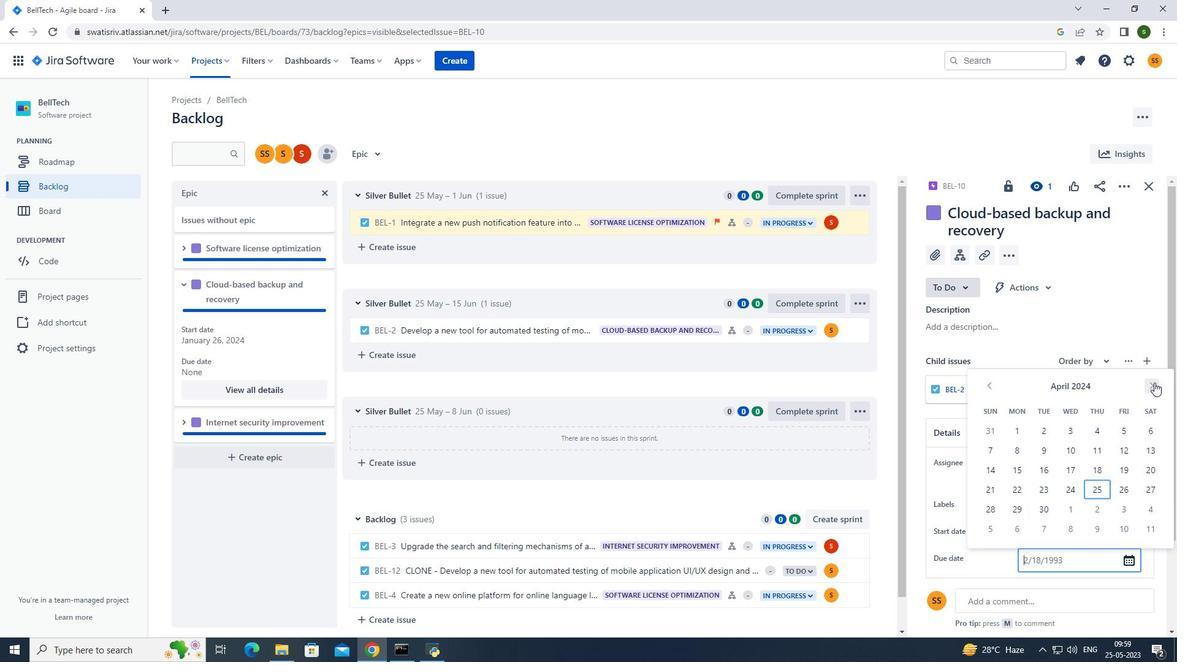 
Action: Mouse pressed left at (1154, 382)
Screenshot: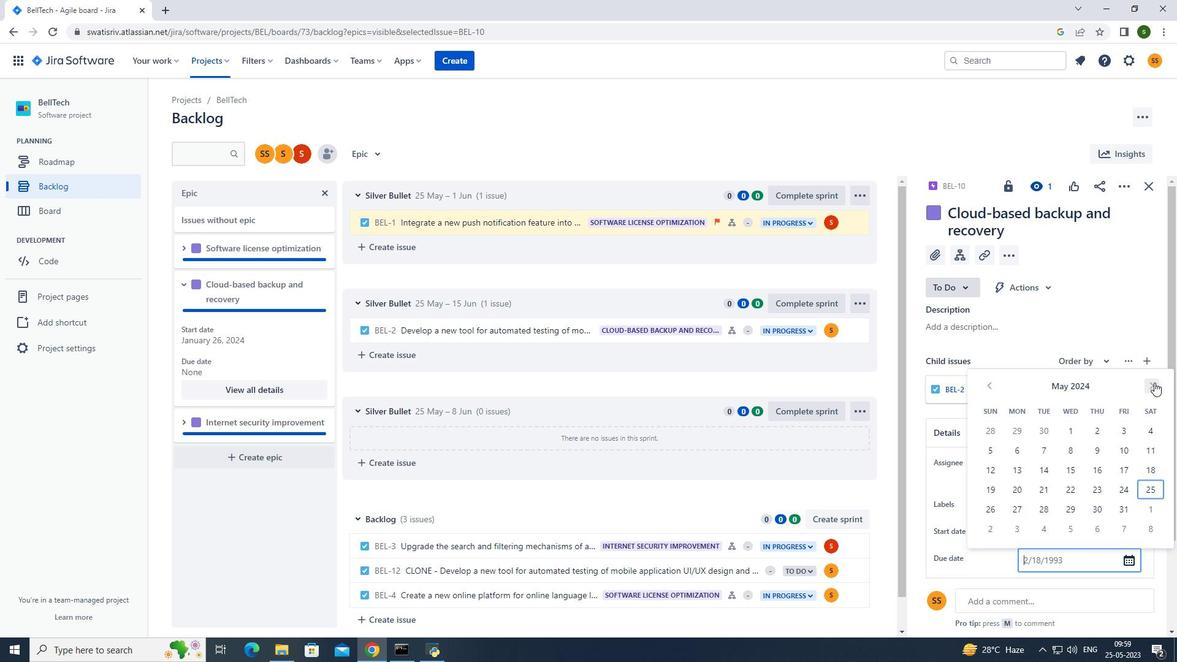 
Action: Mouse pressed left at (1154, 382)
Screenshot: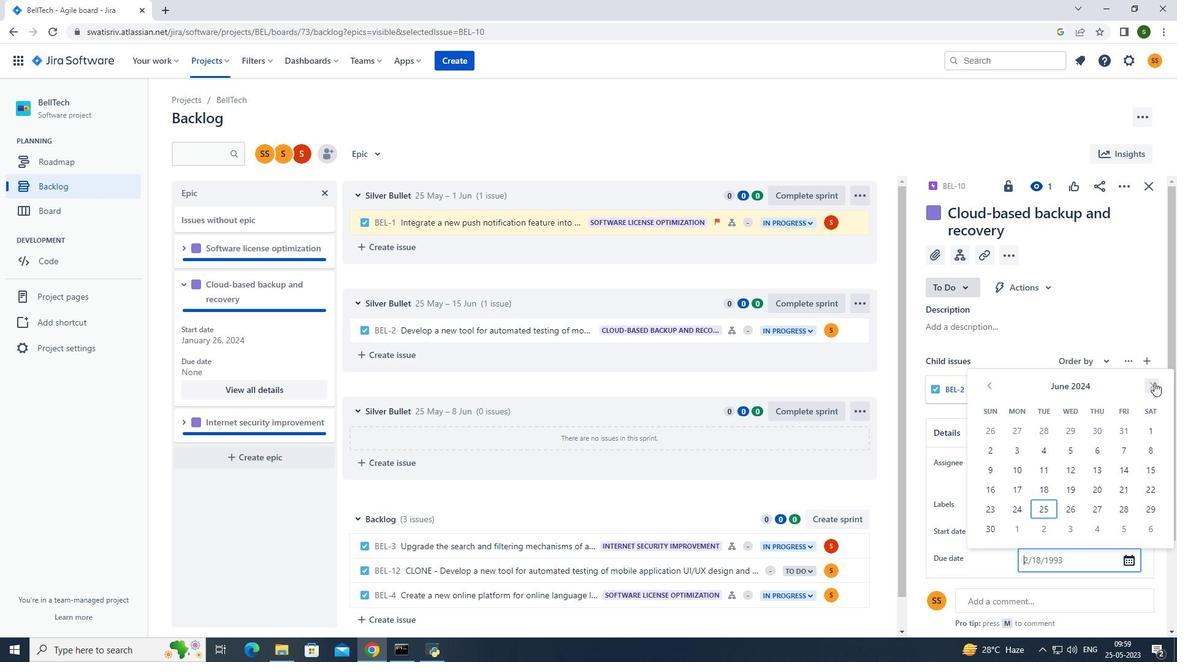 
Action: Mouse pressed left at (1154, 382)
Screenshot: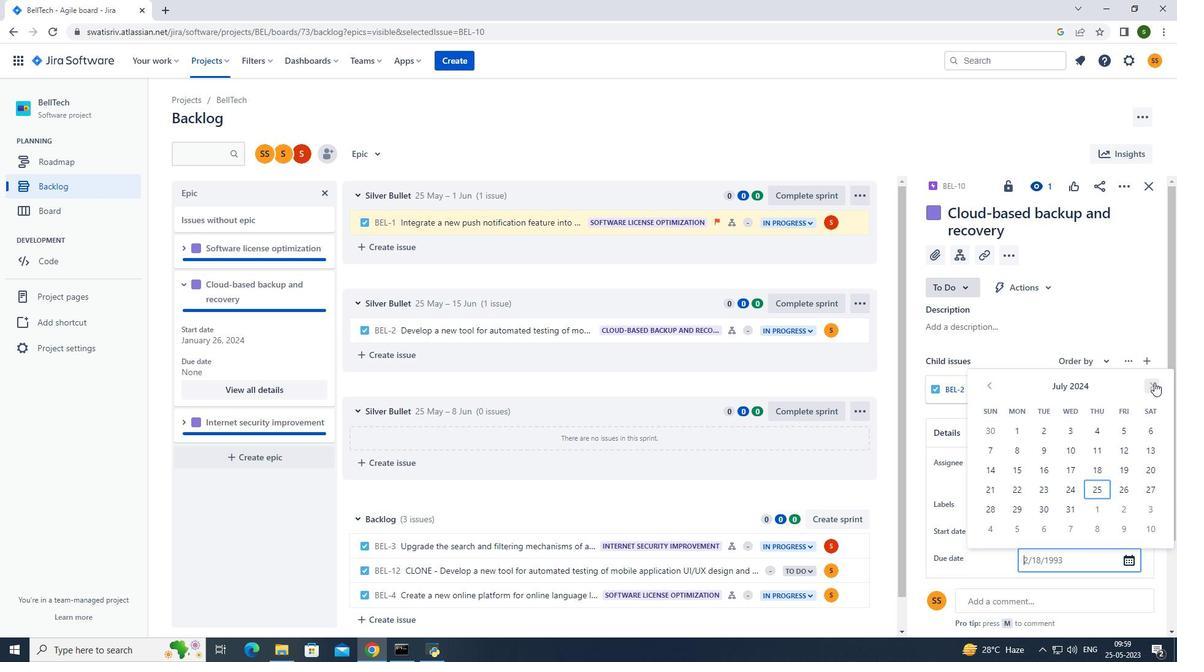 
Action: Mouse pressed left at (1154, 382)
Screenshot: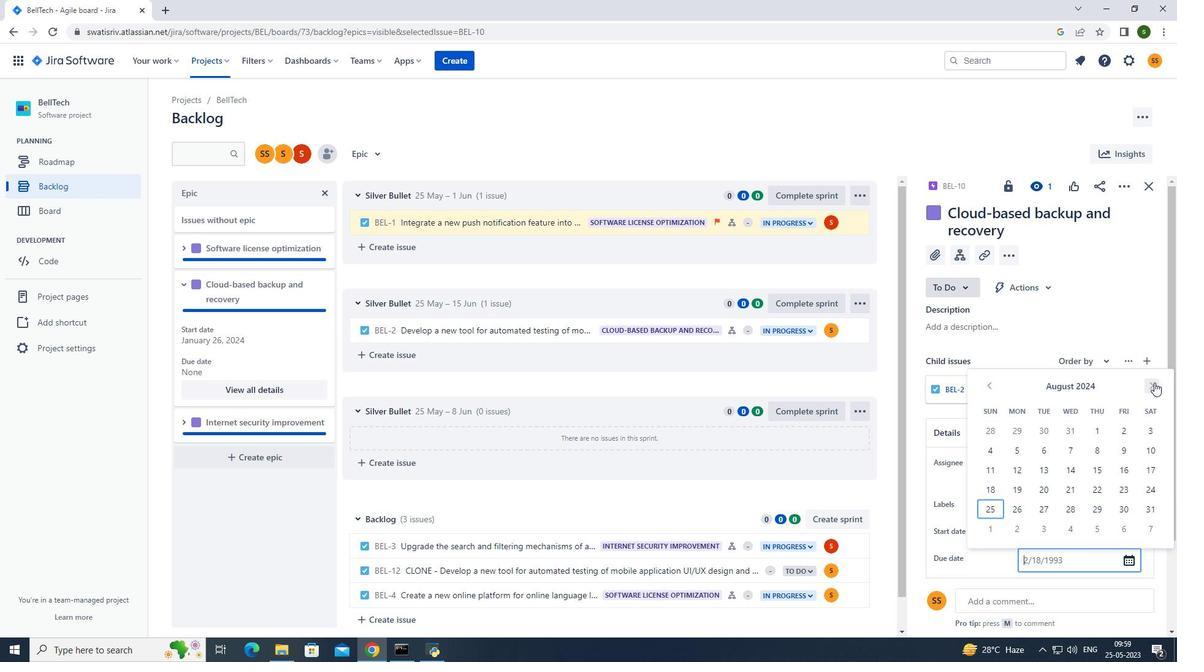 
Action: Mouse moved to (1153, 382)
Screenshot: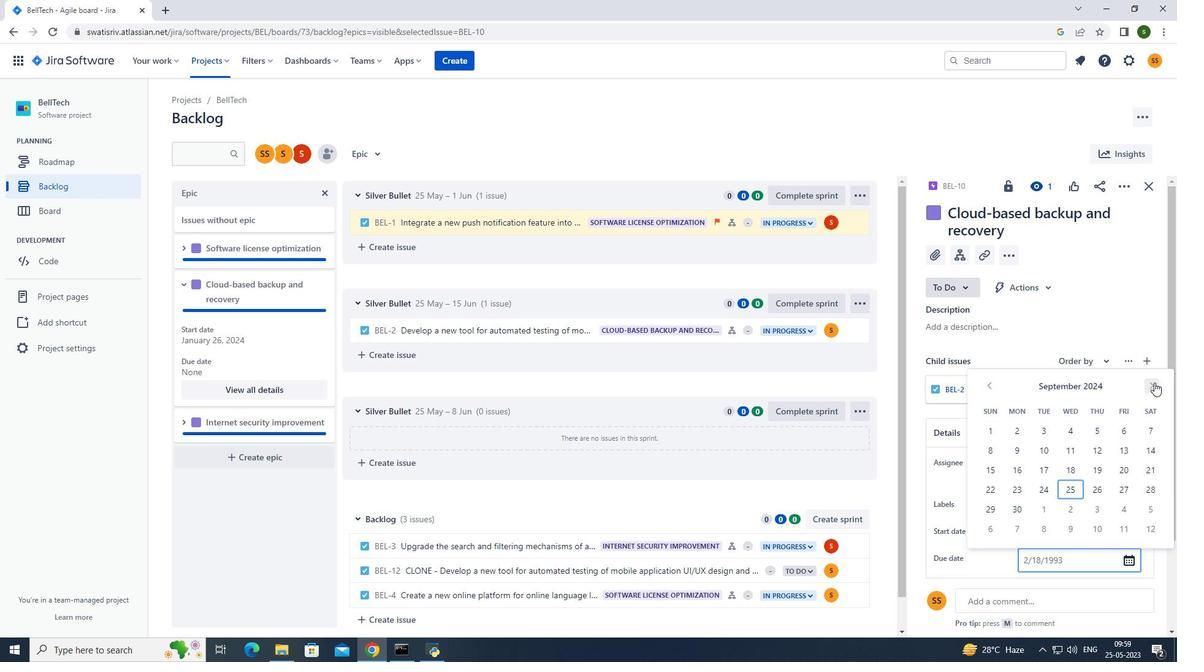 
Action: Mouse pressed left at (1153, 382)
Screenshot: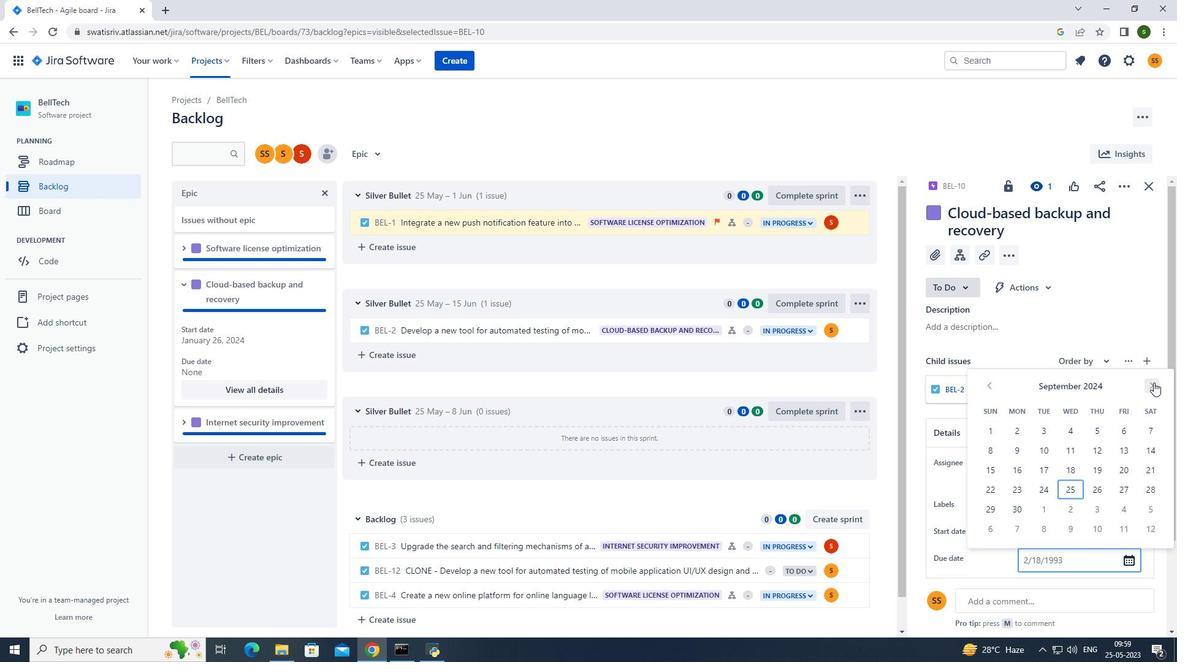 
Action: Mouse moved to (1151, 383)
Screenshot: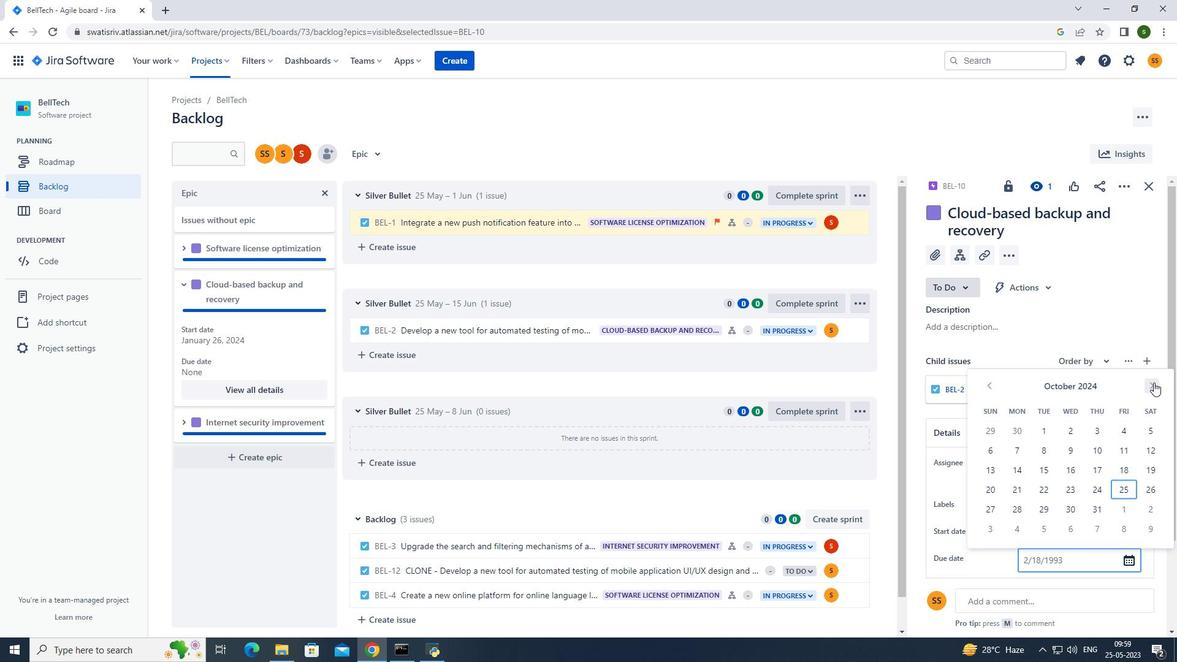 
Action: Mouse pressed left at (1151, 383)
Screenshot: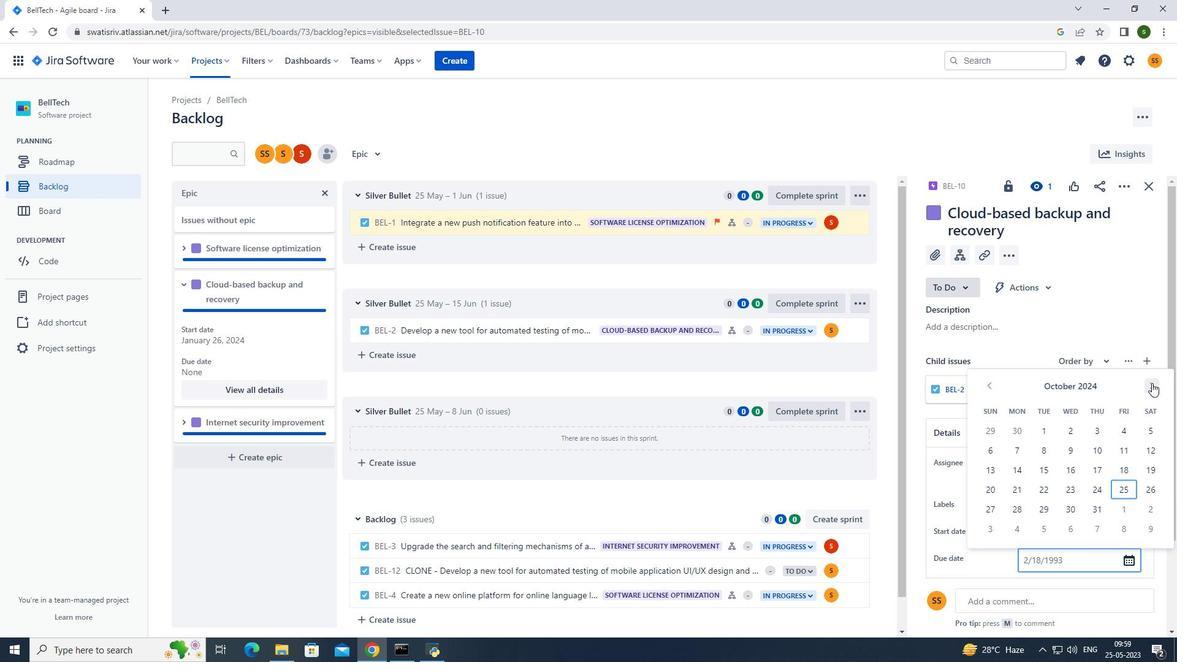 
Action: Mouse pressed left at (1151, 383)
Screenshot: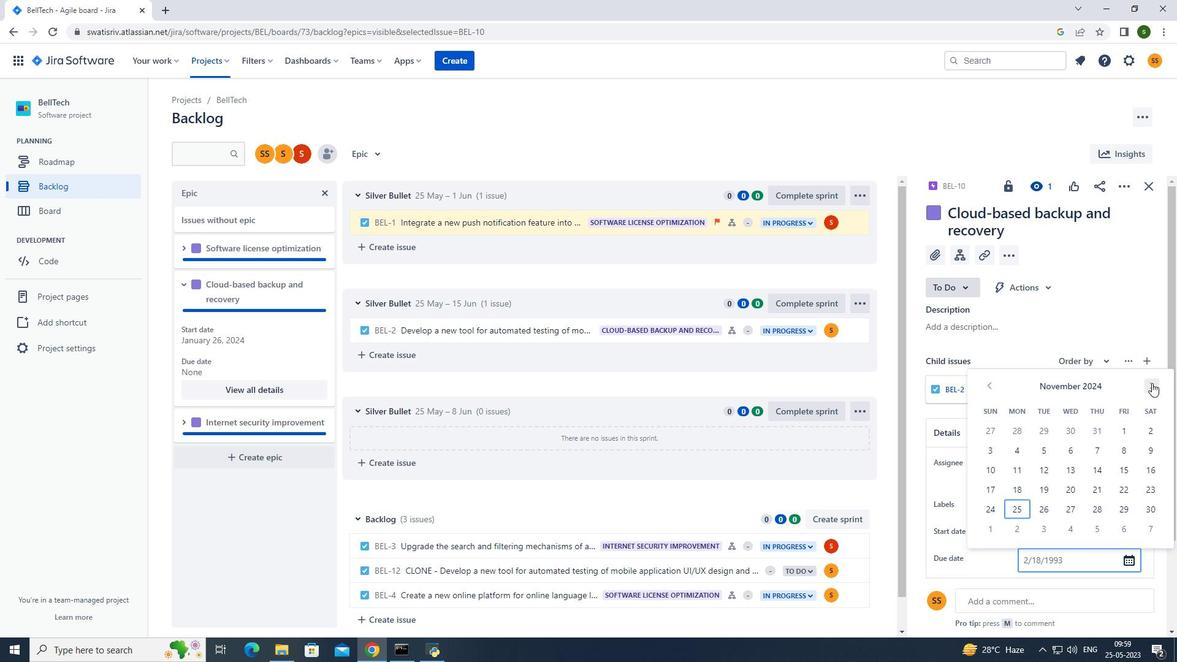 
Action: Mouse pressed left at (1151, 383)
Screenshot: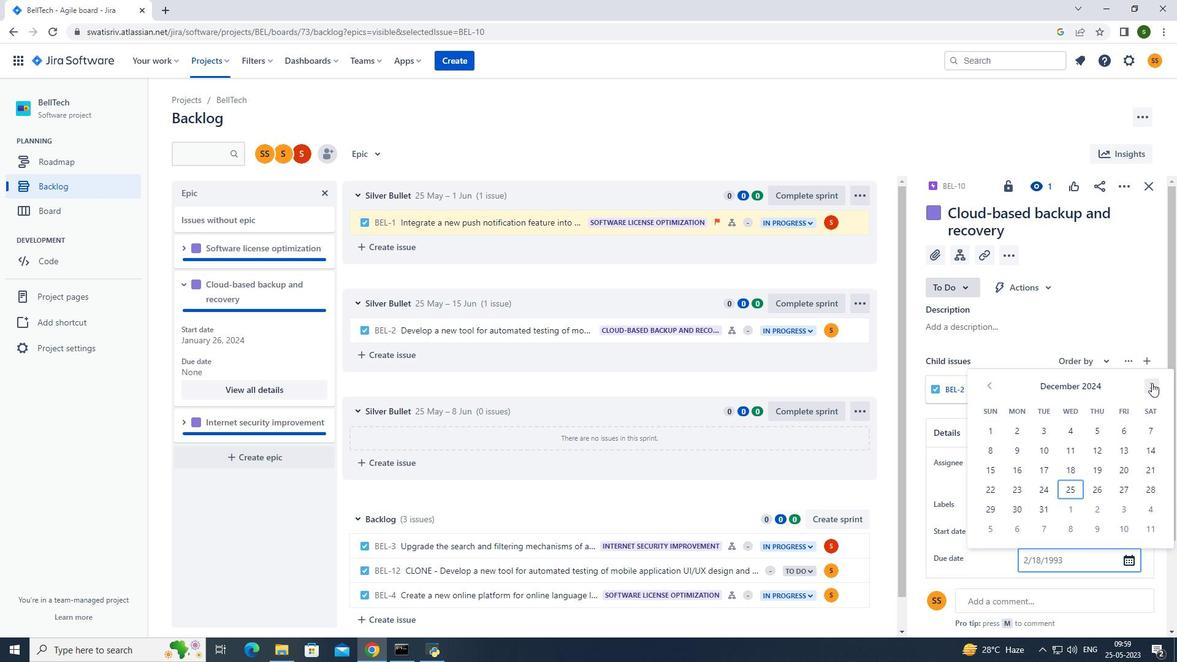 
Action: Mouse pressed left at (1151, 383)
Screenshot: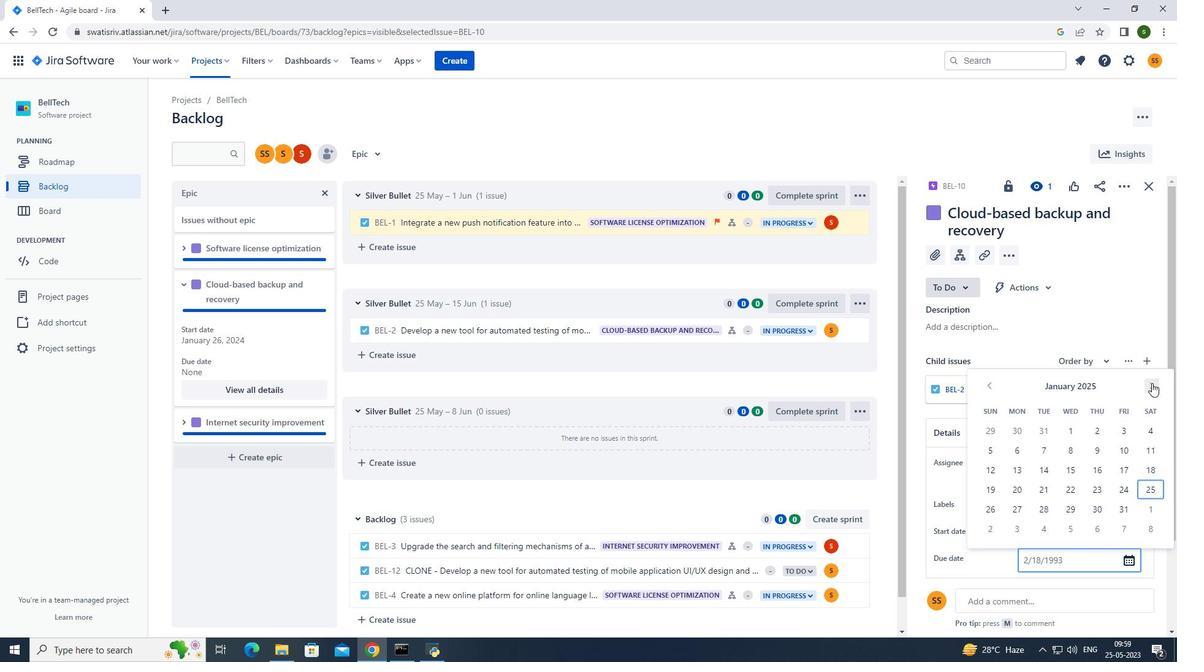 
Action: Mouse pressed left at (1151, 383)
Screenshot: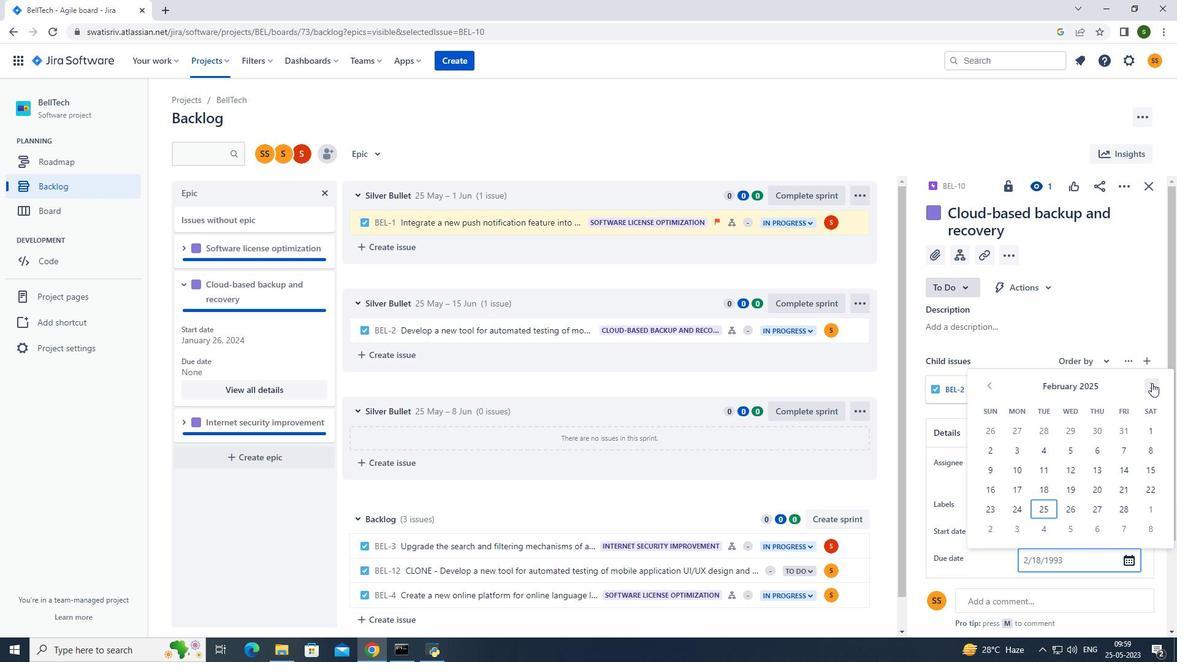 
Action: Mouse pressed left at (1151, 383)
Screenshot: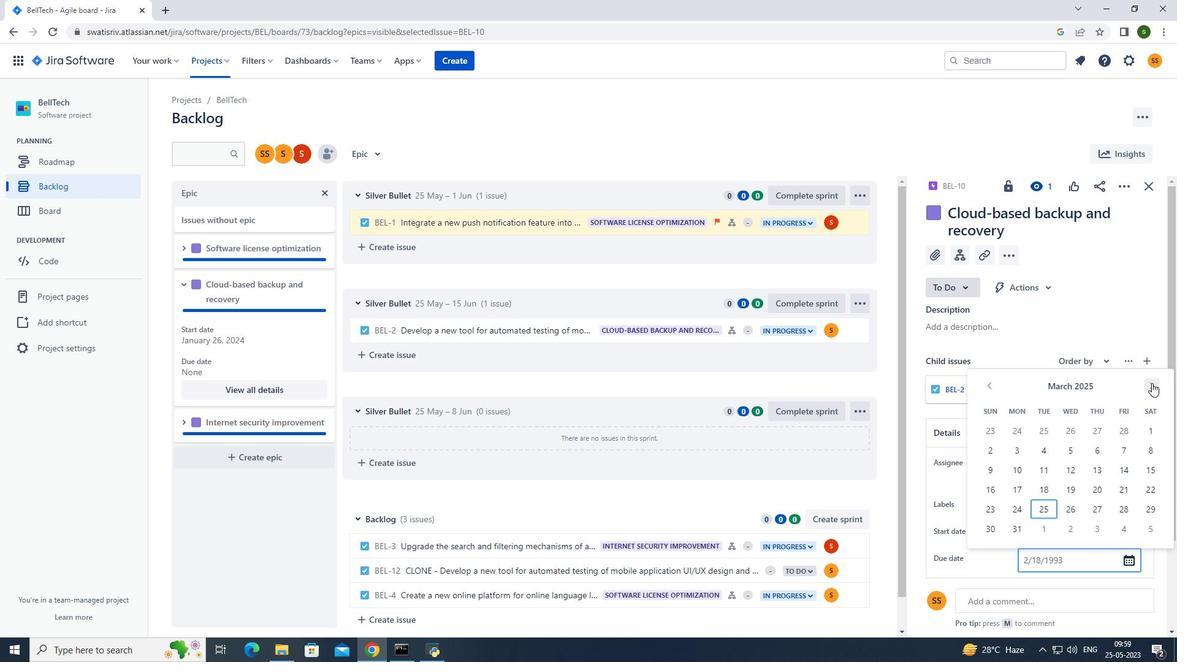 
Action: Mouse pressed left at (1151, 383)
Screenshot: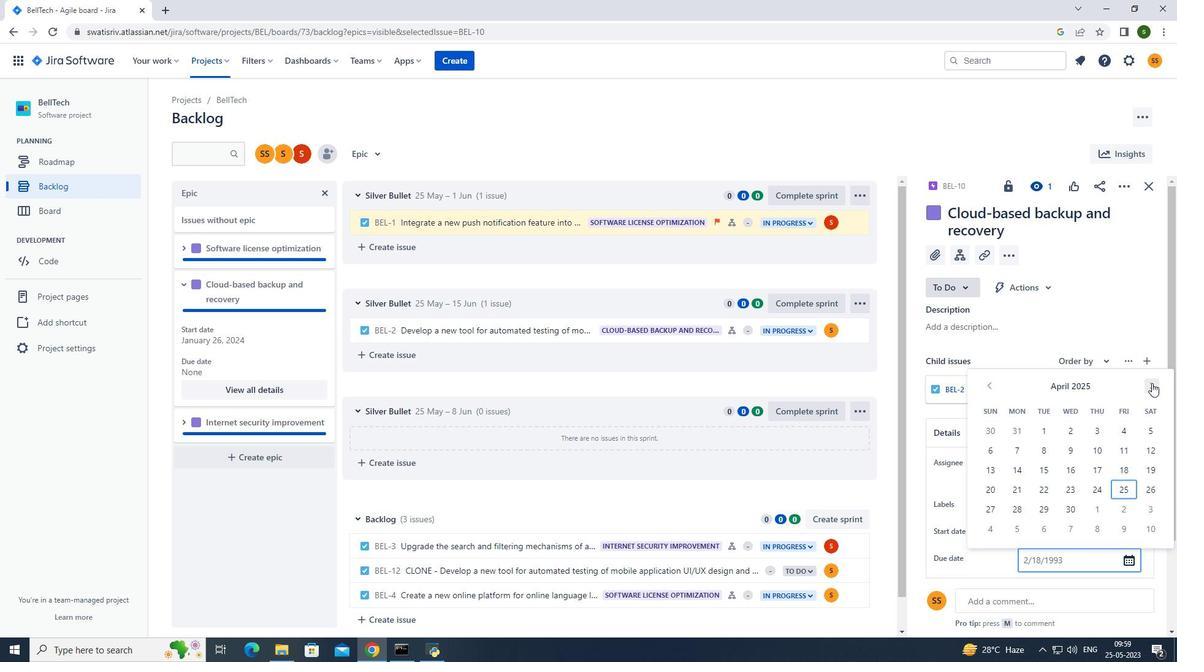 
Action: Mouse pressed left at (1151, 383)
Screenshot: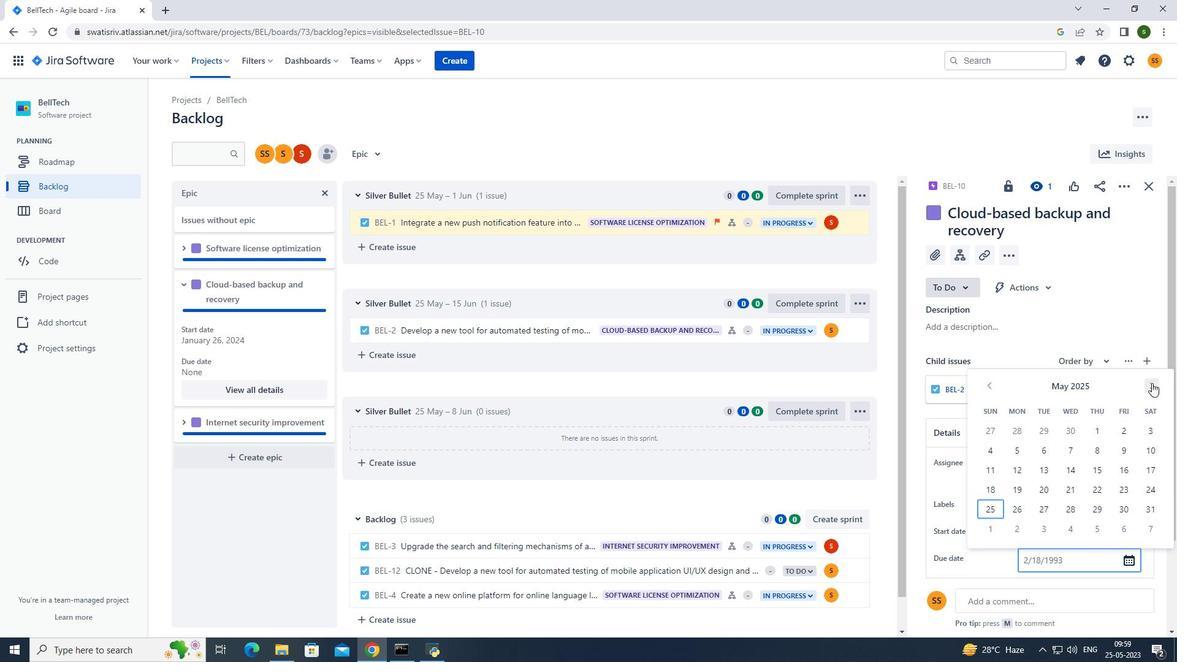 
Action: Mouse pressed left at (1151, 383)
Screenshot: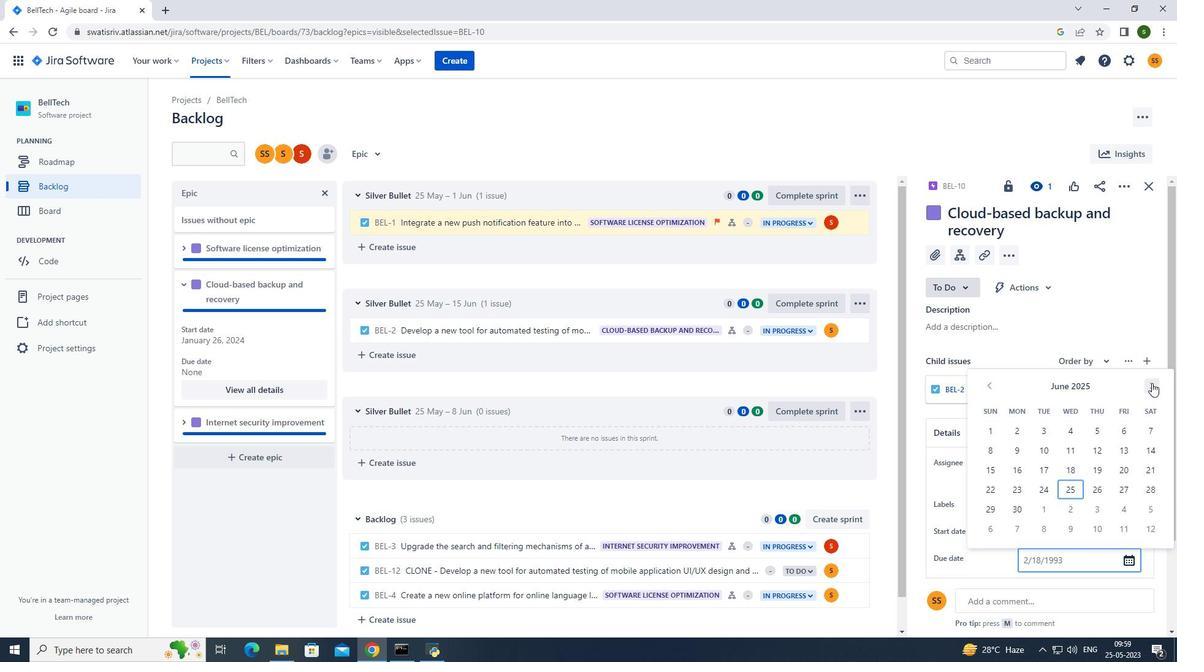 
Action: Mouse pressed left at (1151, 383)
Screenshot: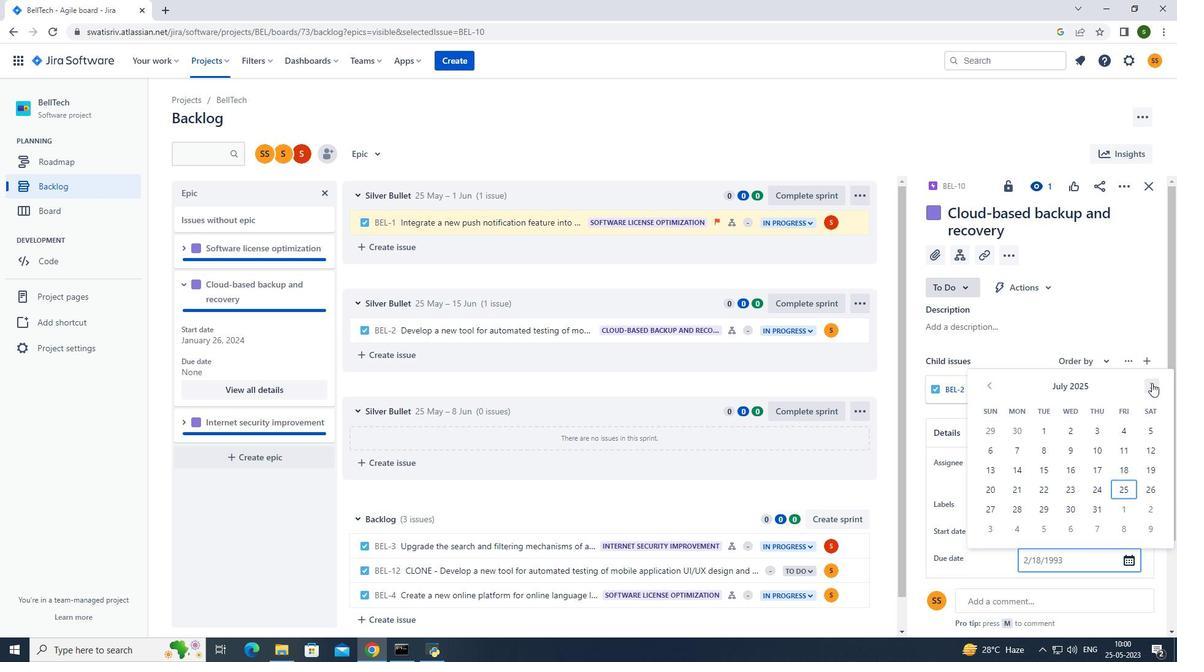 
Action: Mouse pressed left at (1151, 383)
Screenshot: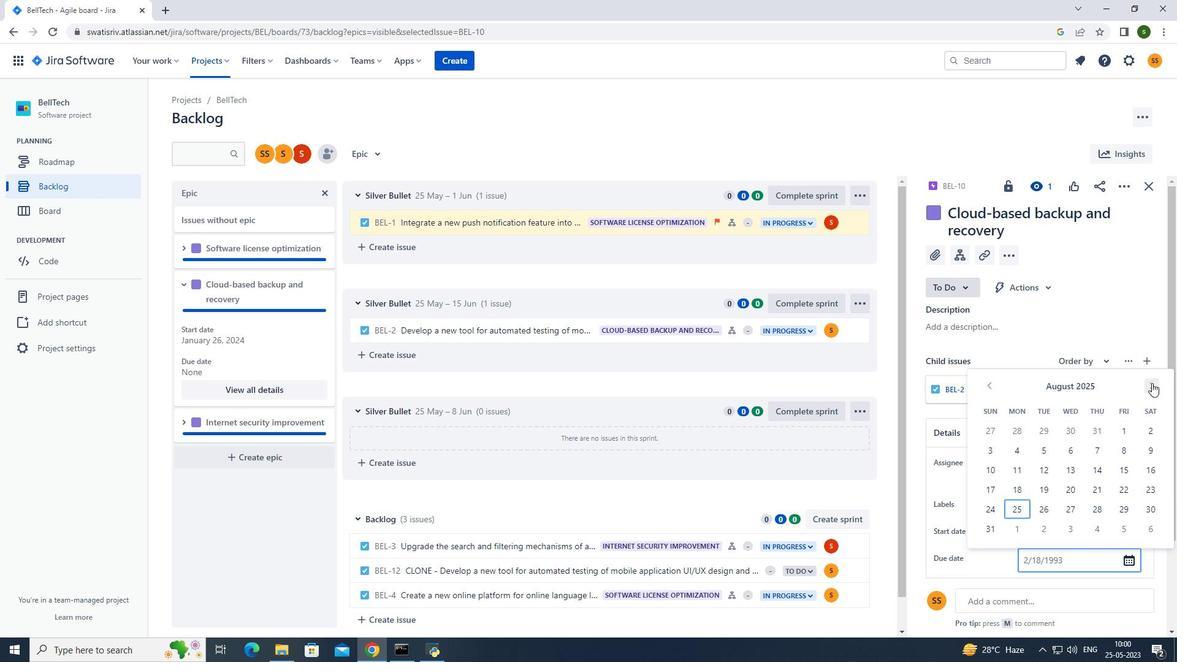 
Action: Mouse pressed left at (1151, 383)
Screenshot: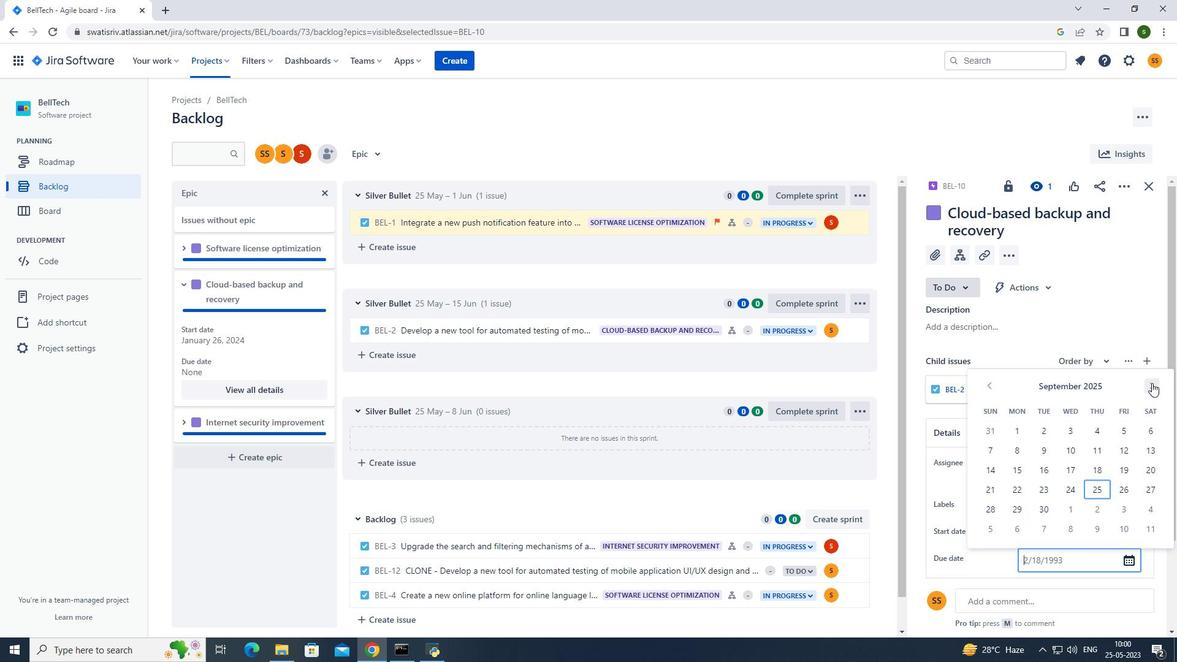 
Action: Mouse pressed left at (1151, 383)
Screenshot: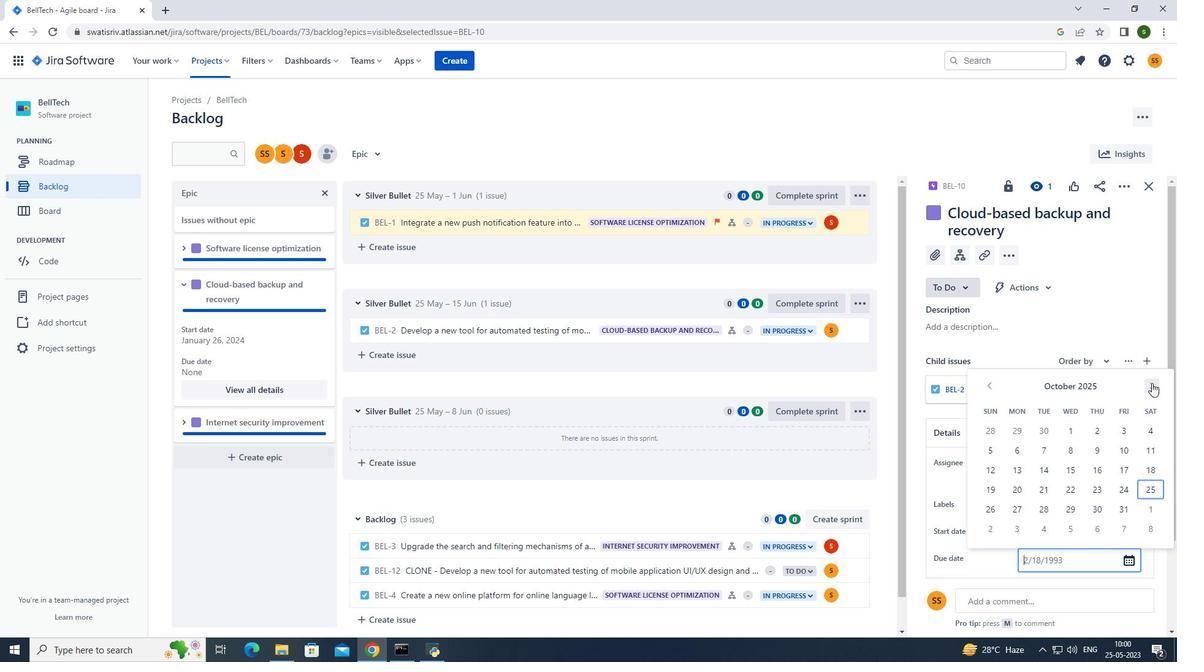 
Action: Mouse pressed left at (1151, 383)
Screenshot: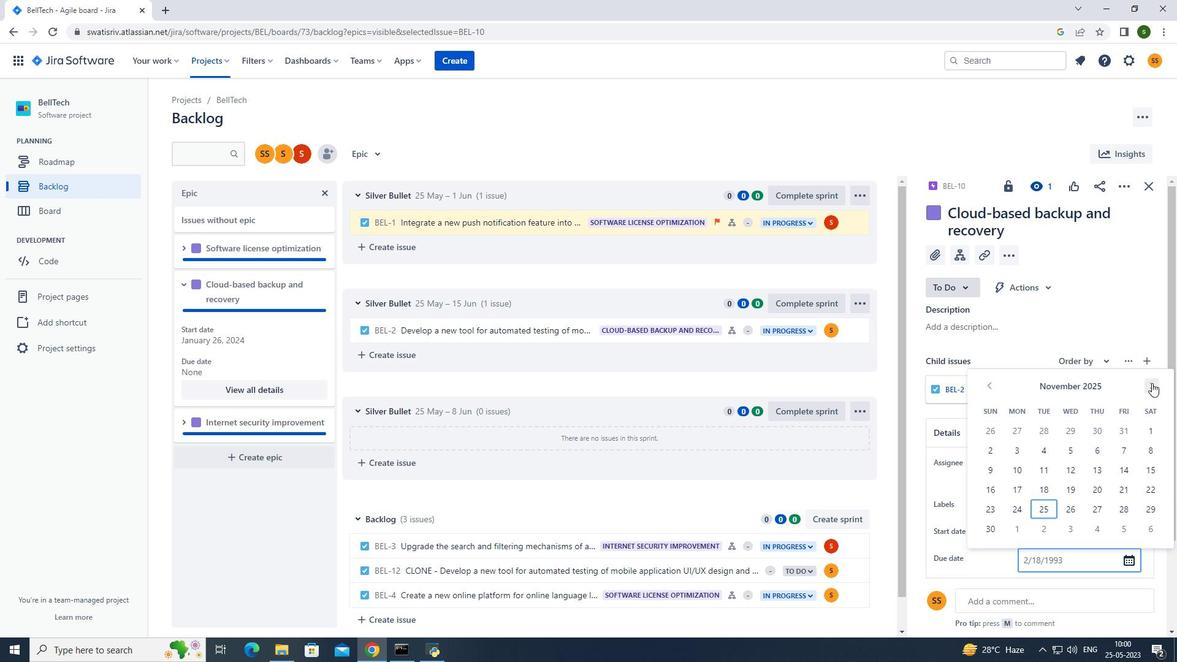 
Action: Mouse moved to (1012, 489)
Screenshot: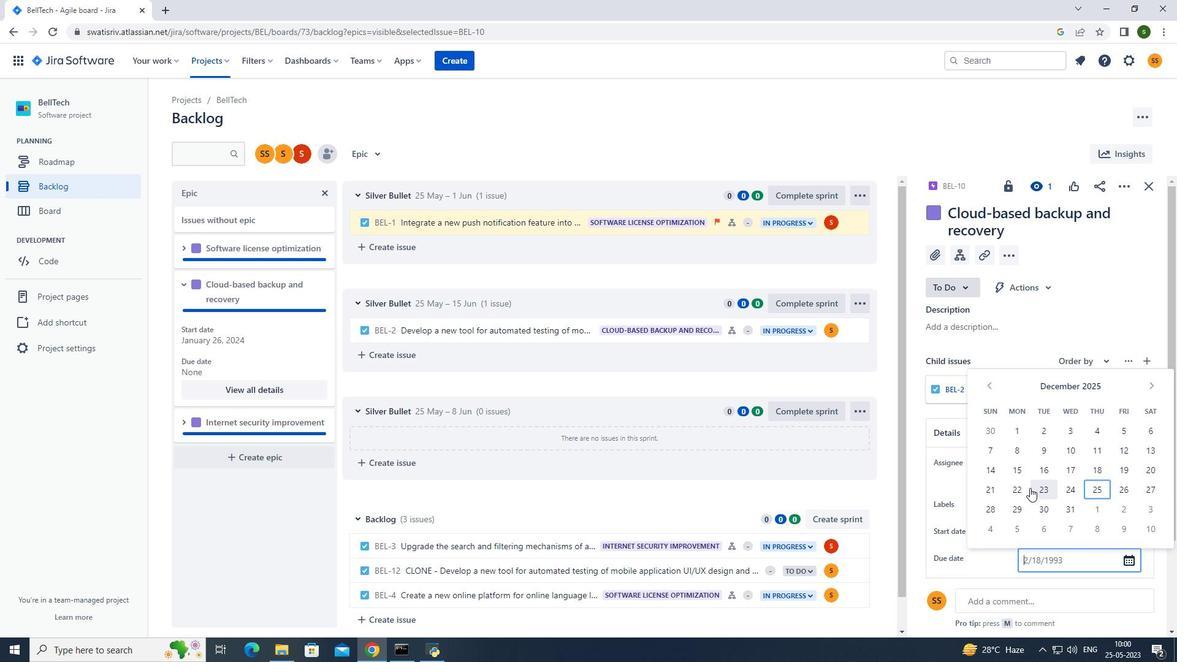 
Action: Mouse pressed left at (1012, 489)
Screenshot: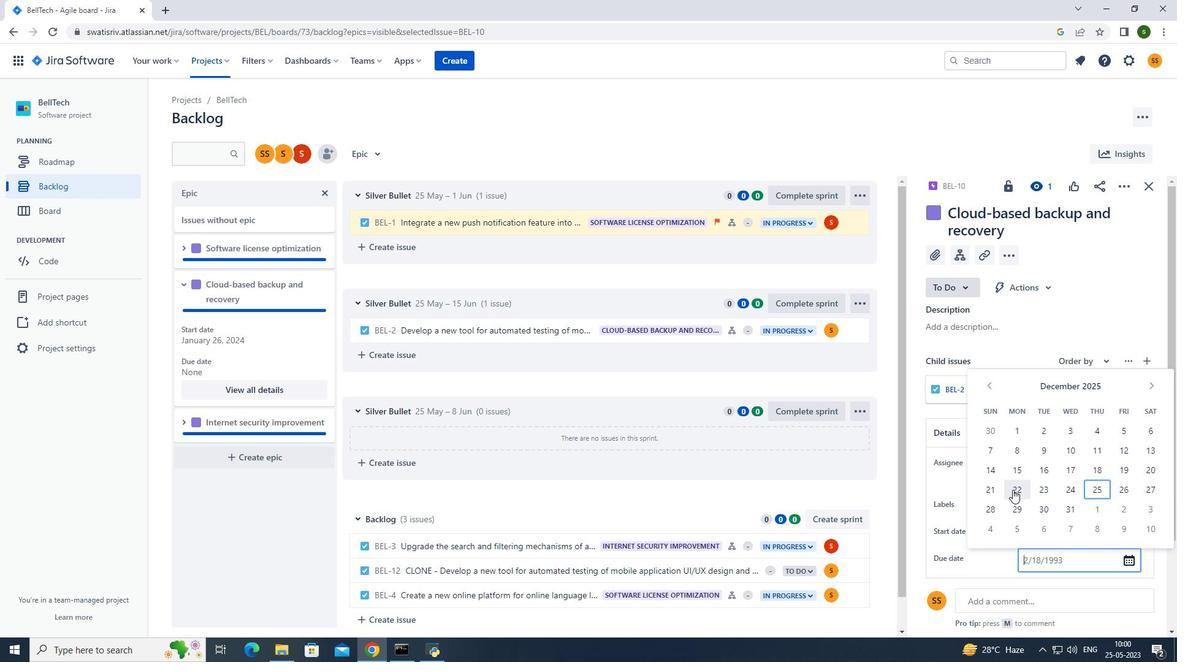 
Action: Mouse moved to (559, 126)
Screenshot: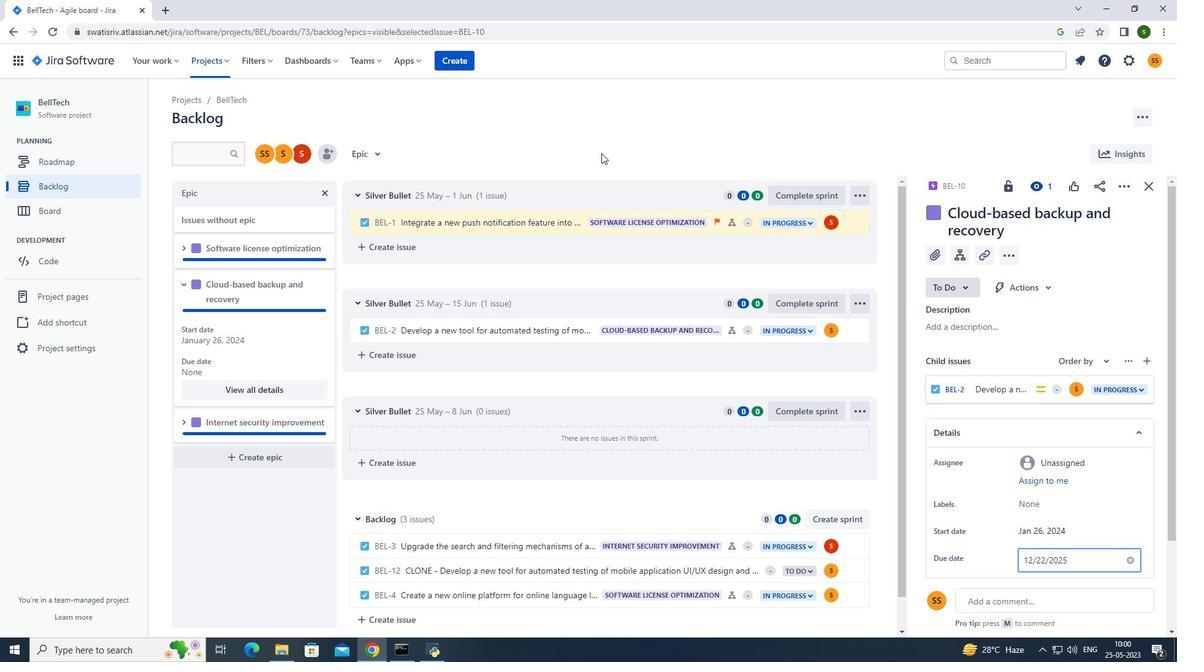 
Action: Mouse pressed left at (559, 126)
Screenshot: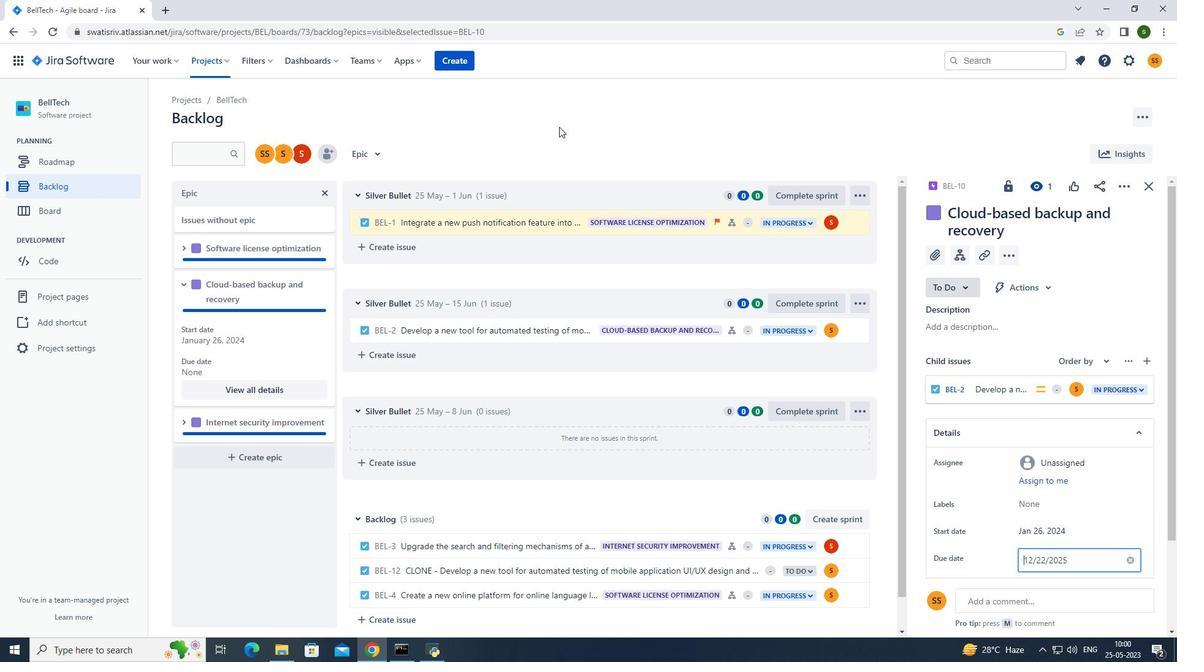 
Action: Mouse moved to (210, 61)
Screenshot: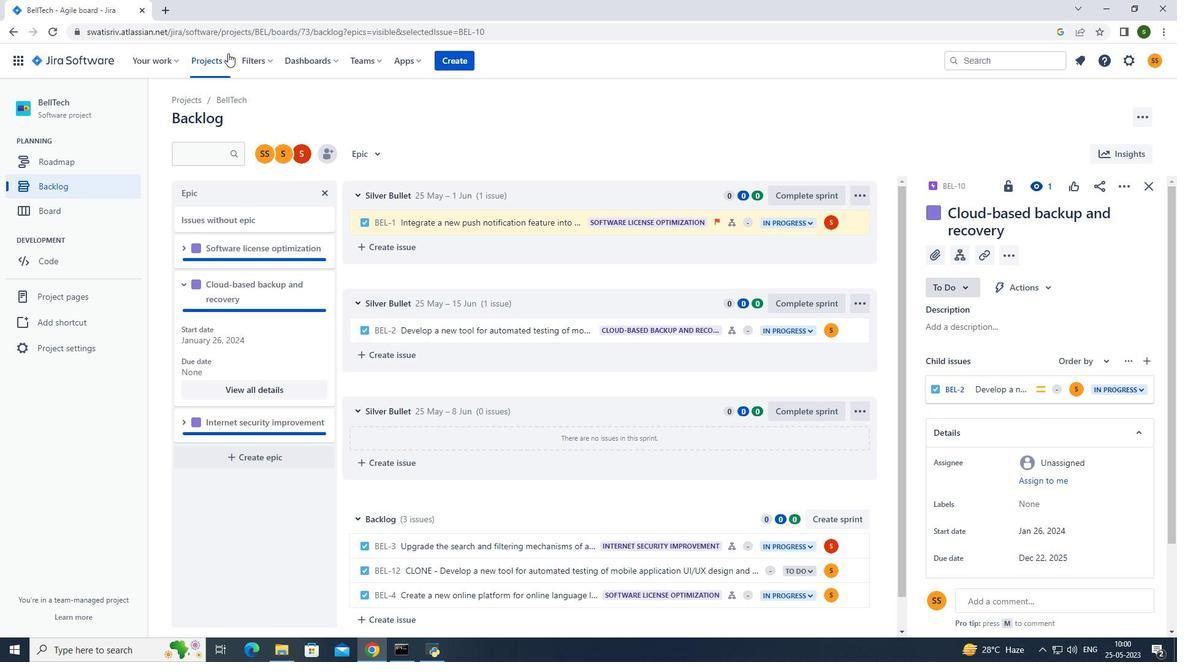 
Action: Mouse pressed left at (210, 61)
Screenshot: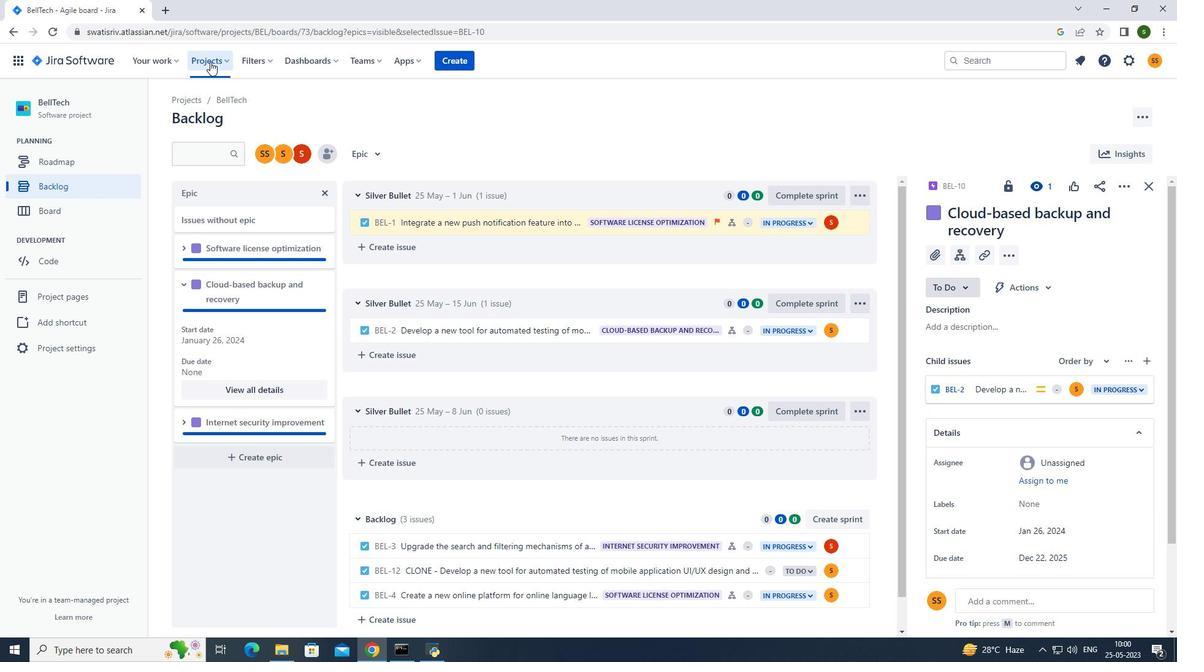 
Action: Mouse moved to (257, 120)
Screenshot: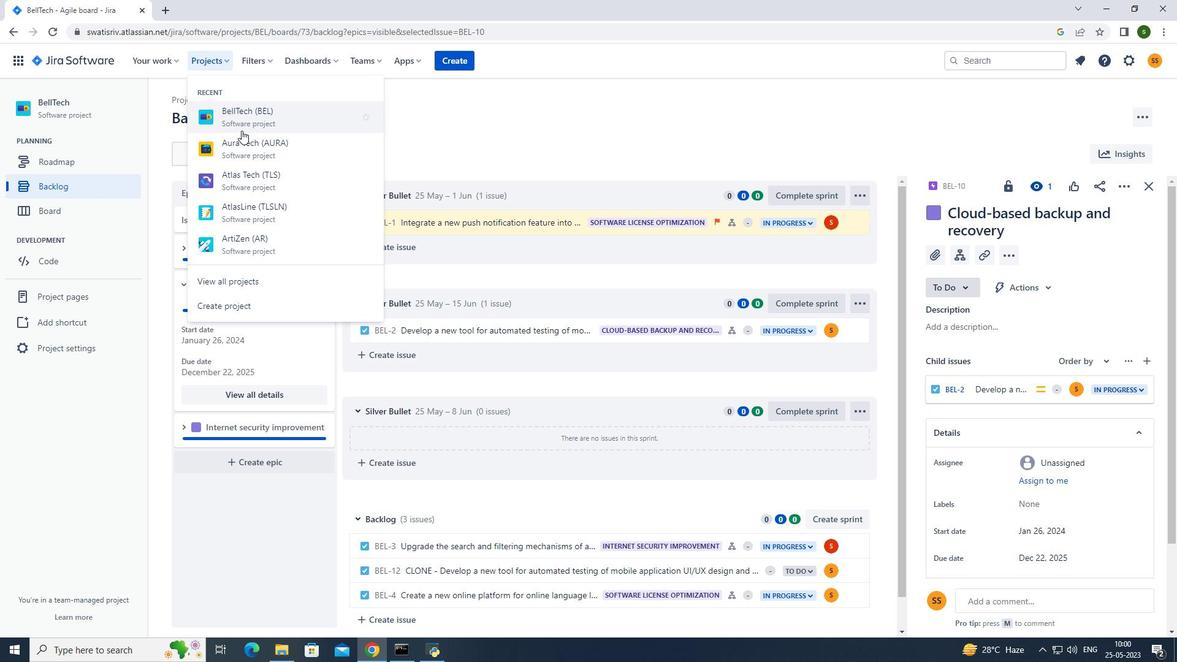 
Action: Mouse pressed left at (257, 120)
Screenshot: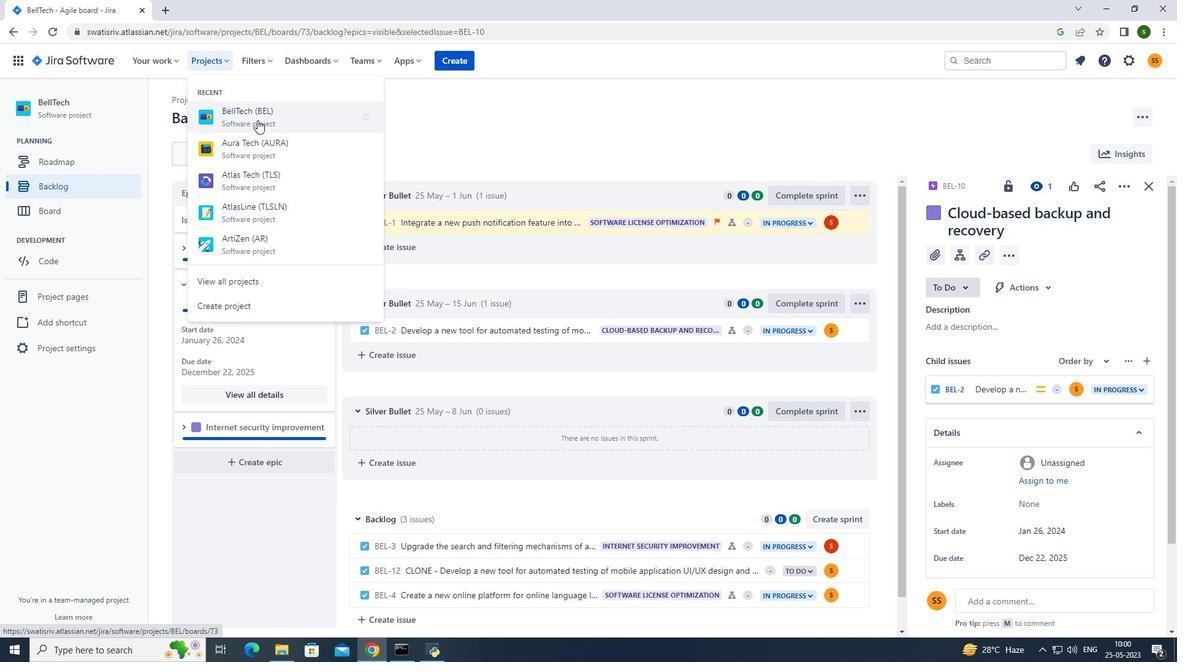 
Action: Mouse moved to (94, 185)
Screenshot: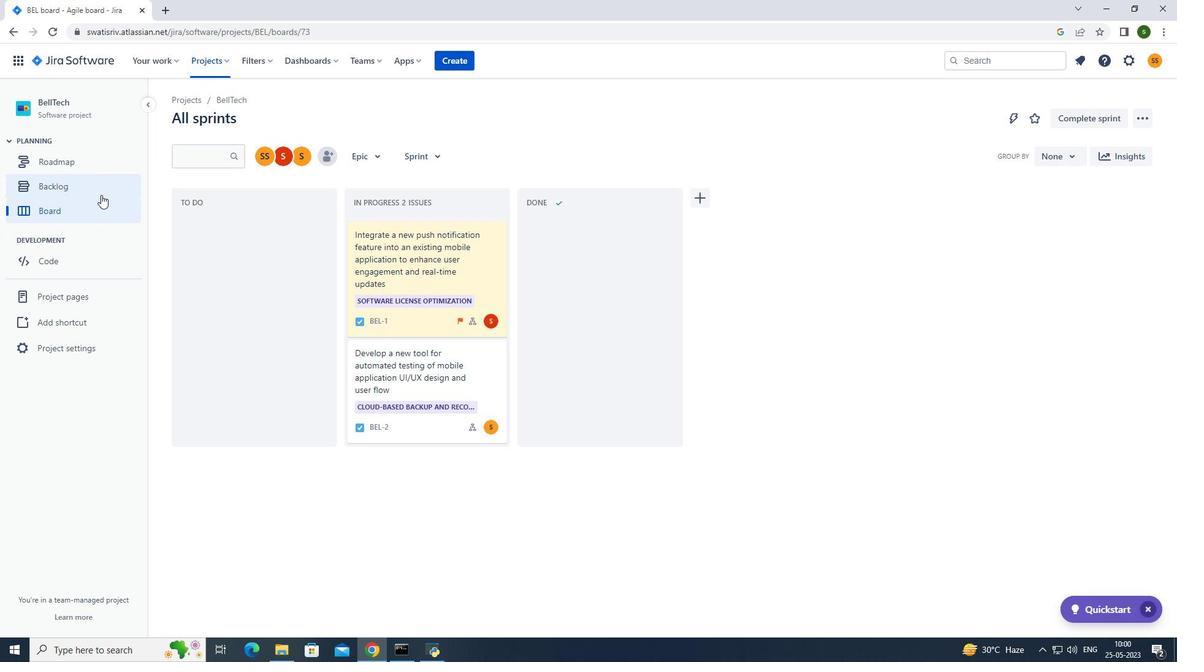 
Action: Mouse pressed left at (94, 185)
Screenshot: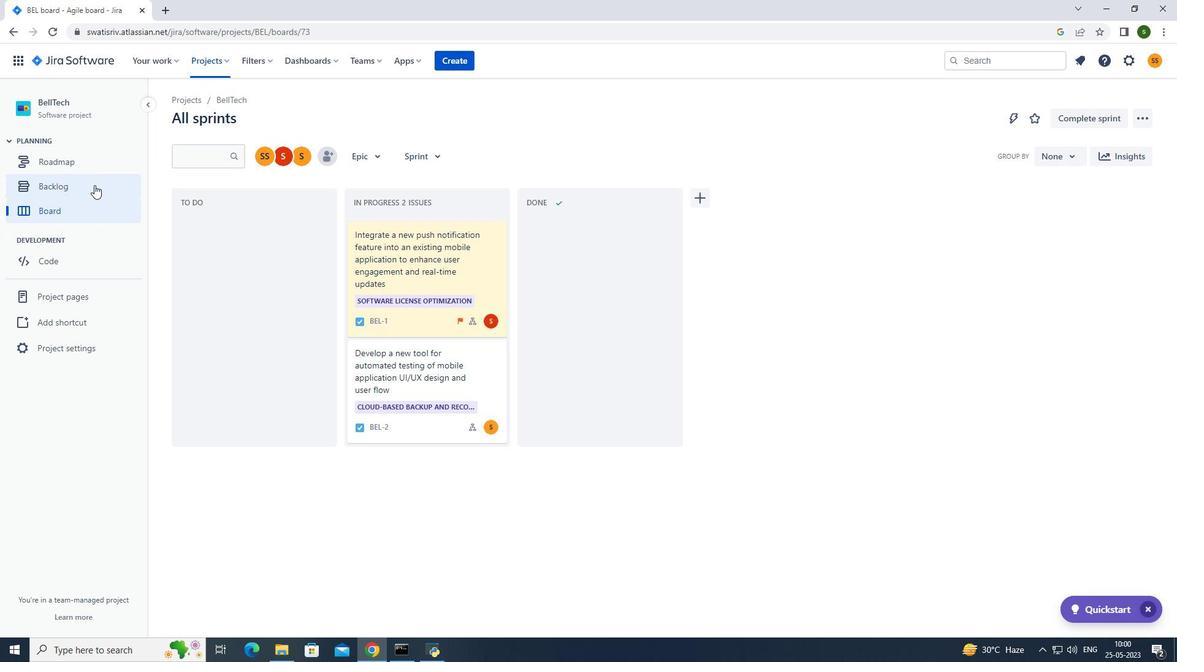 
Action: Mouse moved to (187, 334)
Screenshot: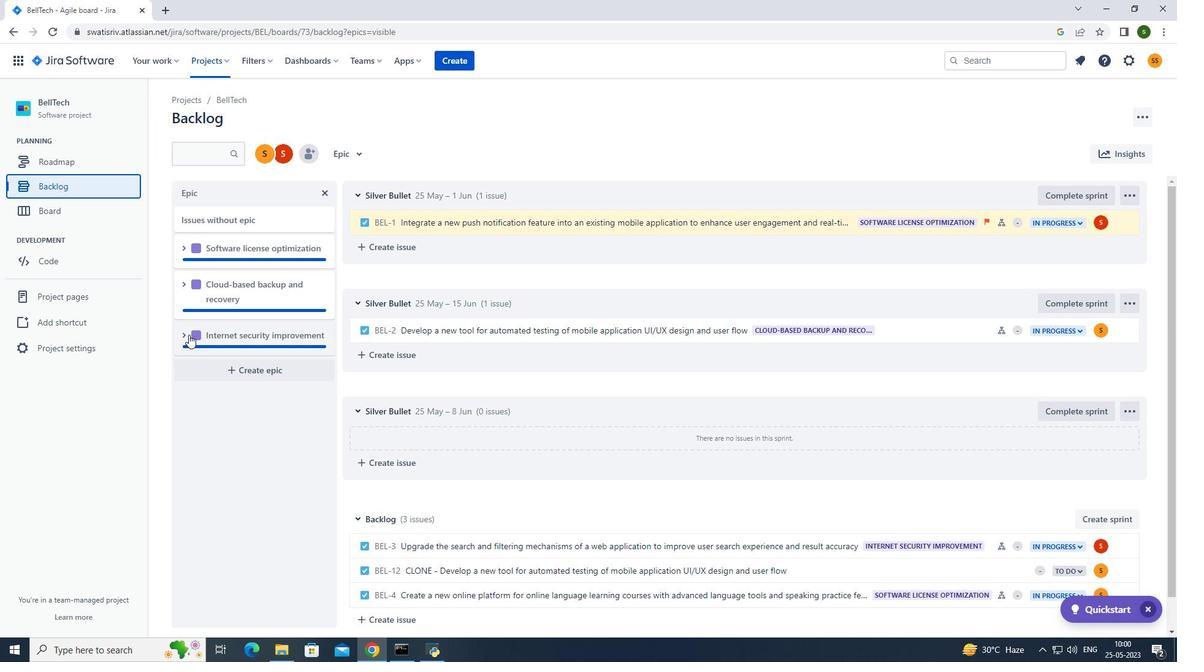 
Action: Mouse pressed left at (187, 334)
Screenshot: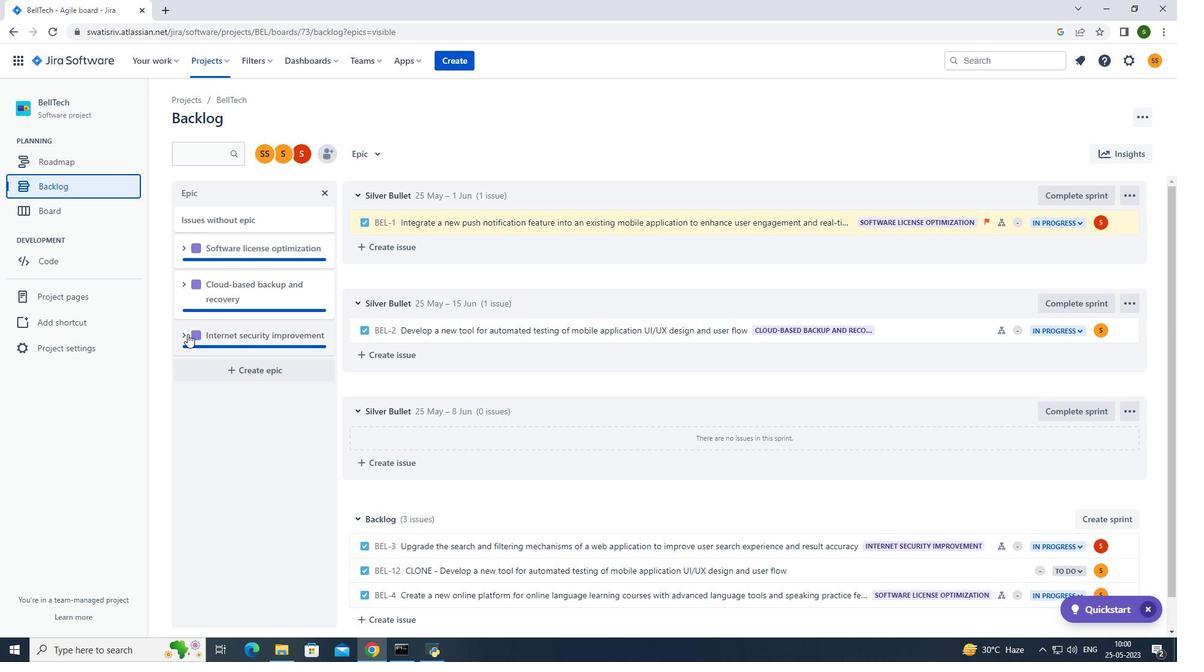 
Action: Mouse moved to (241, 425)
Screenshot: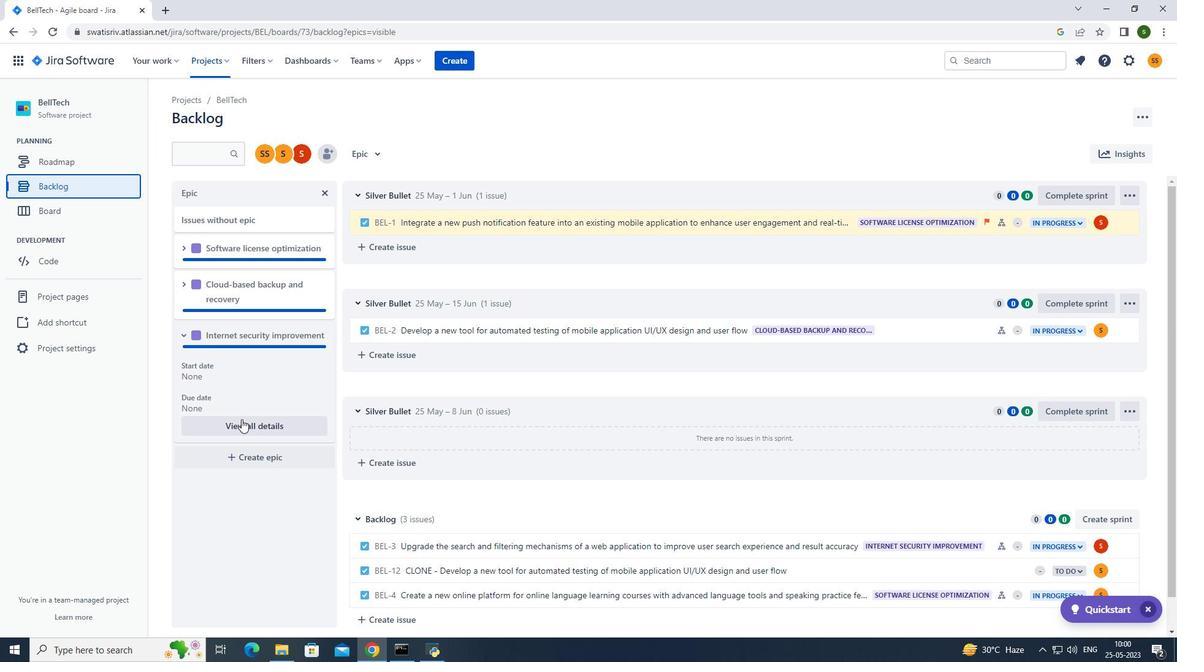 
Action: Mouse pressed left at (241, 425)
Screenshot: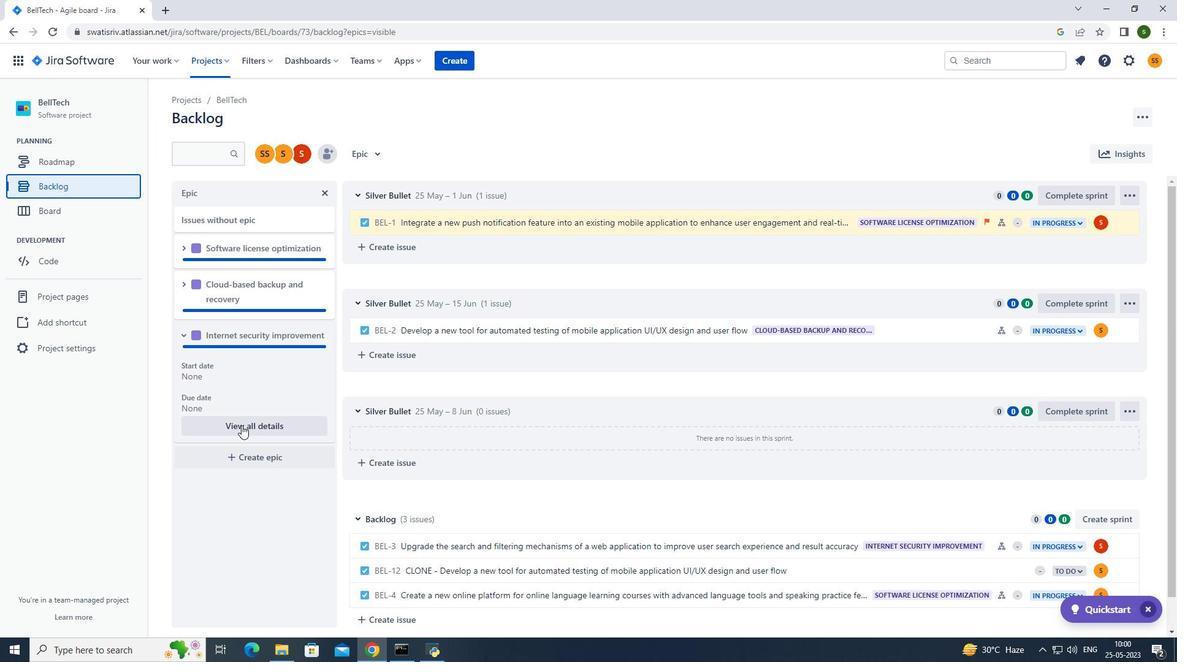 
Action: Mouse moved to (1036, 516)
Screenshot: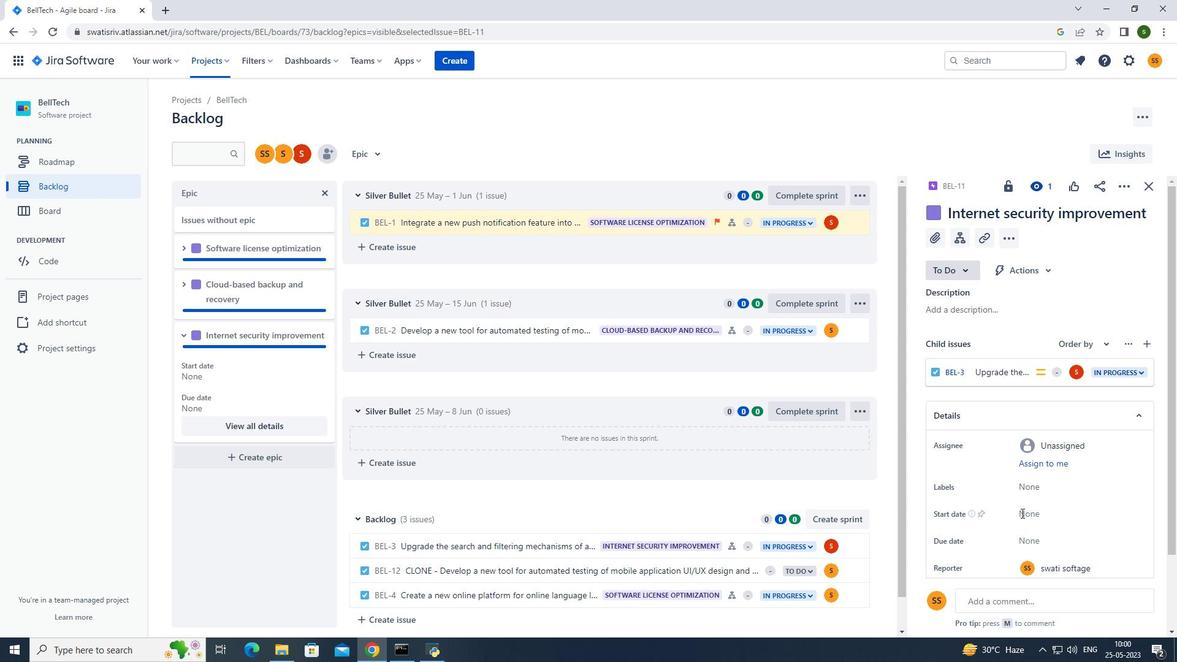 
Action: Mouse pressed left at (1036, 516)
Screenshot: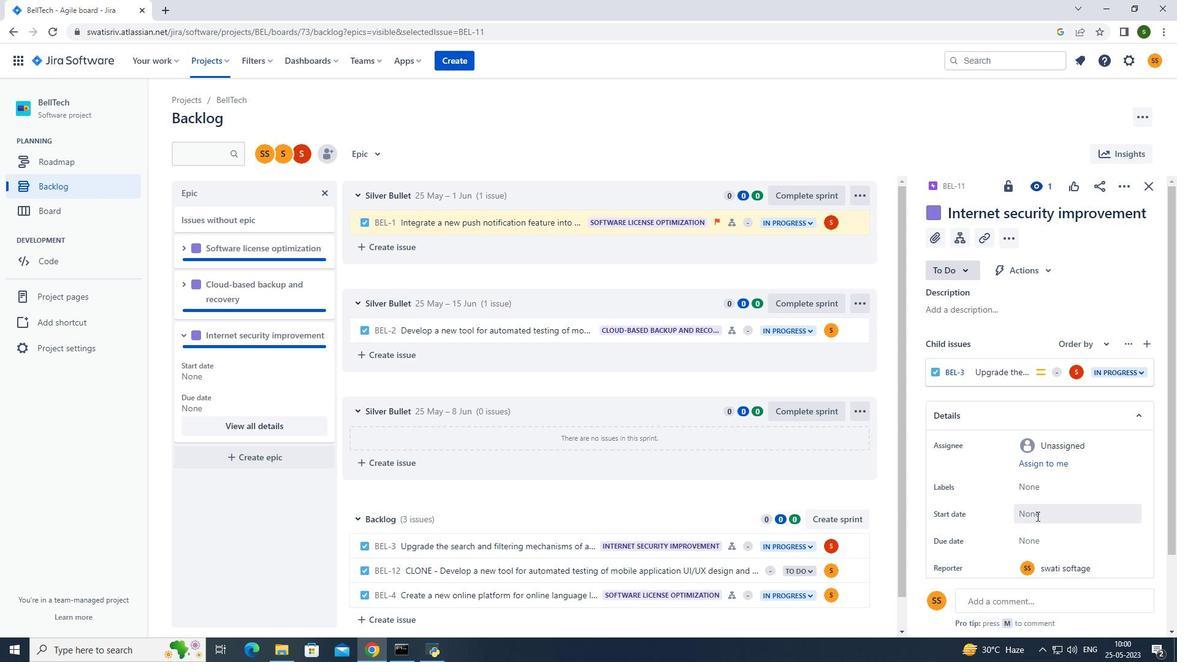 
Action: Mouse moved to (993, 337)
Screenshot: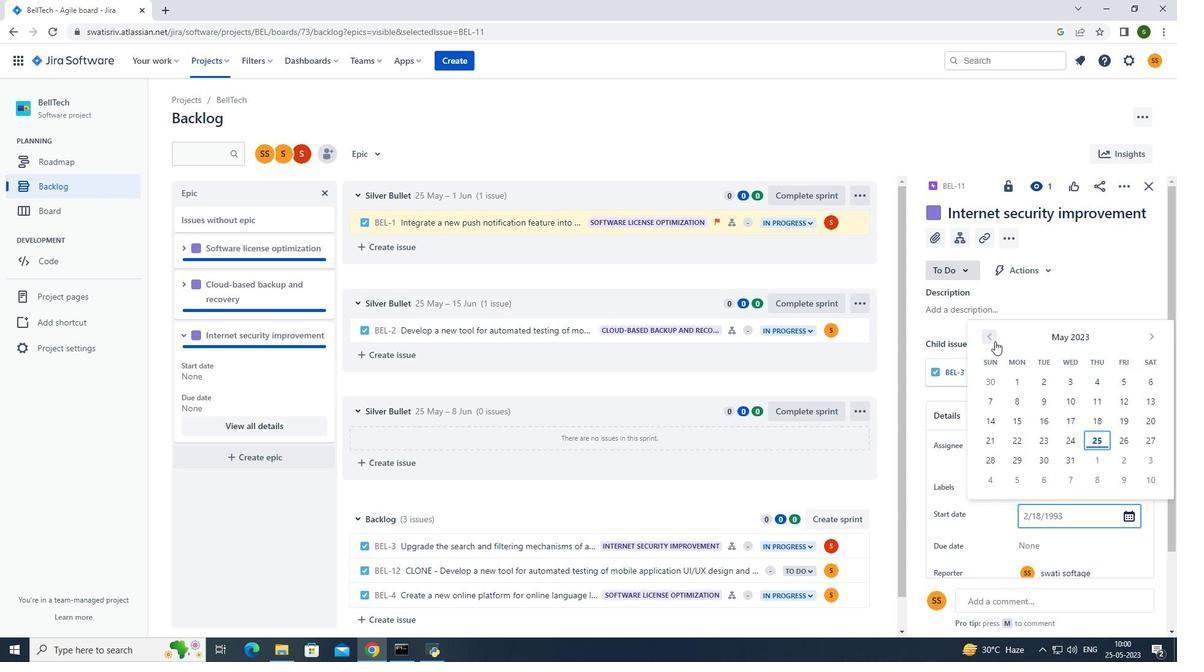 
Action: Mouse pressed left at (993, 337)
Screenshot: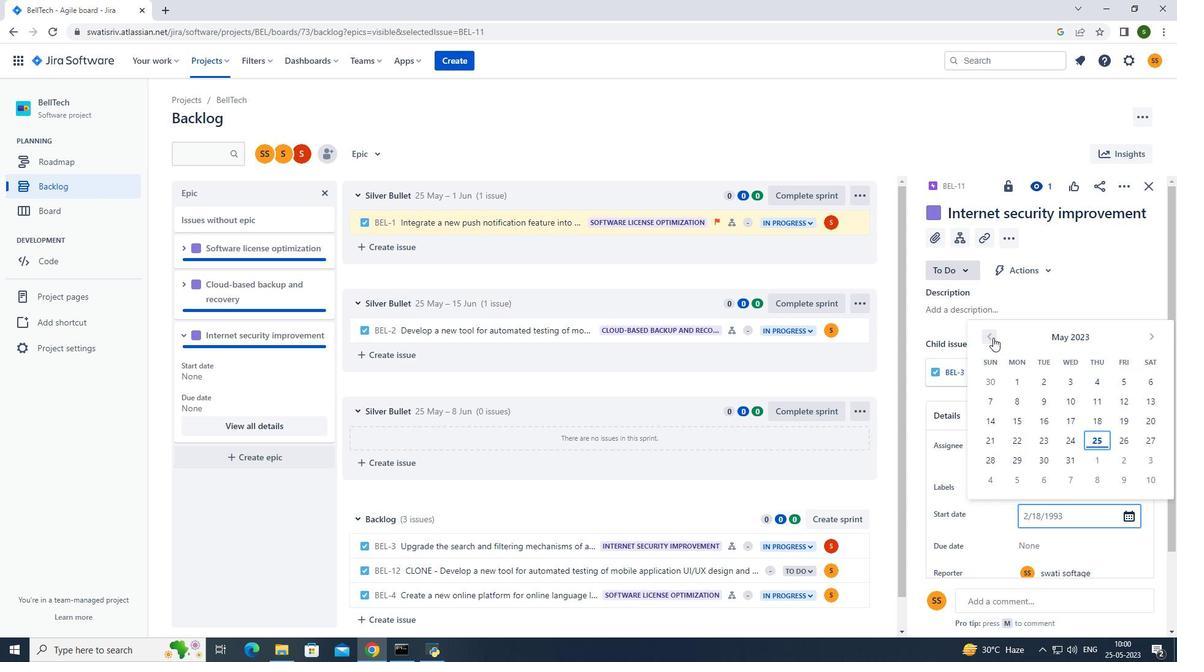 
Action: Mouse pressed left at (993, 337)
Screenshot: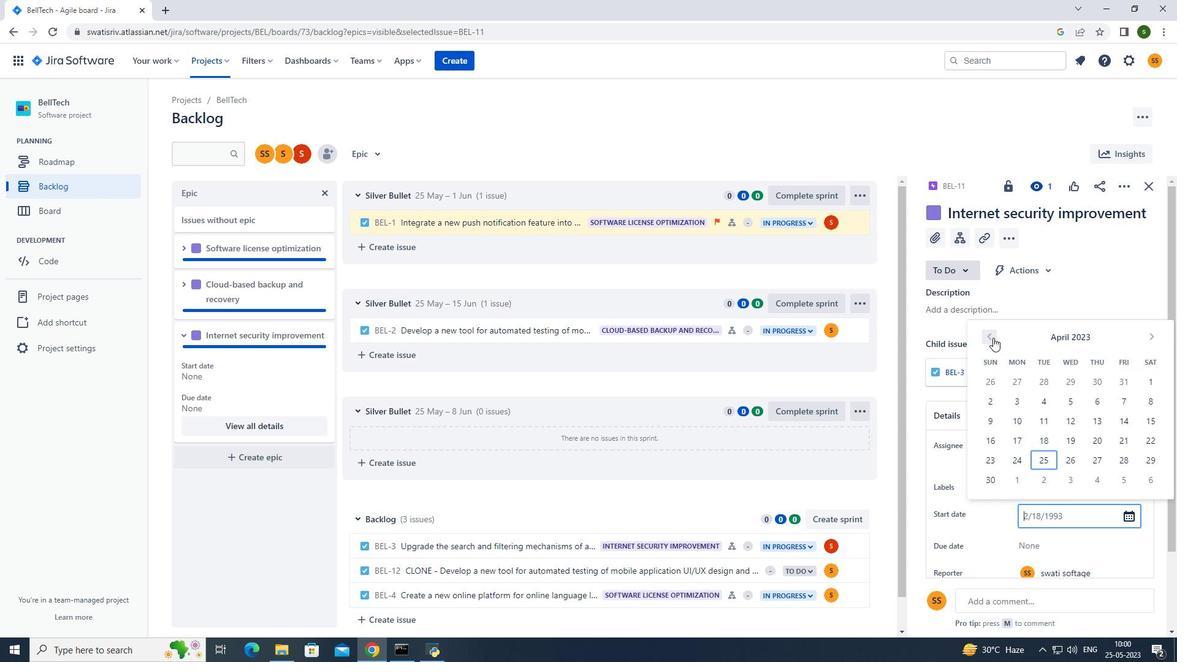 
Action: Mouse pressed left at (993, 337)
Screenshot: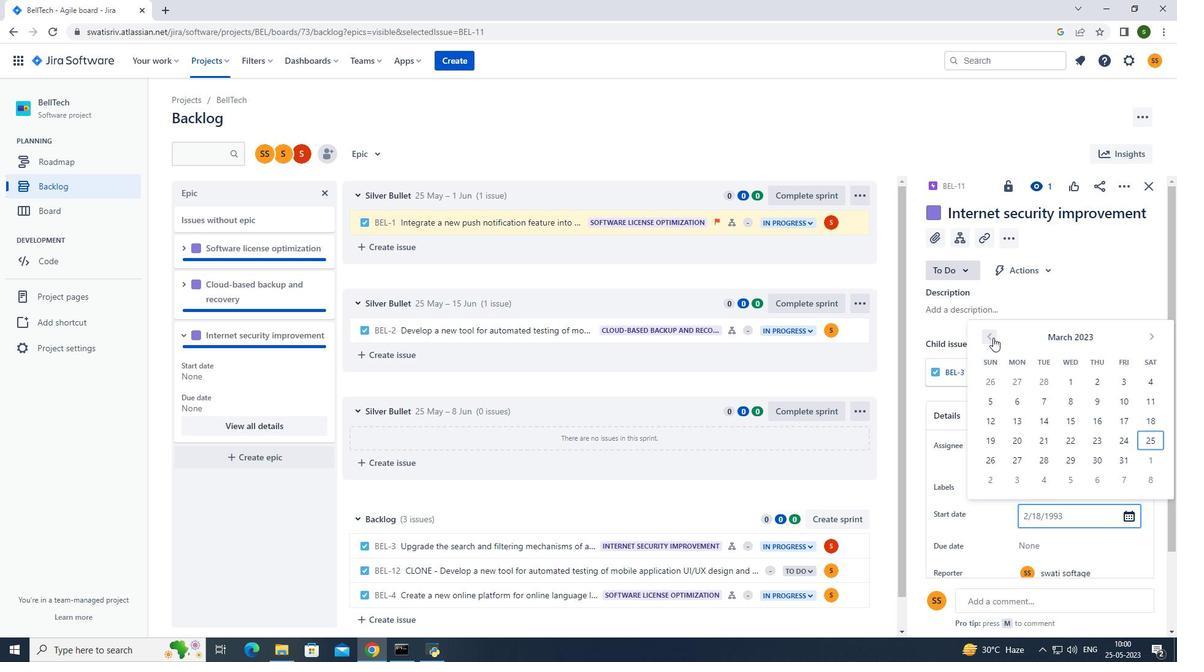 
Action: Mouse pressed left at (993, 337)
Screenshot: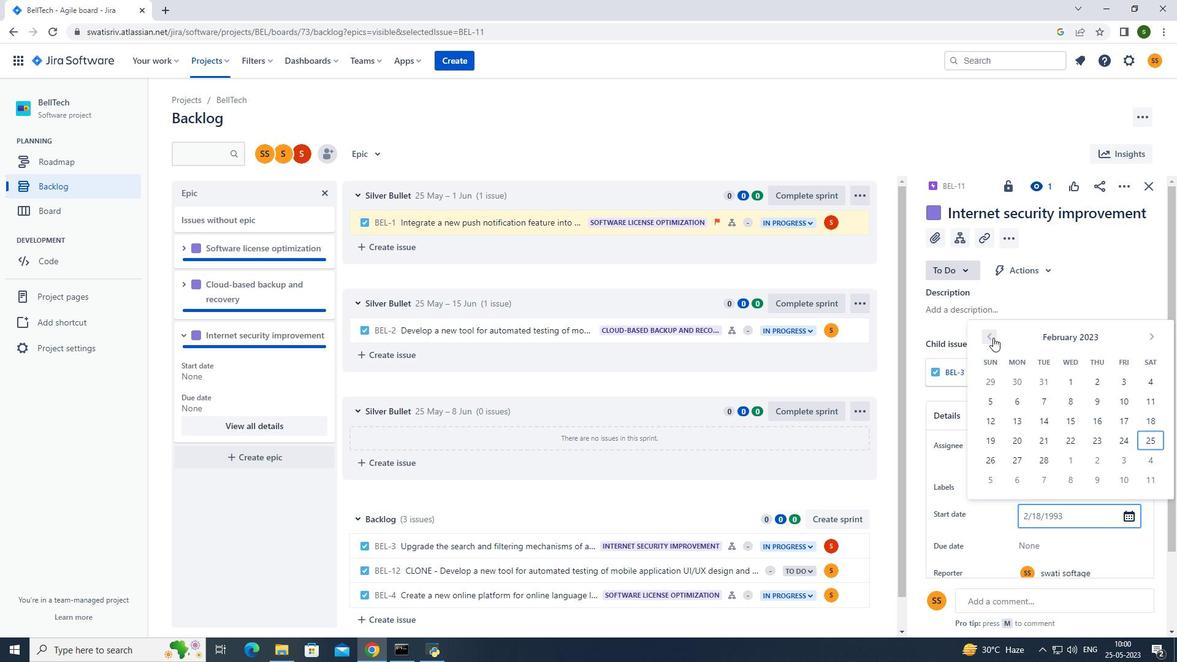 
Action: Mouse moved to (1021, 377)
Screenshot: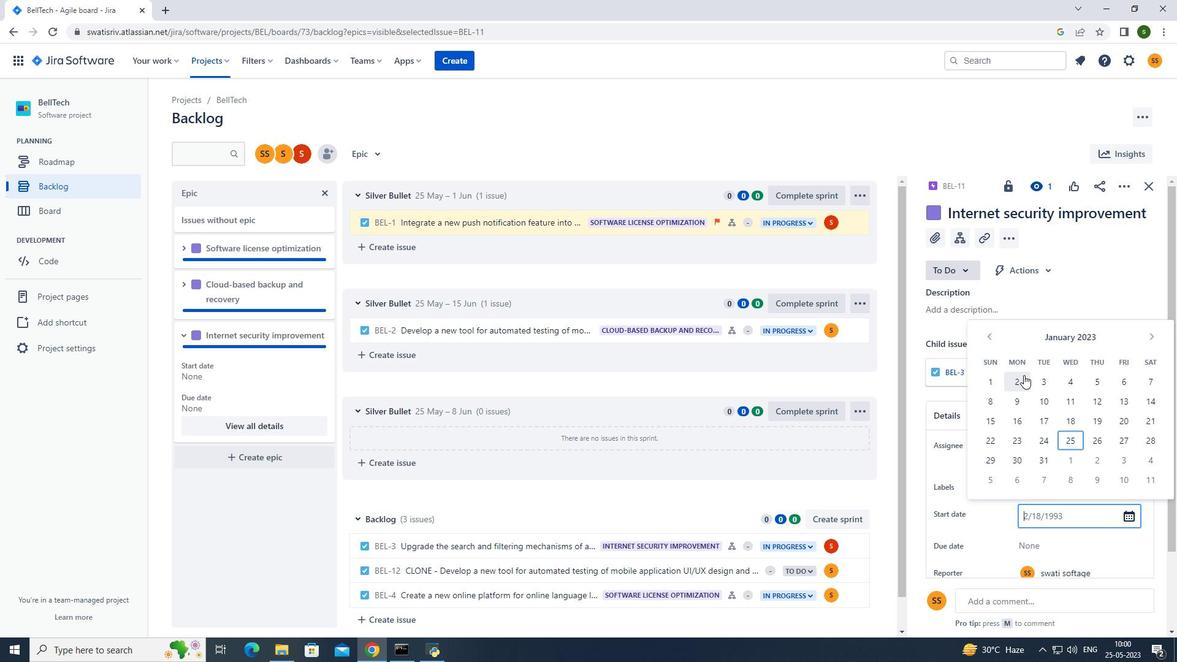 
Action: Mouse pressed left at (1021, 377)
Screenshot: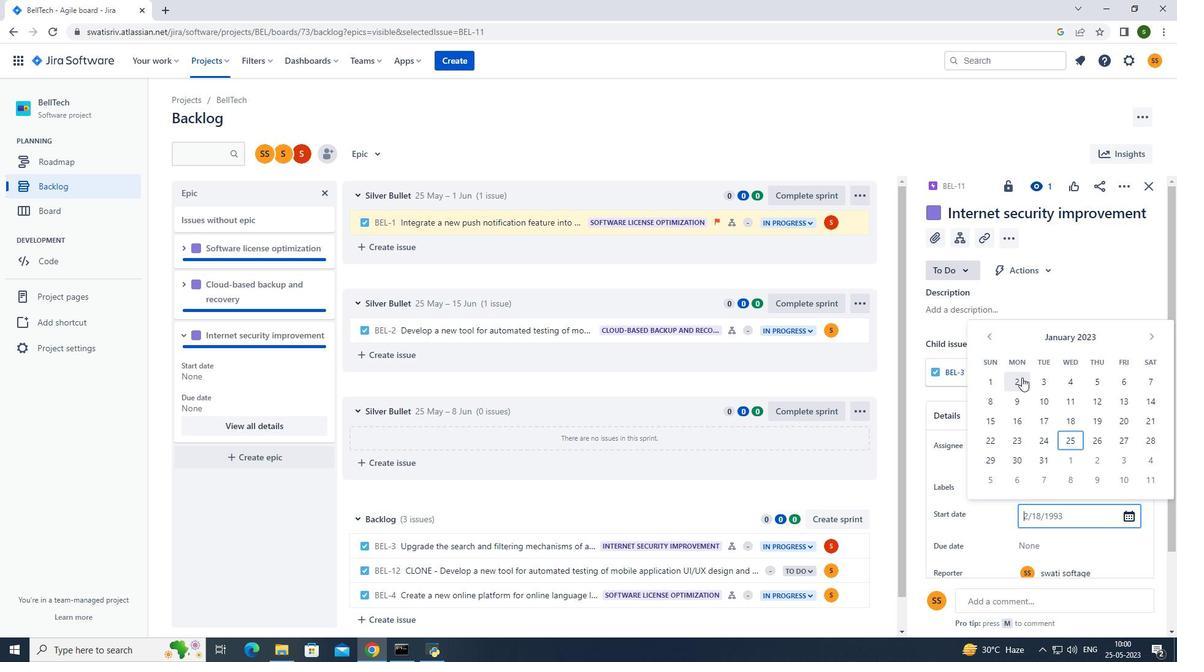
Action: Mouse moved to (1033, 547)
Screenshot: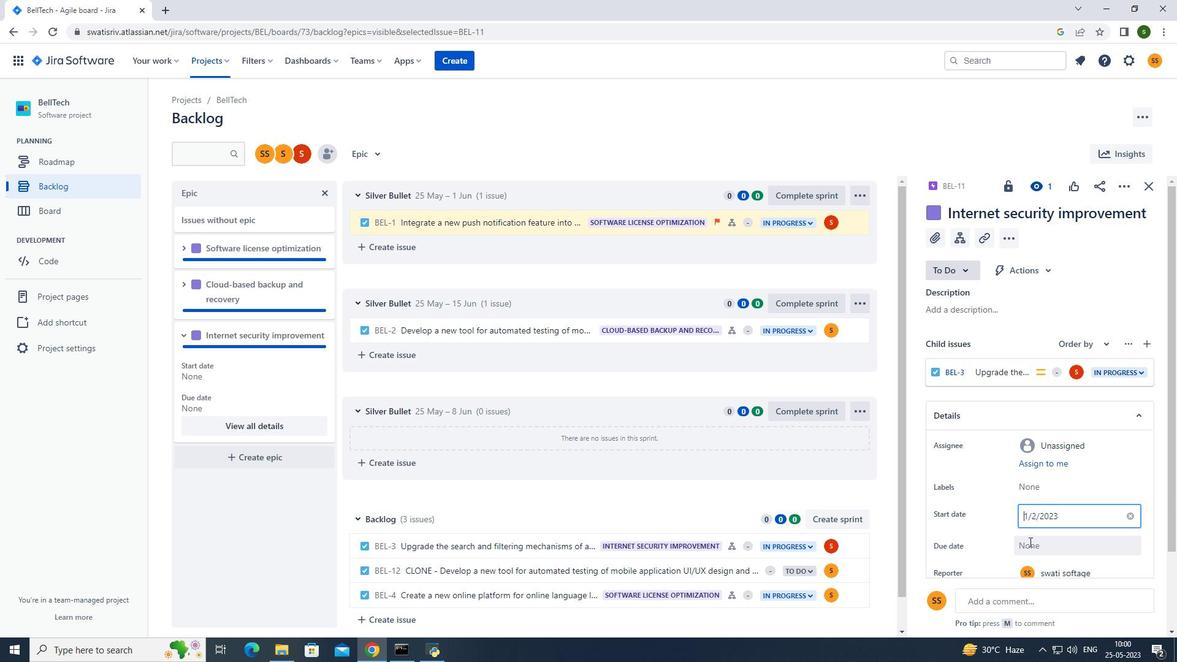 
Action: Mouse pressed left at (1033, 547)
Screenshot: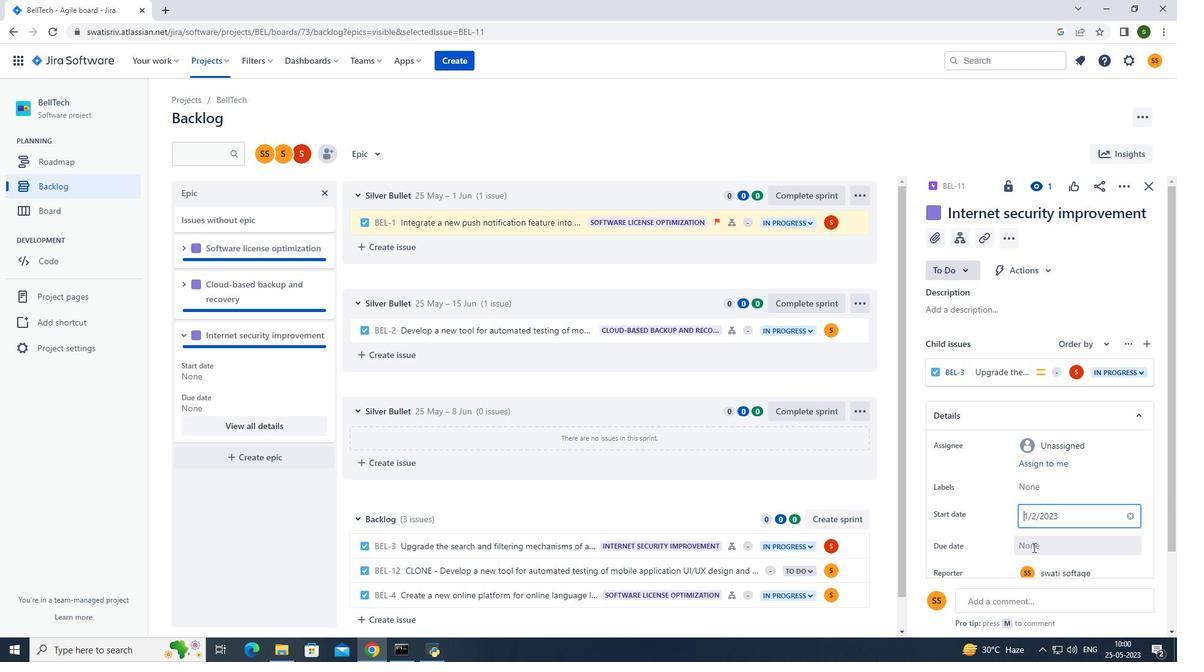 
Action: Mouse moved to (1146, 364)
Screenshot: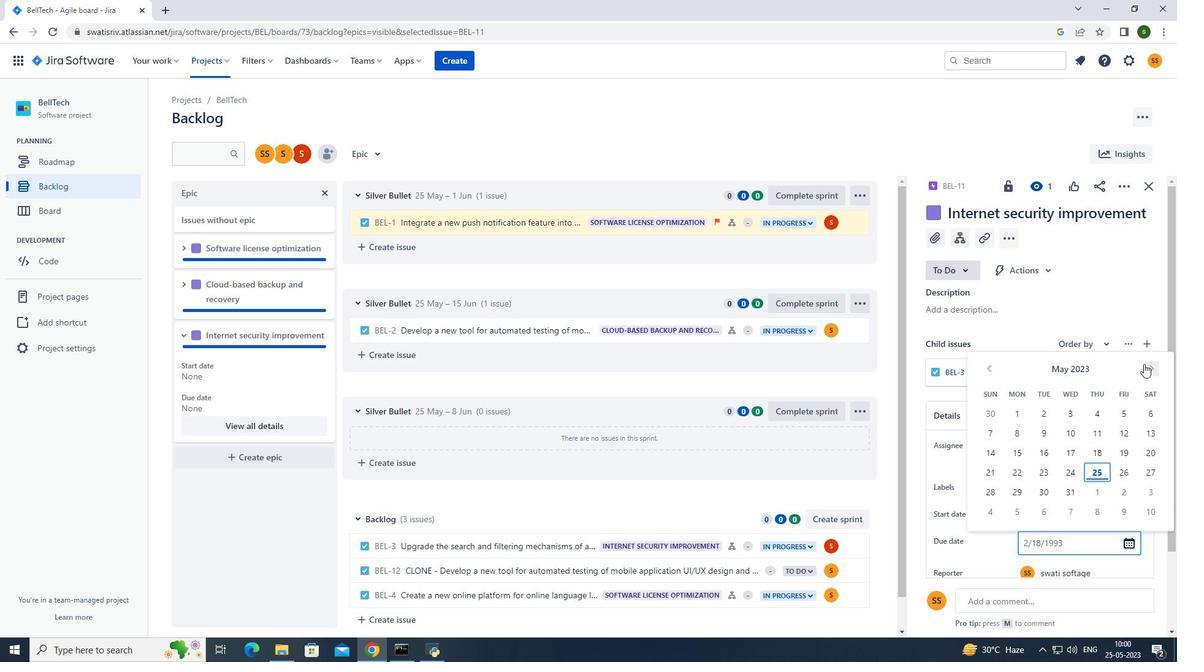 
Action: Mouse pressed left at (1146, 364)
Screenshot: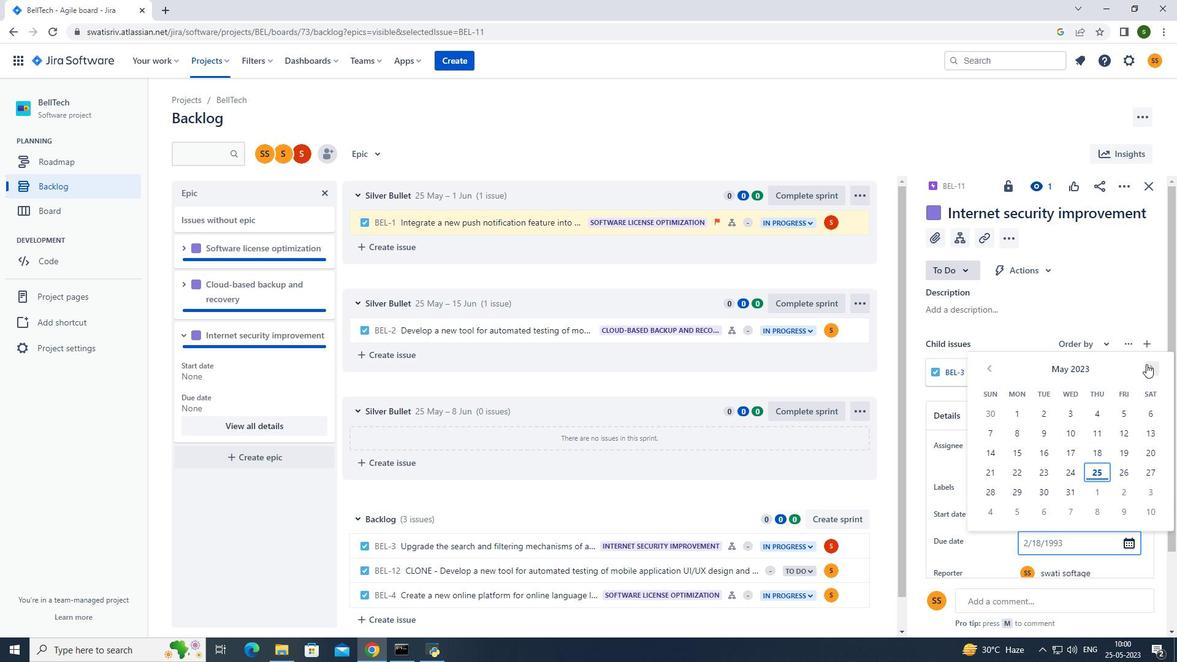 
Action: Mouse pressed left at (1146, 364)
Screenshot: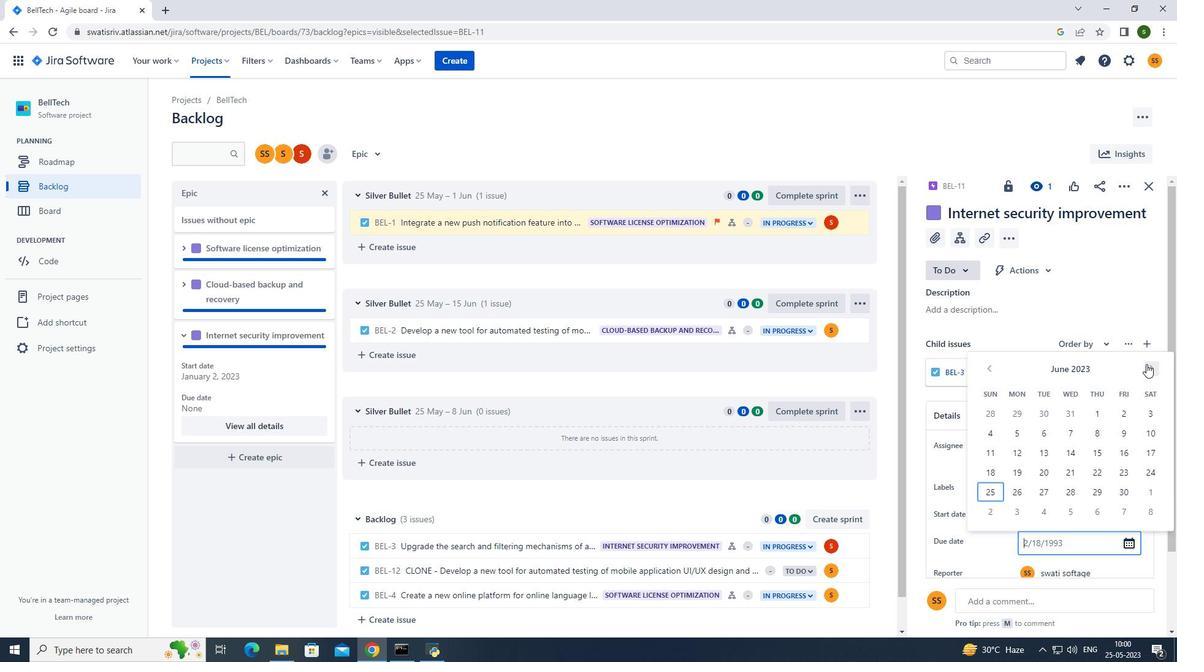 
Action: Mouse pressed left at (1146, 364)
Screenshot: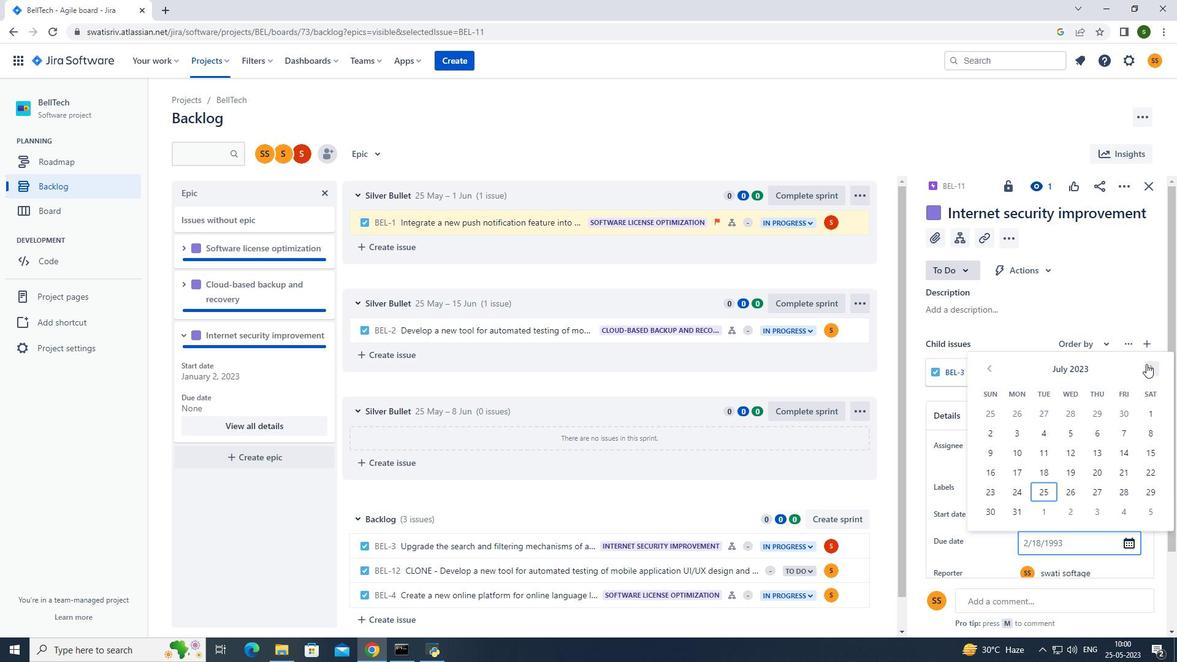 
Action: Mouse pressed left at (1146, 364)
Screenshot: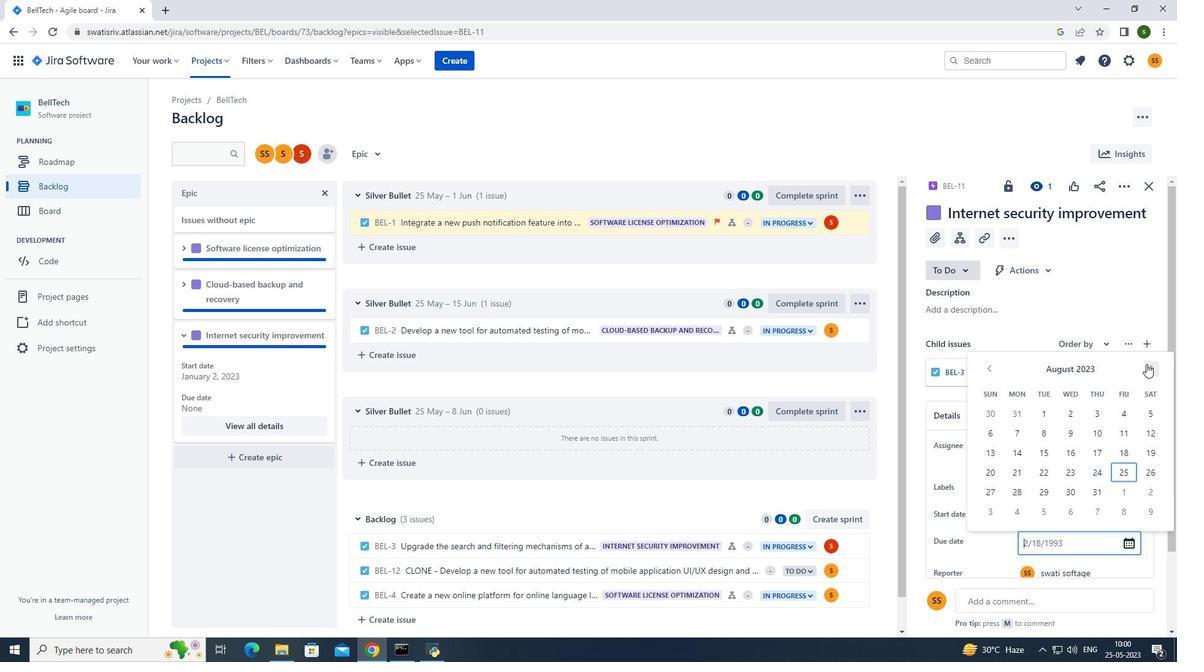 
Action: Mouse pressed left at (1146, 364)
Screenshot: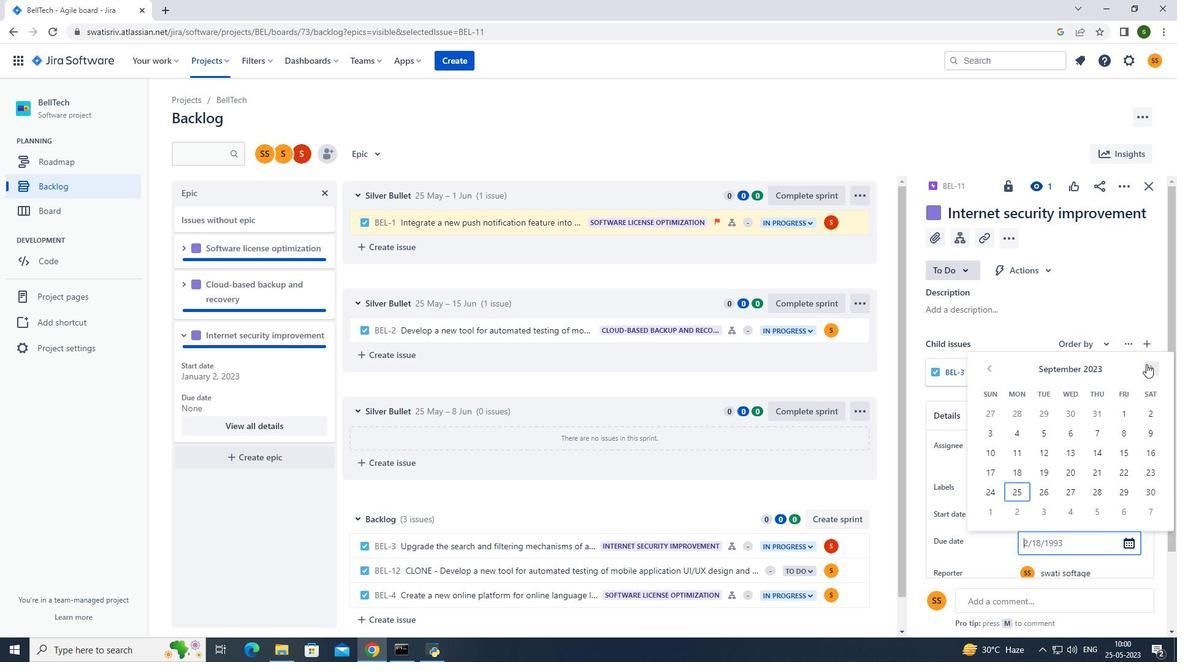 
Action: Mouse pressed left at (1146, 364)
Screenshot: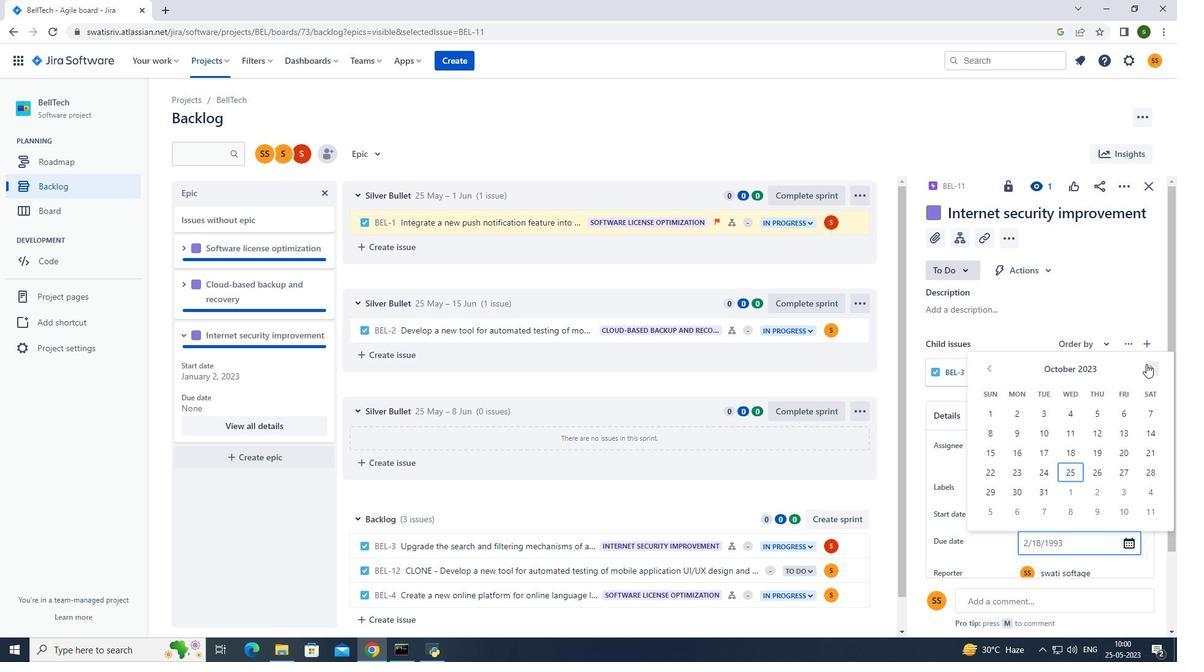 
Action: Mouse pressed left at (1146, 364)
Screenshot: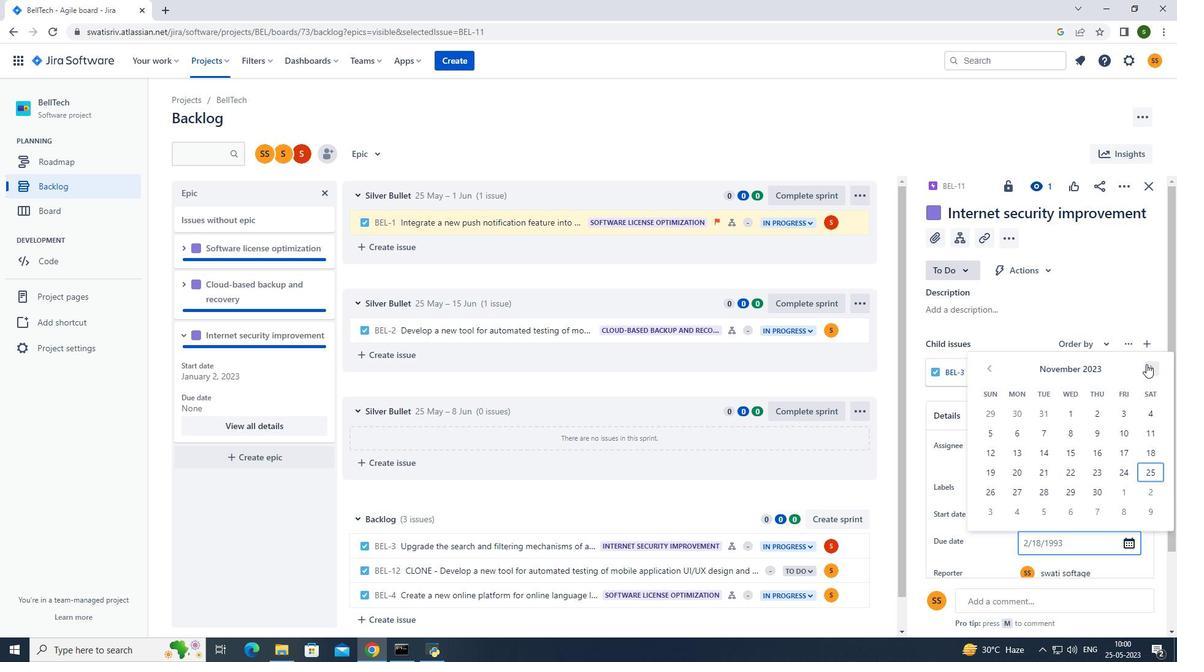 
Action: Mouse pressed left at (1146, 364)
Screenshot: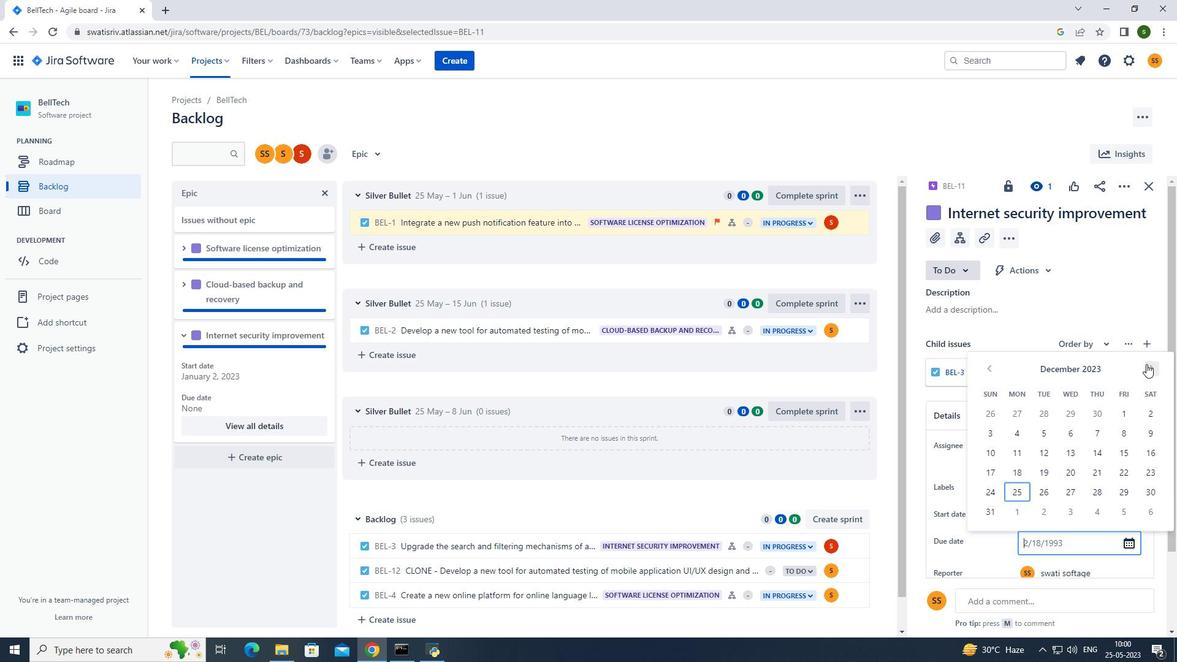 
Action: Mouse pressed left at (1146, 364)
Screenshot: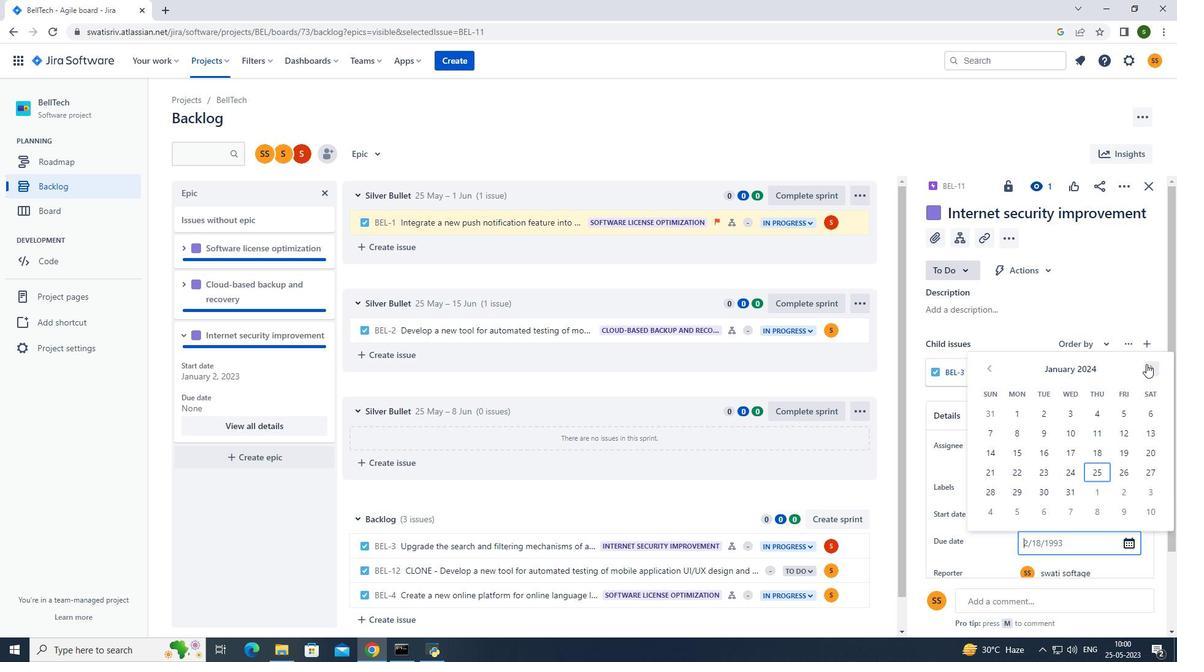 
Action: Mouse pressed left at (1146, 364)
Screenshot: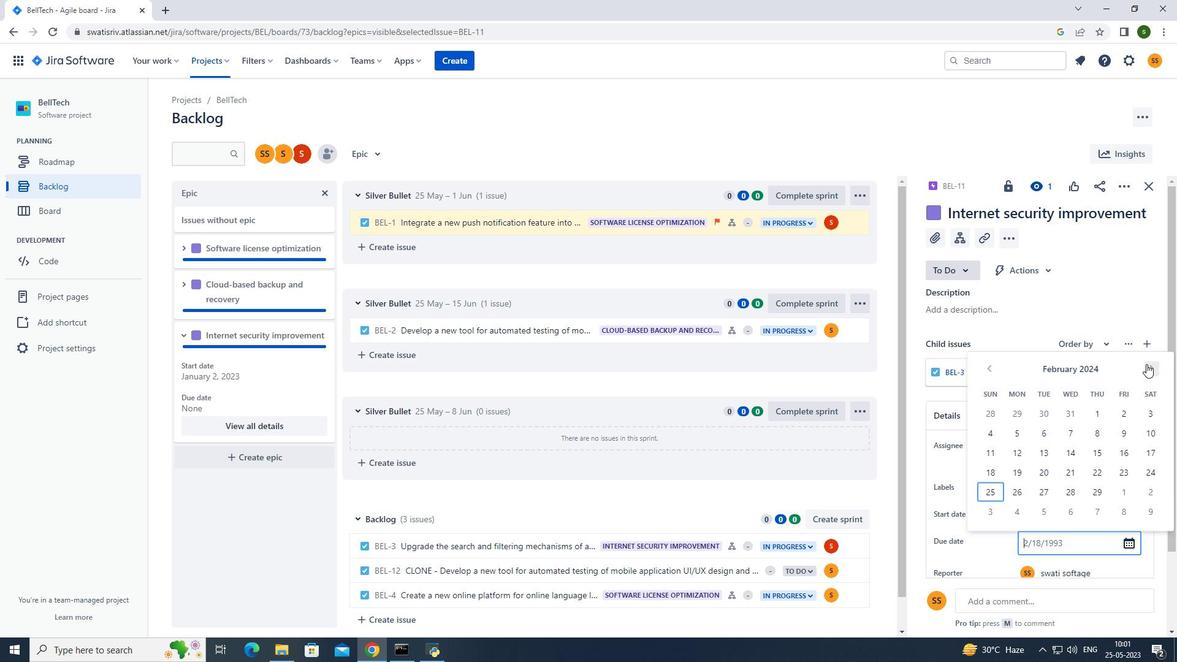 
Action: Mouse pressed left at (1146, 364)
Screenshot: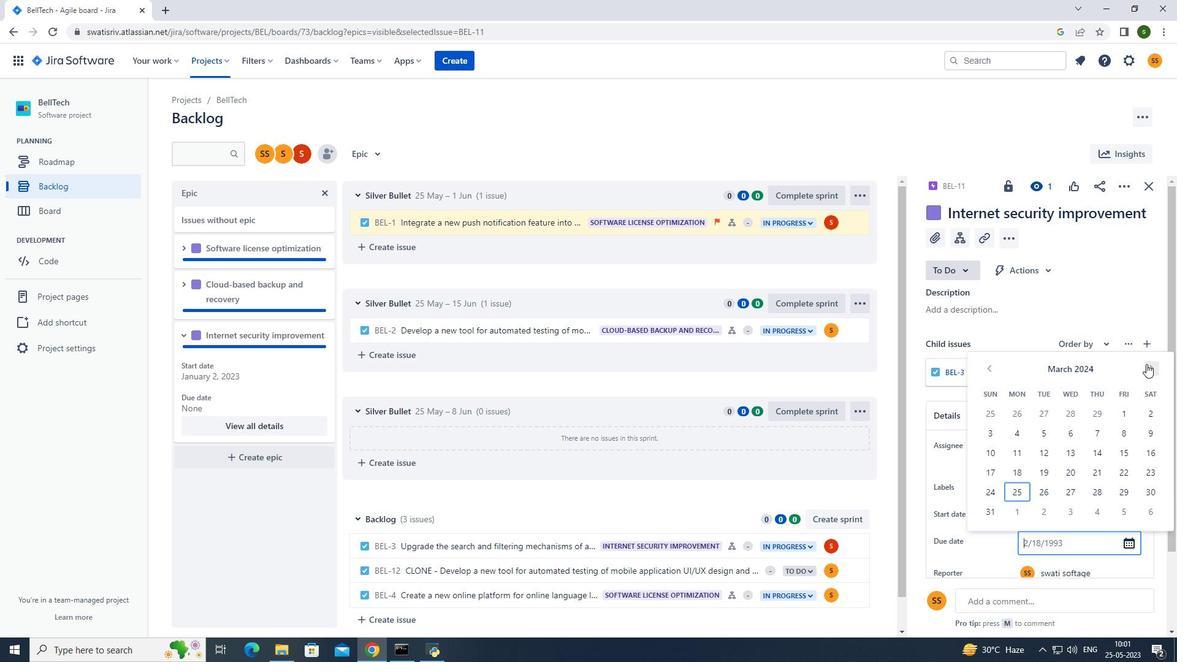 
Action: Mouse pressed left at (1146, 364)
Screenshot: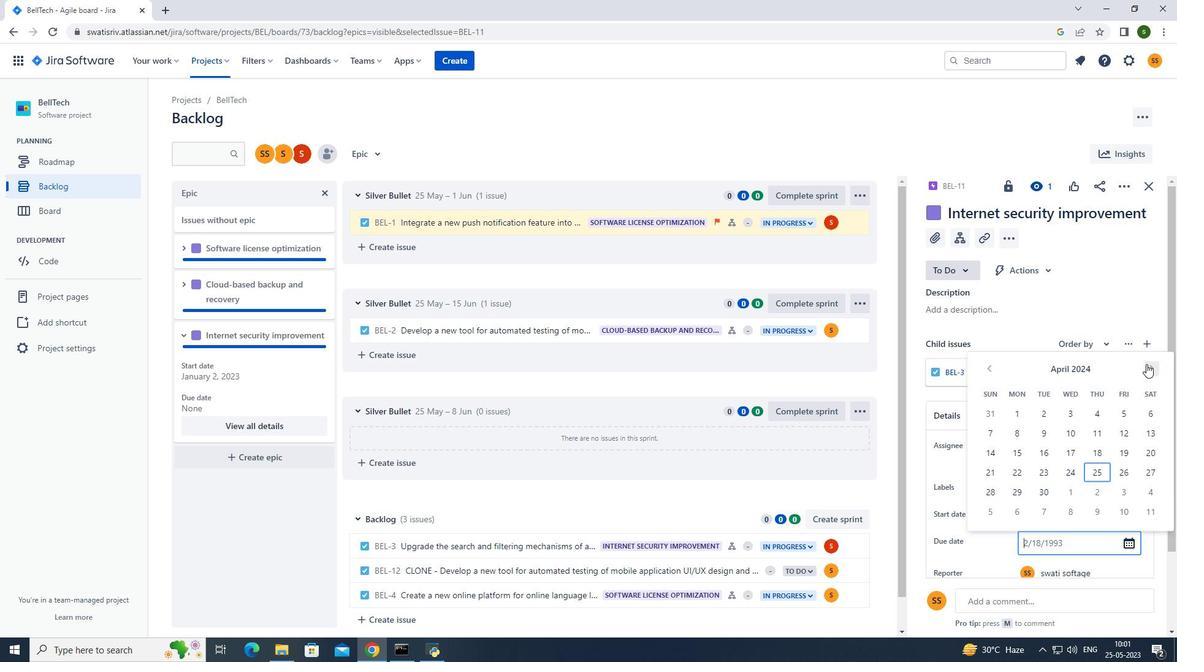 
Action: Mouse pressed left at (1146, 364)
Screenshot: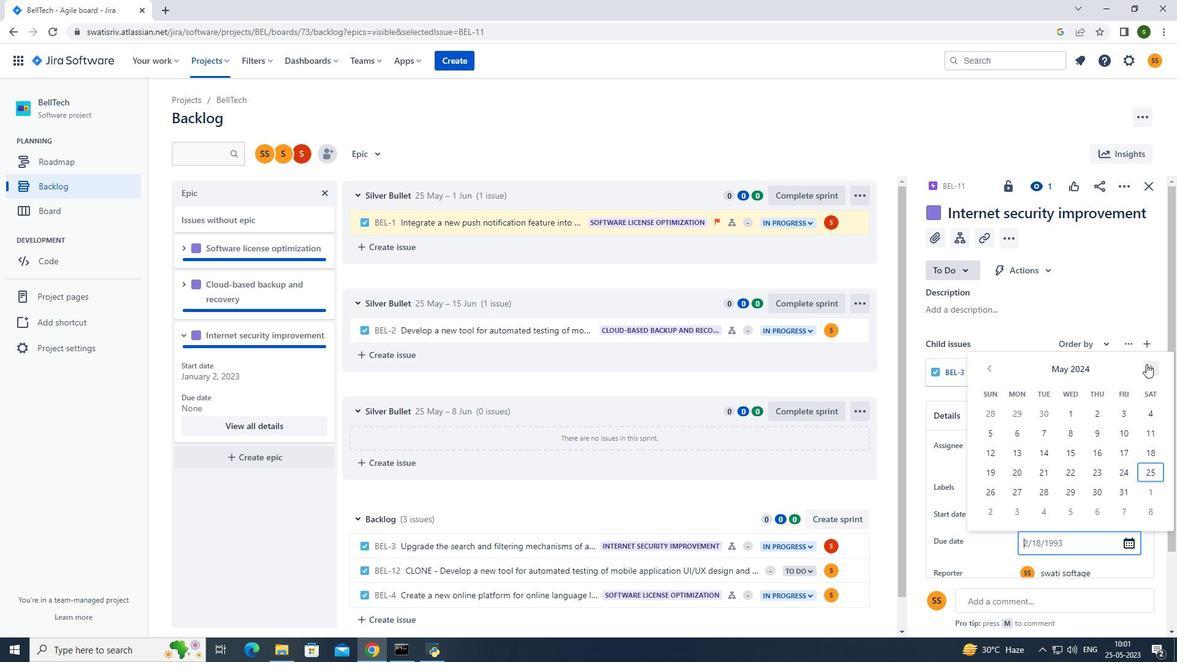 
Action: Mouse moved to (1146, 364)
Screenshot: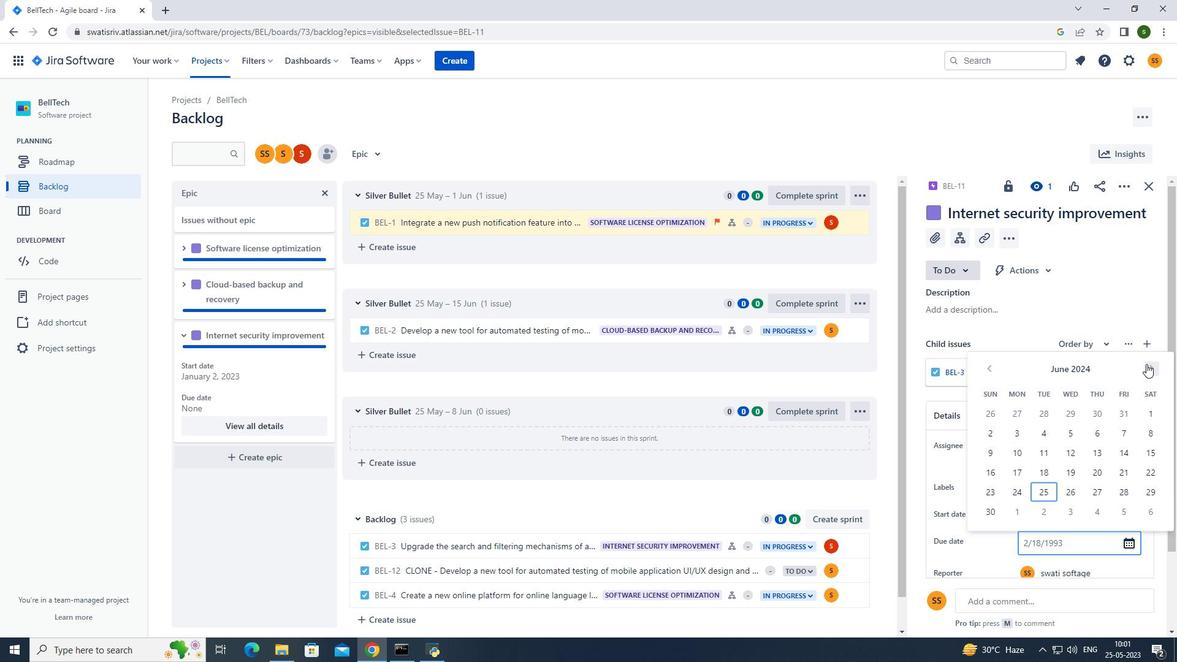 
Action: Mouse pressed left at (1146, 364)
Screenshot: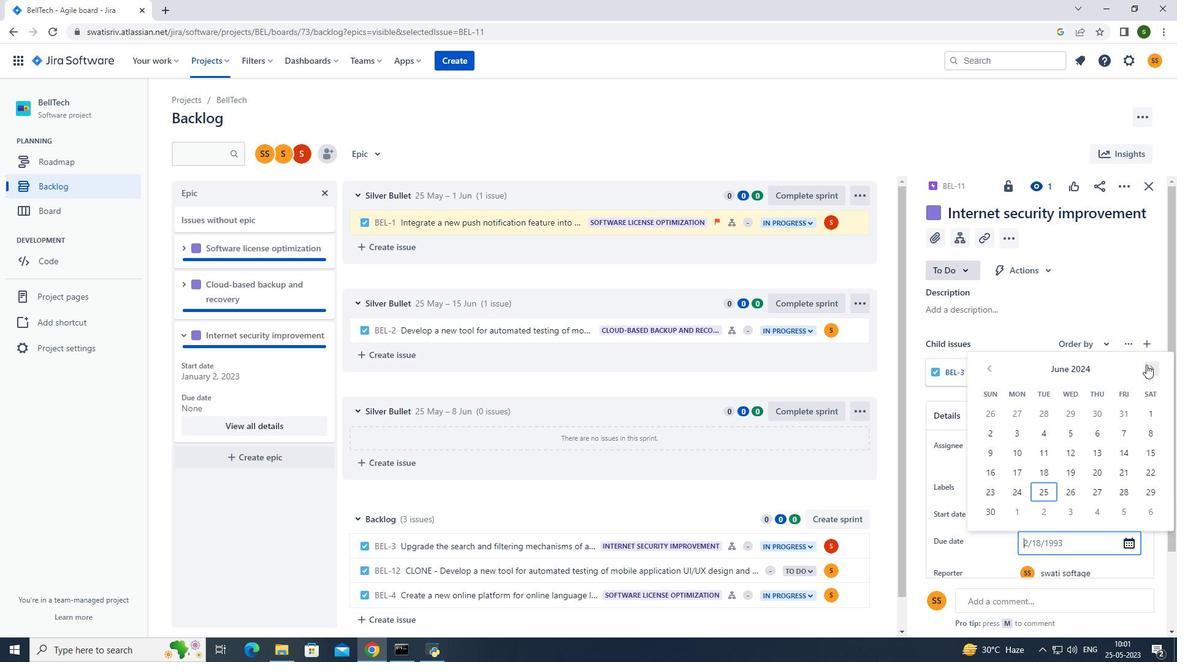
Action: Mouse moved to (1145, 365)
Screenshot: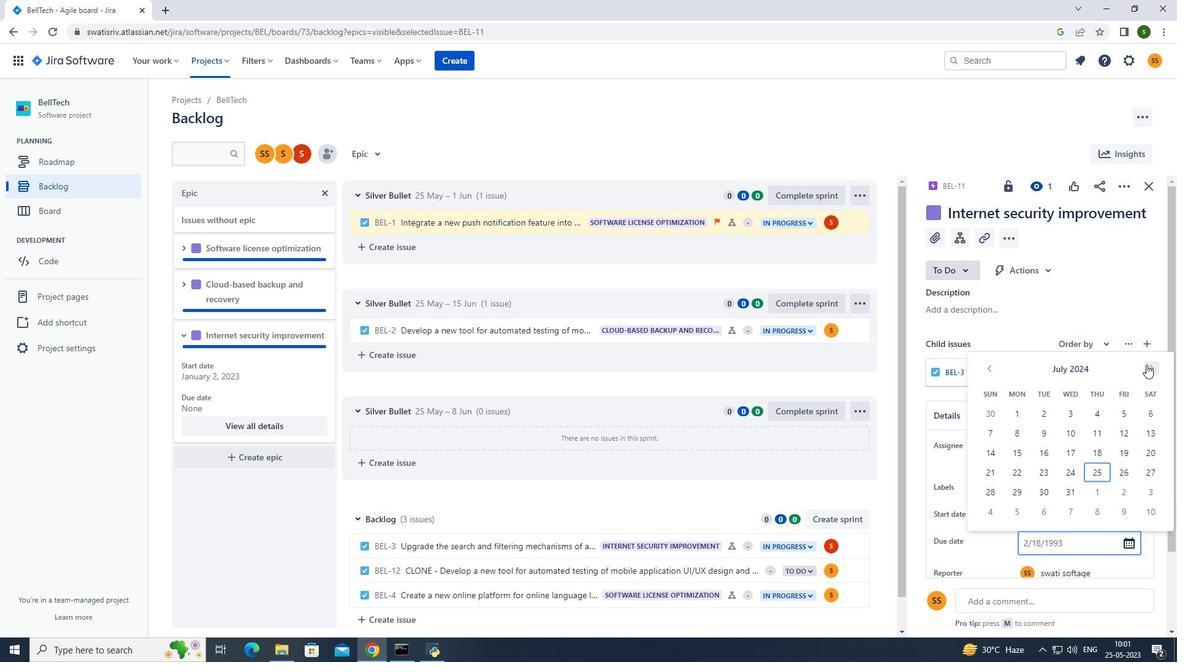 
Action: Mouse pressed left at (1145, 365)
Screenshot: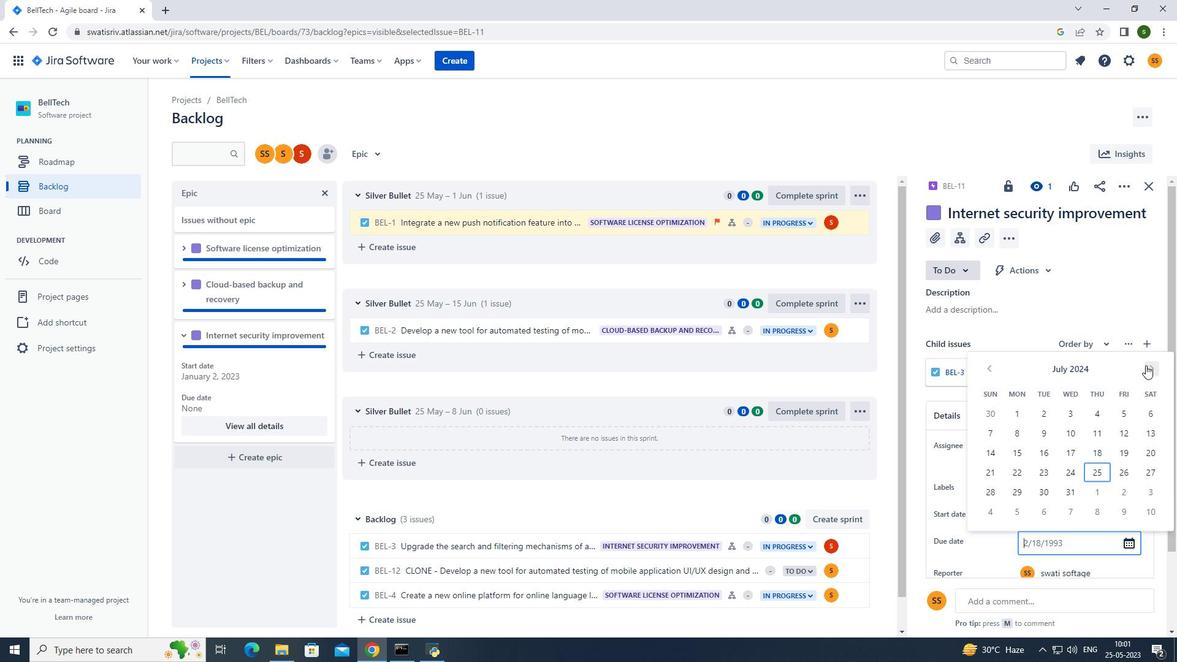 
Action: Mouse pressed left at (1145, 365)
Screenshot: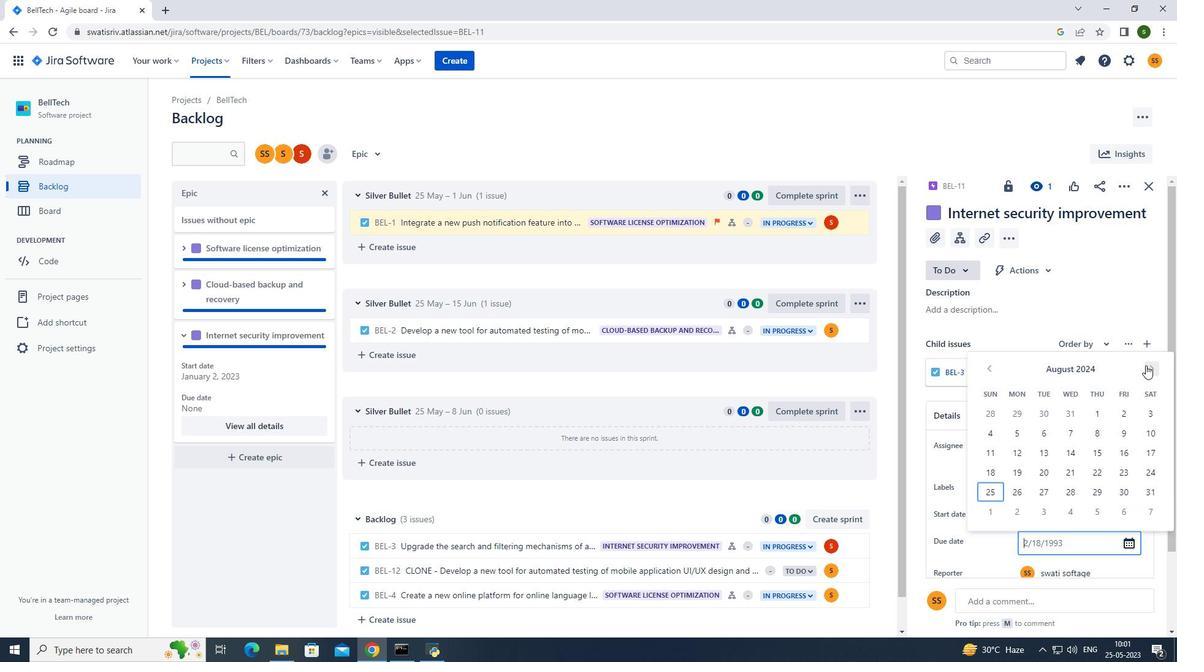 
Action: Mouse pressed left at (1145, 365)
Screenshot: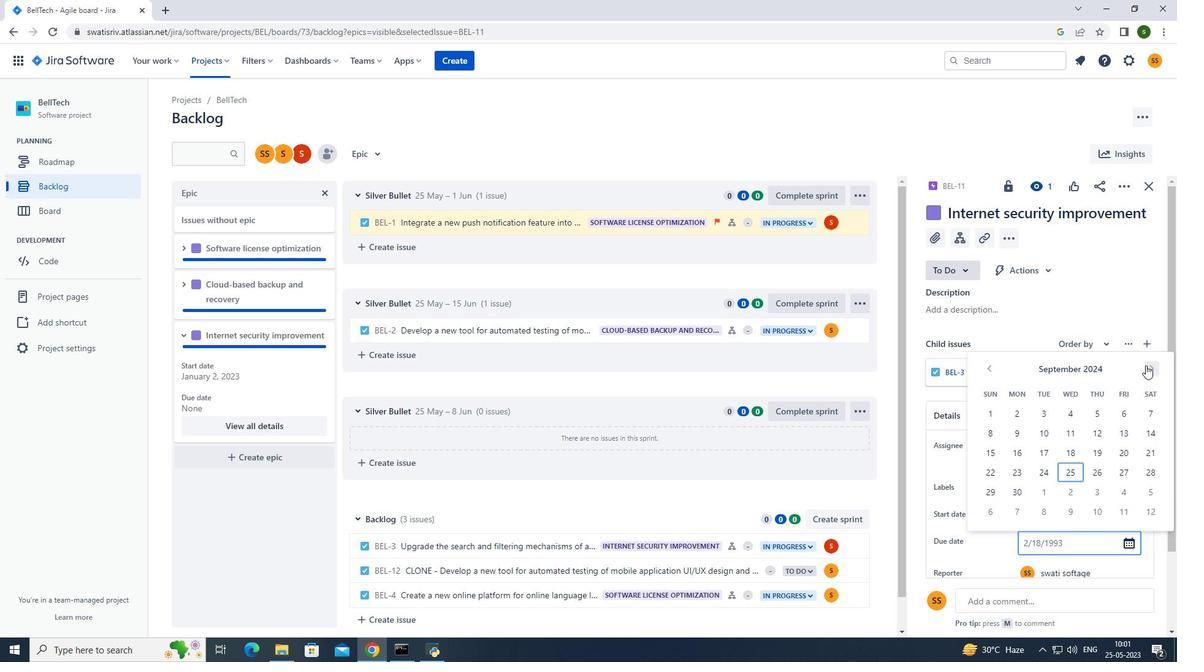 
Action: Mouse pressed left at (1145, 365)
Screenshot: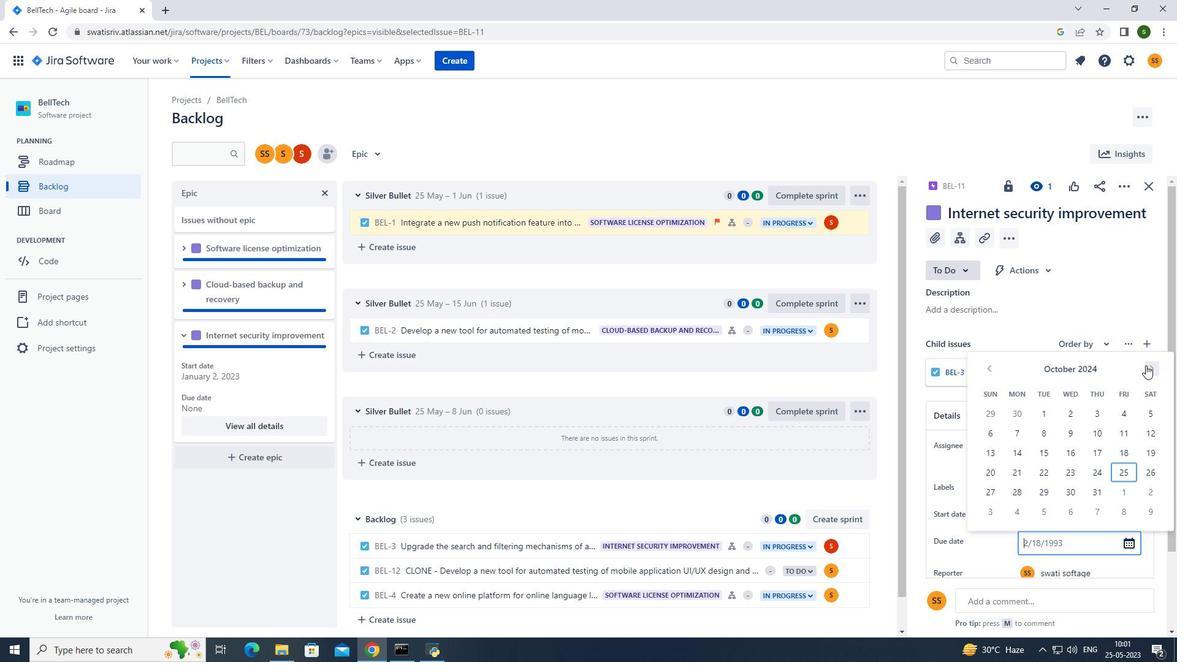 
Action: Mouse pressed left at (1145, 365)
Screenshot: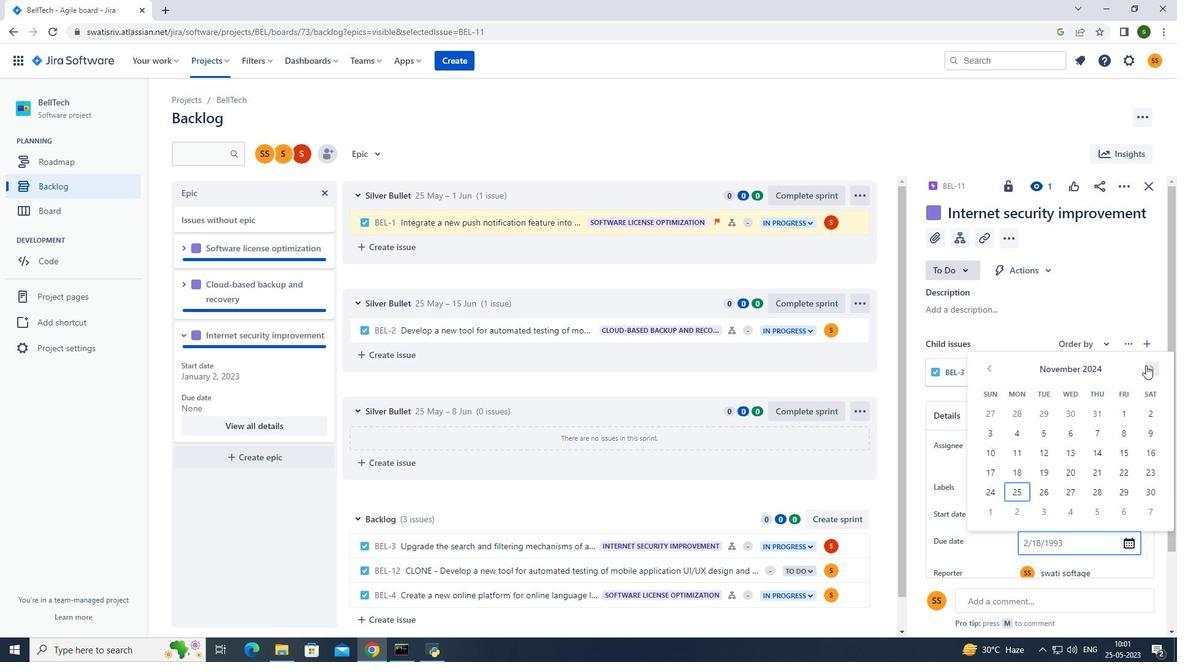 
Action: Mouse pressed left at (1145, 365)
Screenshot: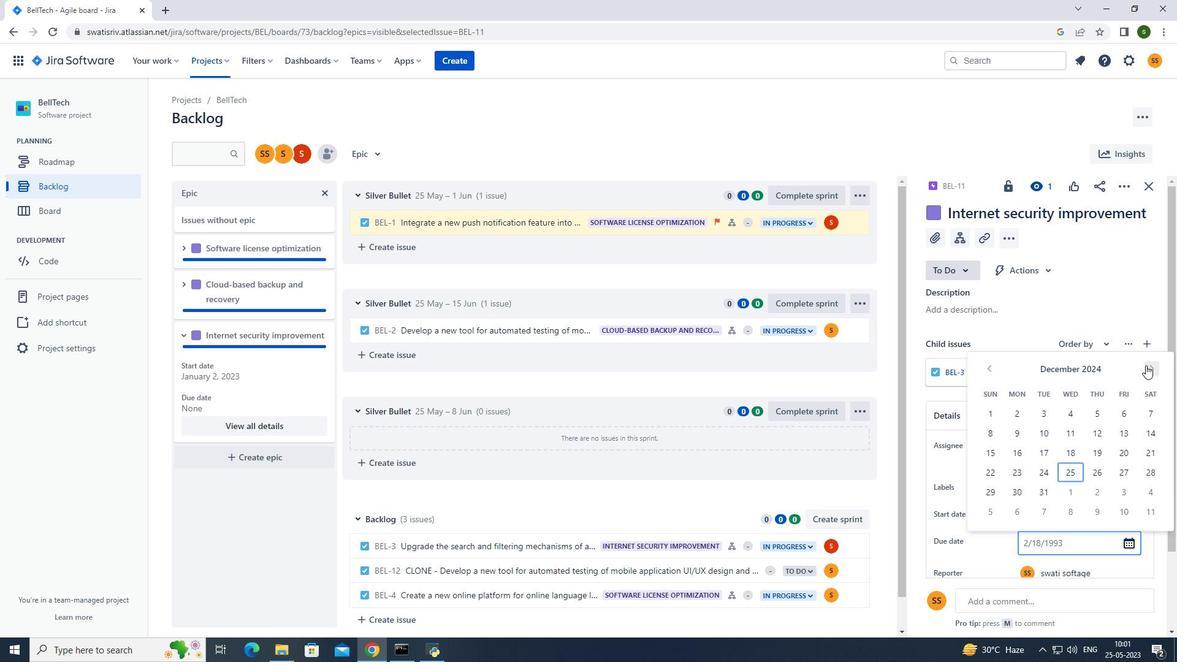 
Action: Mouse pressed left at (1145, 365)
Screenshot: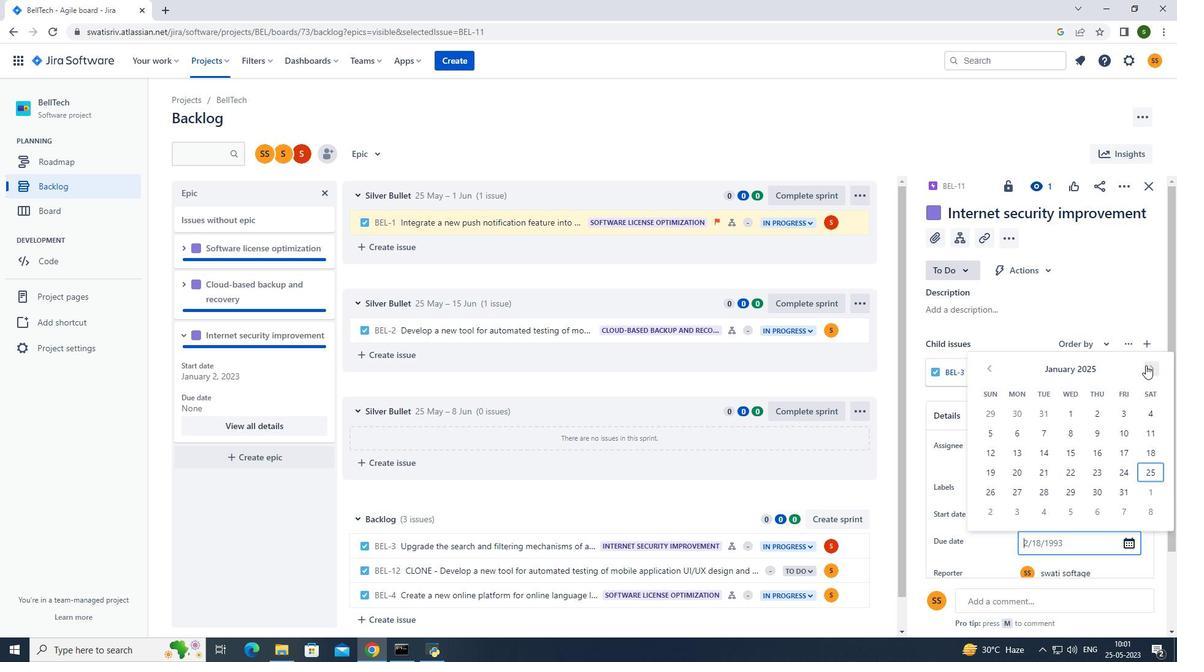 
Action: Mouse pressed left at (1145, 365)
Screenshot: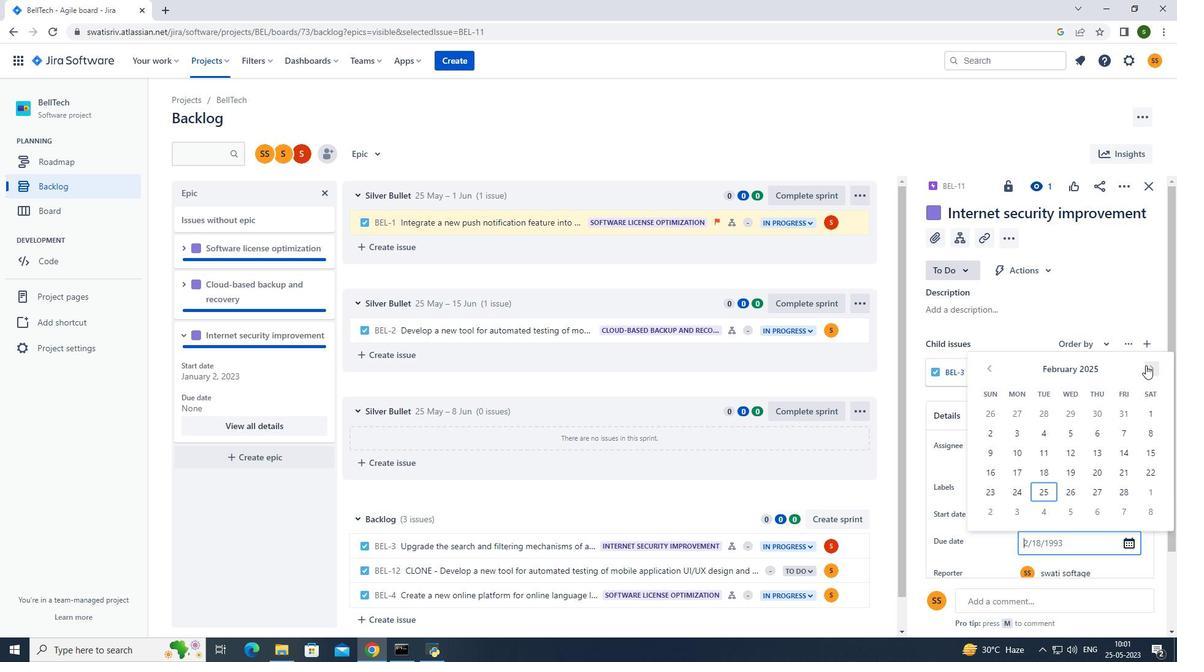 
Action: Mouse pressed left at (1145, 365)
Screenshot: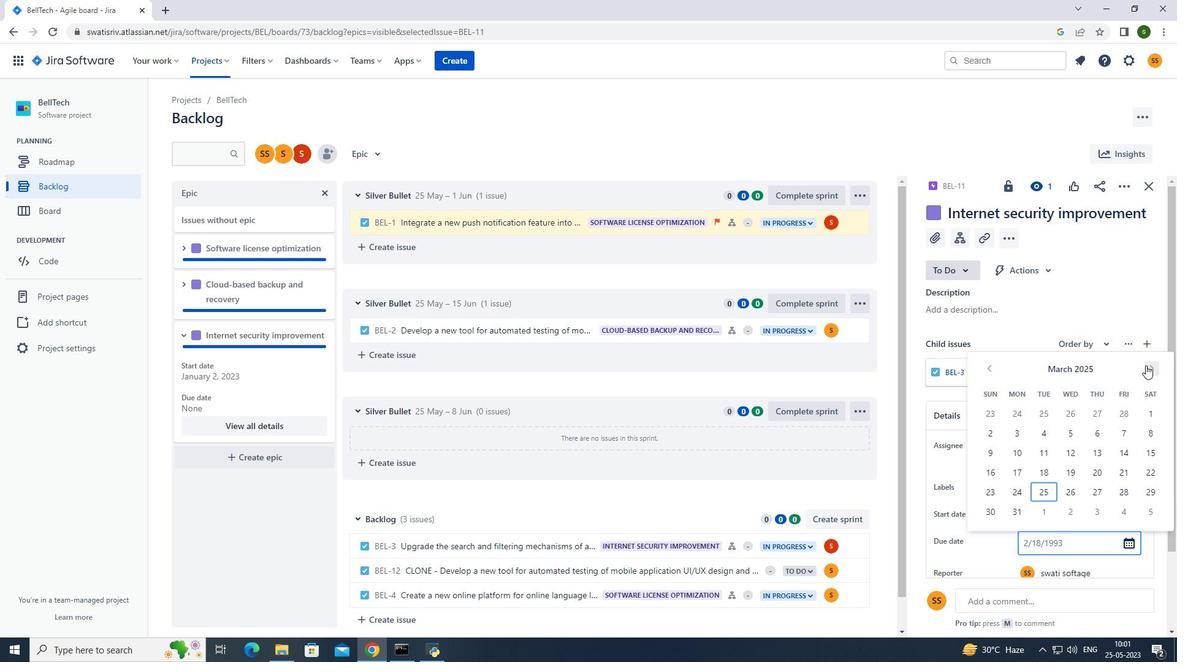 
Action: Mouse pressed left at (1145, 365)
Screenshot: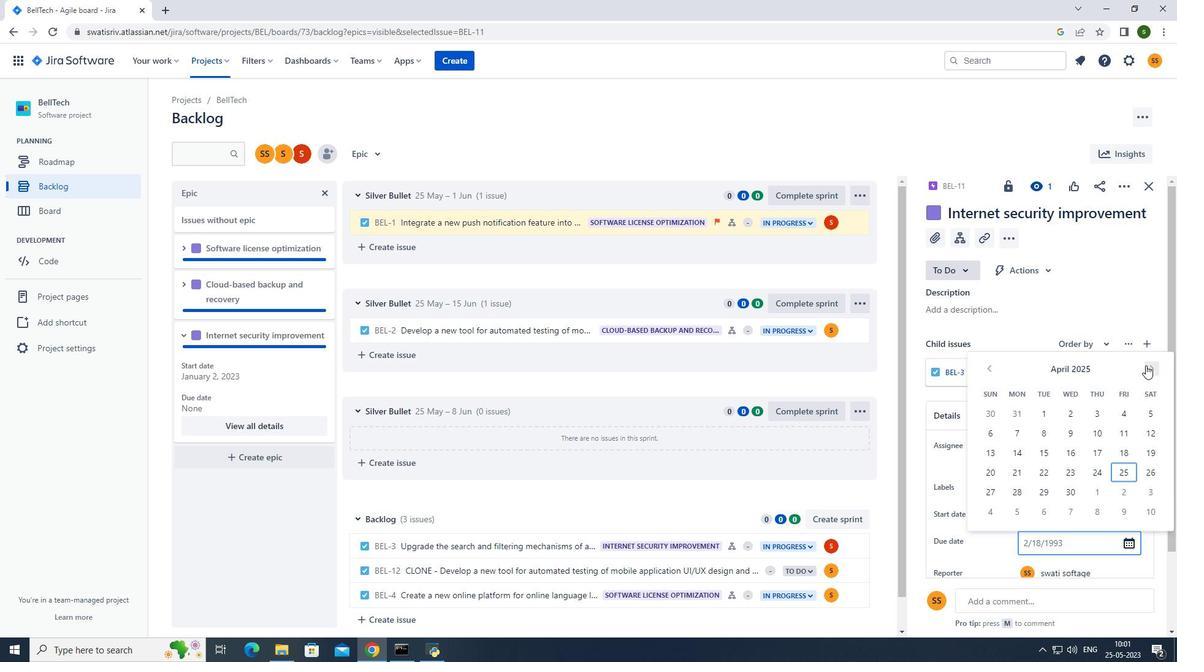 
Action: Mouse pressed left at (1145, 365)
Screenshot: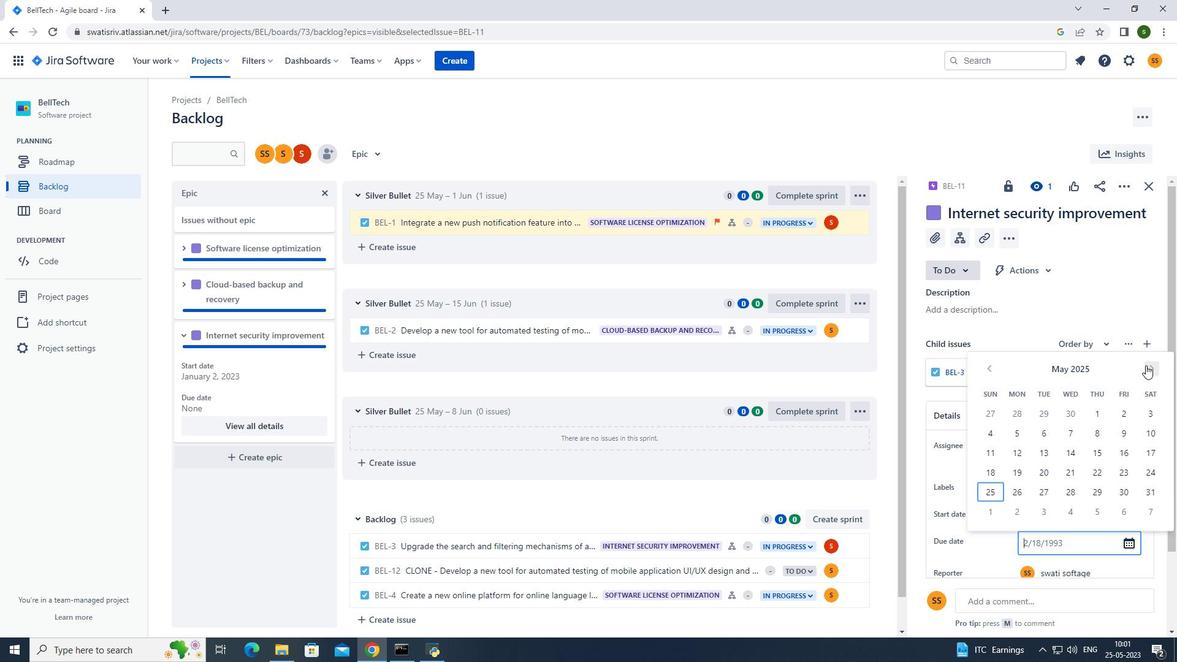 
Action: Mouse pressed left at (1145, 365)
Screenshot: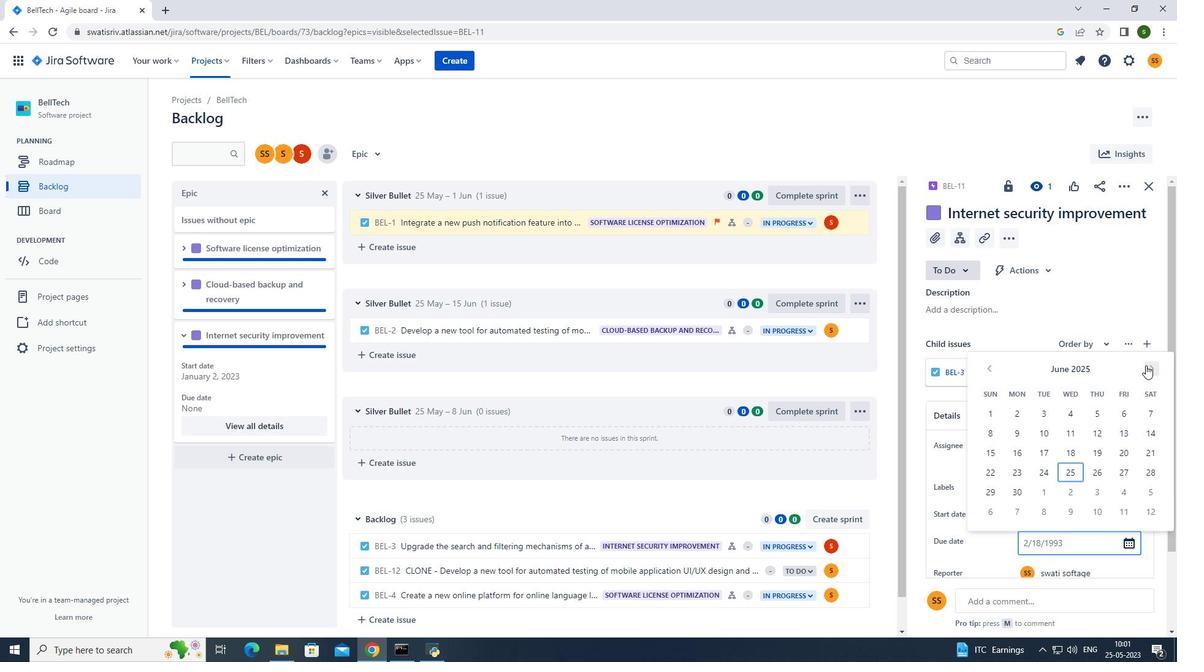 
Action: Mouse pressed left at (1145, 365)
Screenshot: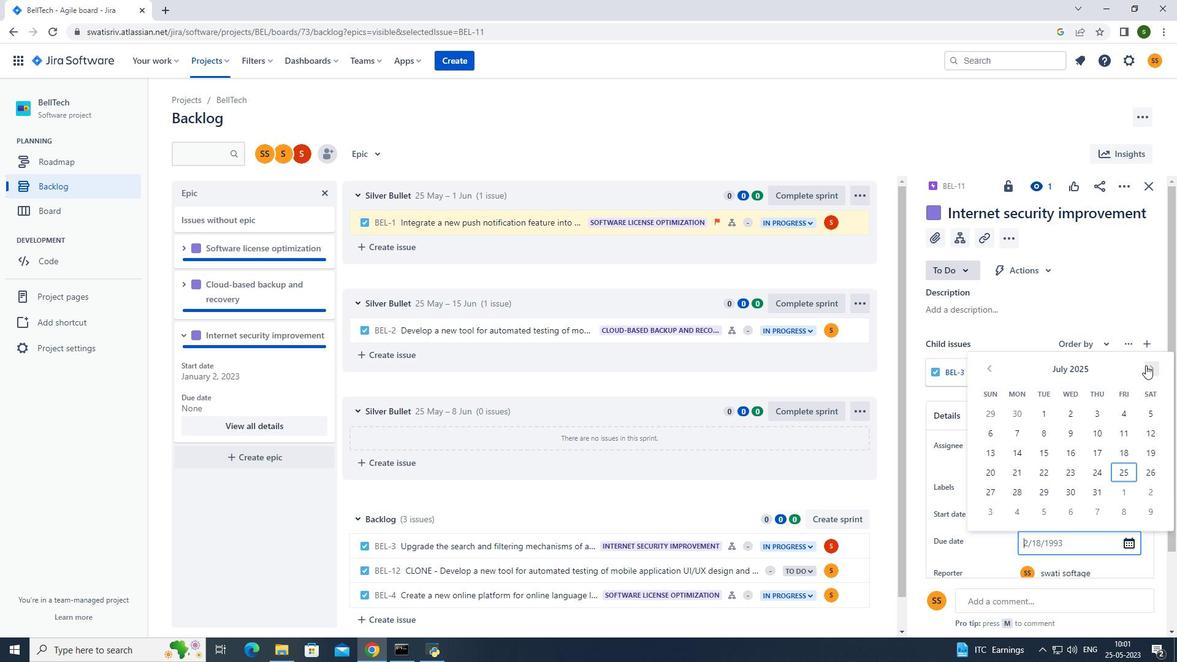 
Action: Mouse pressed left at (1145, 365)
Screenshot: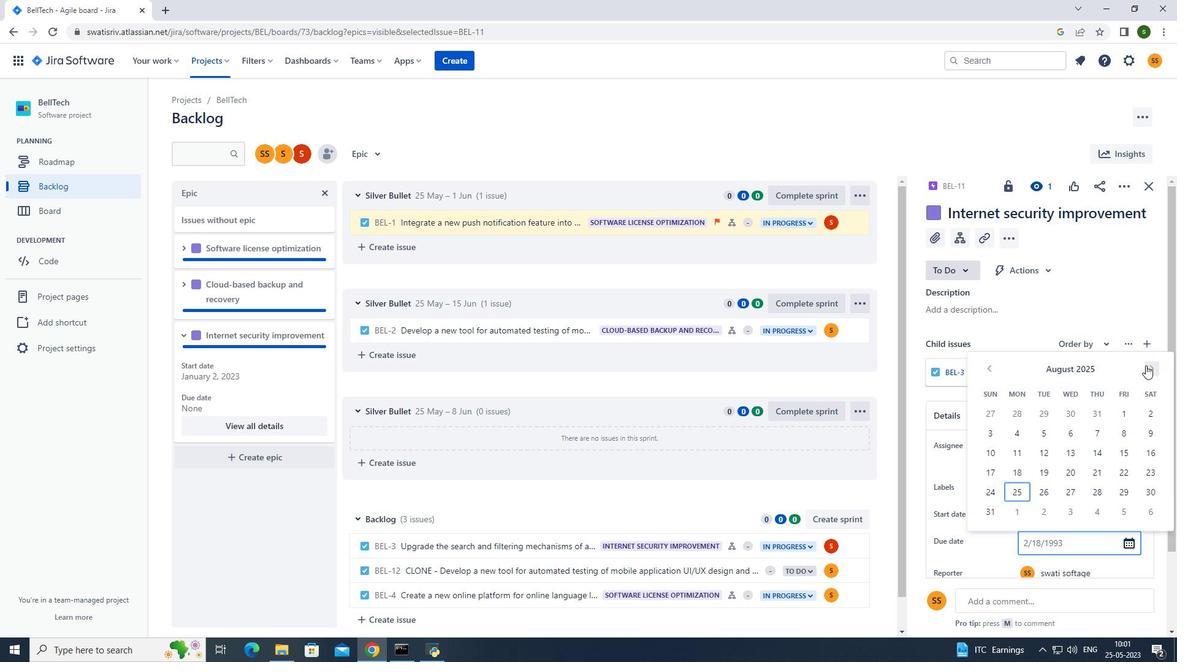 
Action: Mouse pressed left at (1145, 365)
Screenshot: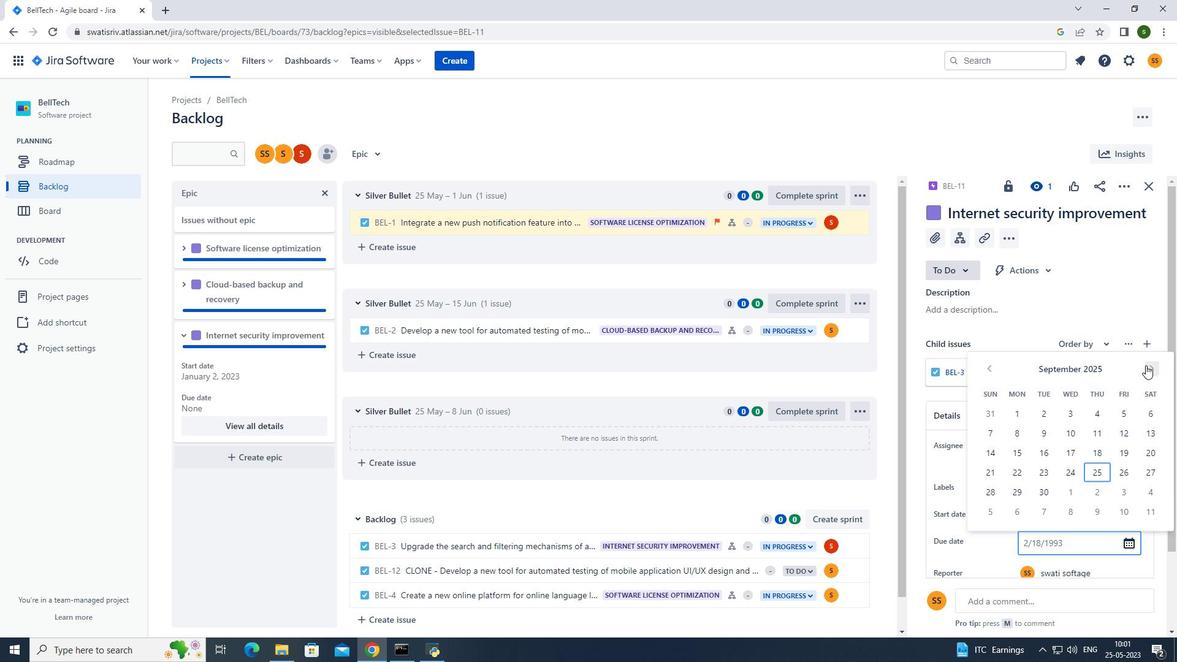 
Action: Mouse pressed left at (1145, 365)
Screenshot: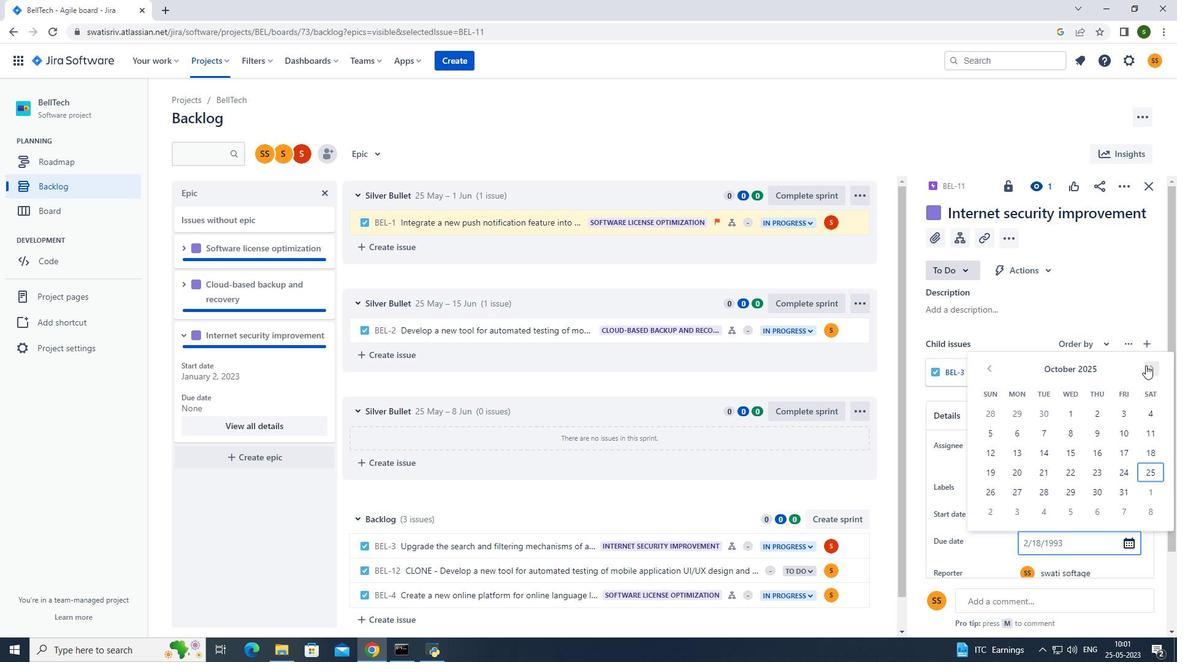 
Action: Mouse moved to (1021, 433)
Screenshot: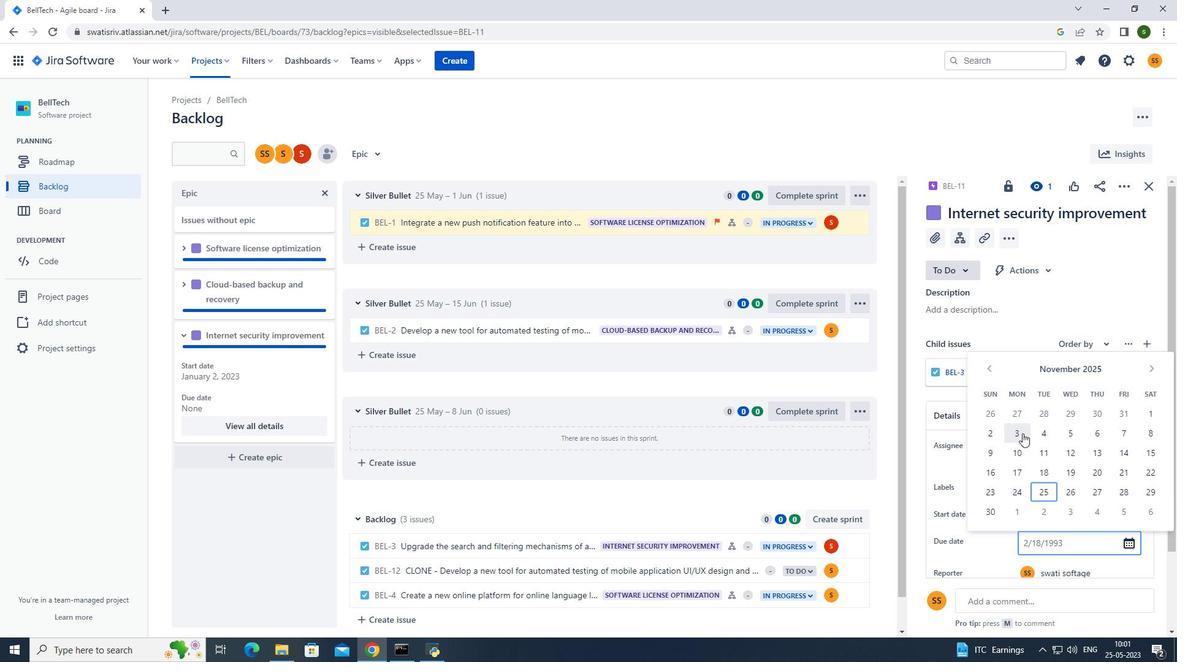 
Action: Mouse pressed left at (1021, 433)
Screenshot: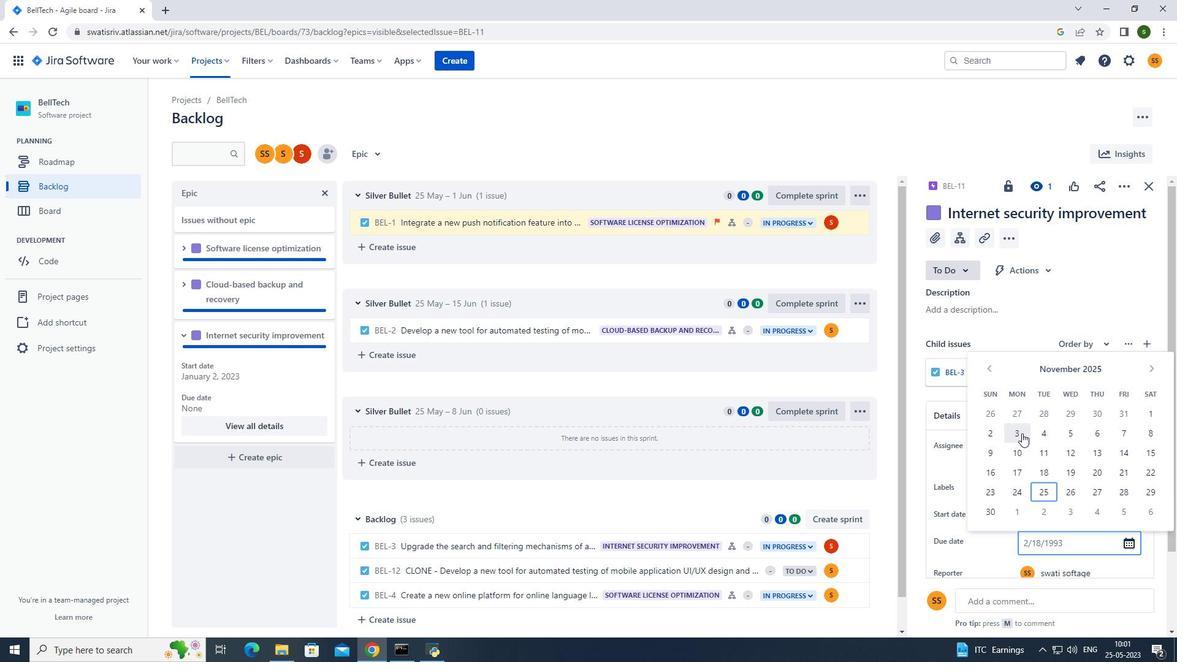 
Action: Mouse moved to (659, 140)
Screenshot: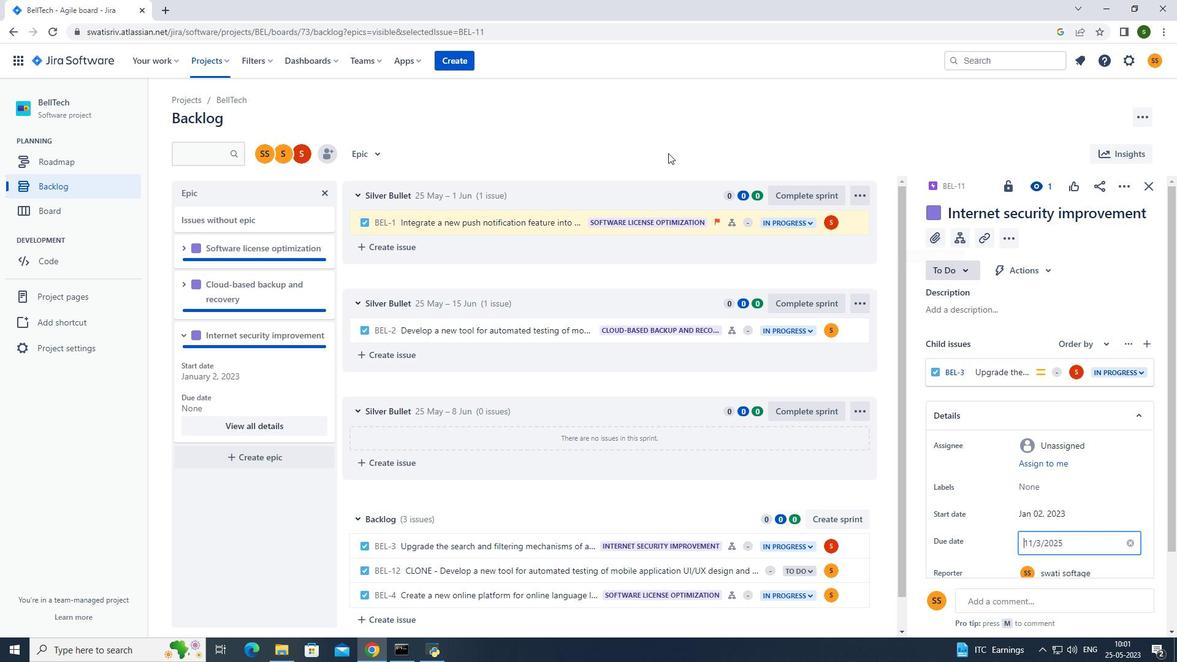 
Action: Mouse pressed left at (659, 140)
Screenshot: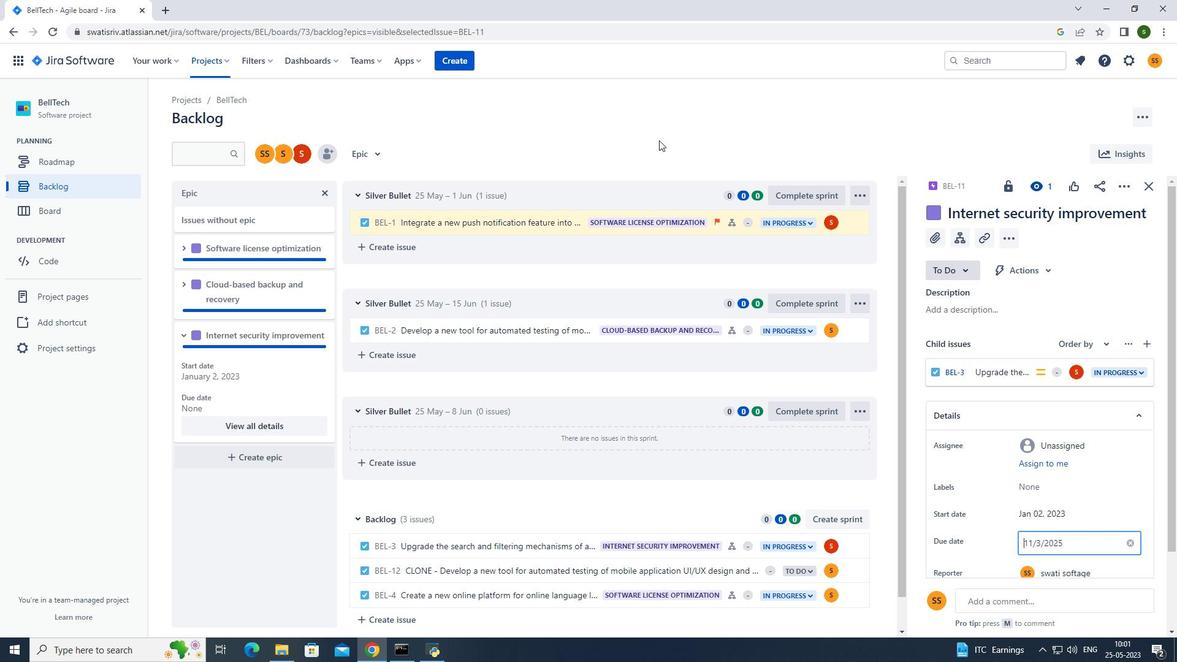 
